 Task: Display the results of the 2022 Victory Lane Racing NASCAR Cup Series for the race "Explore the Poconos 350" on the track "Pocono".
Action: Mouse moved to (205, 439)
Screenshot: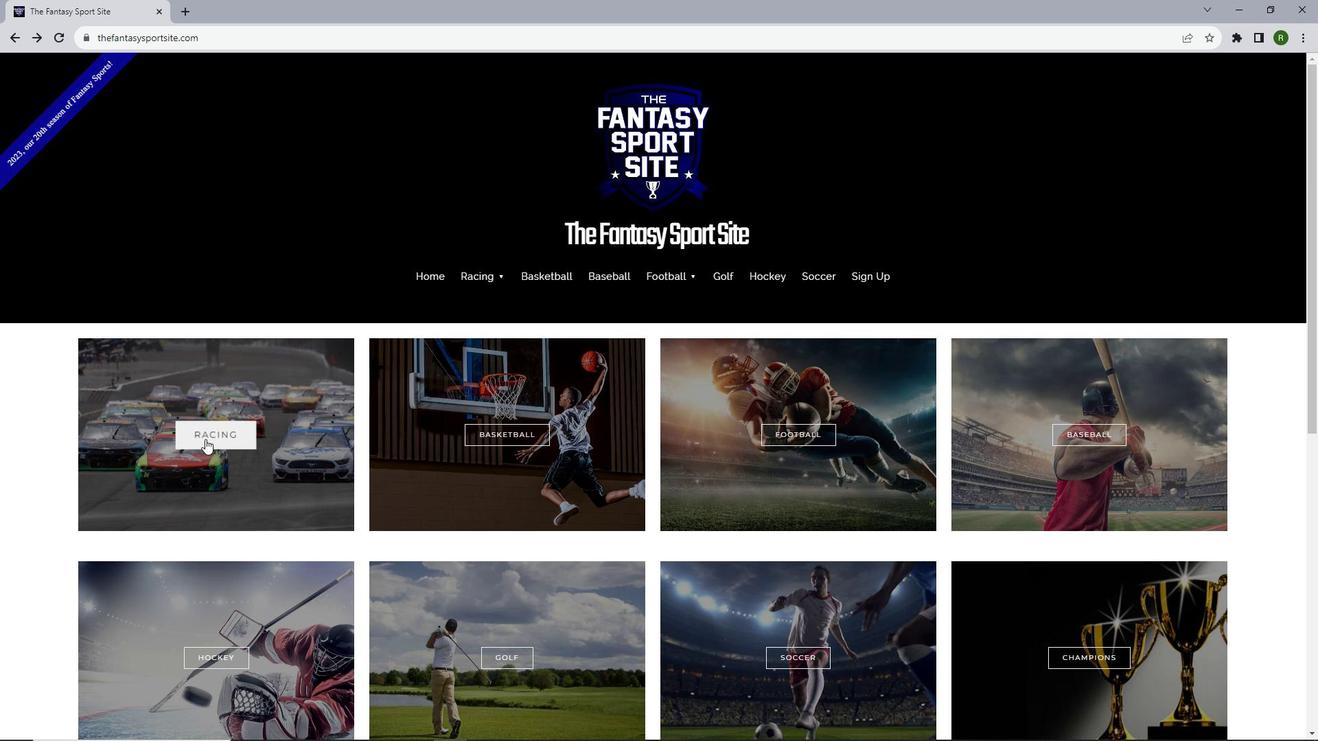 
Action: Mouse pressed left at (205, 439)
Screenshot: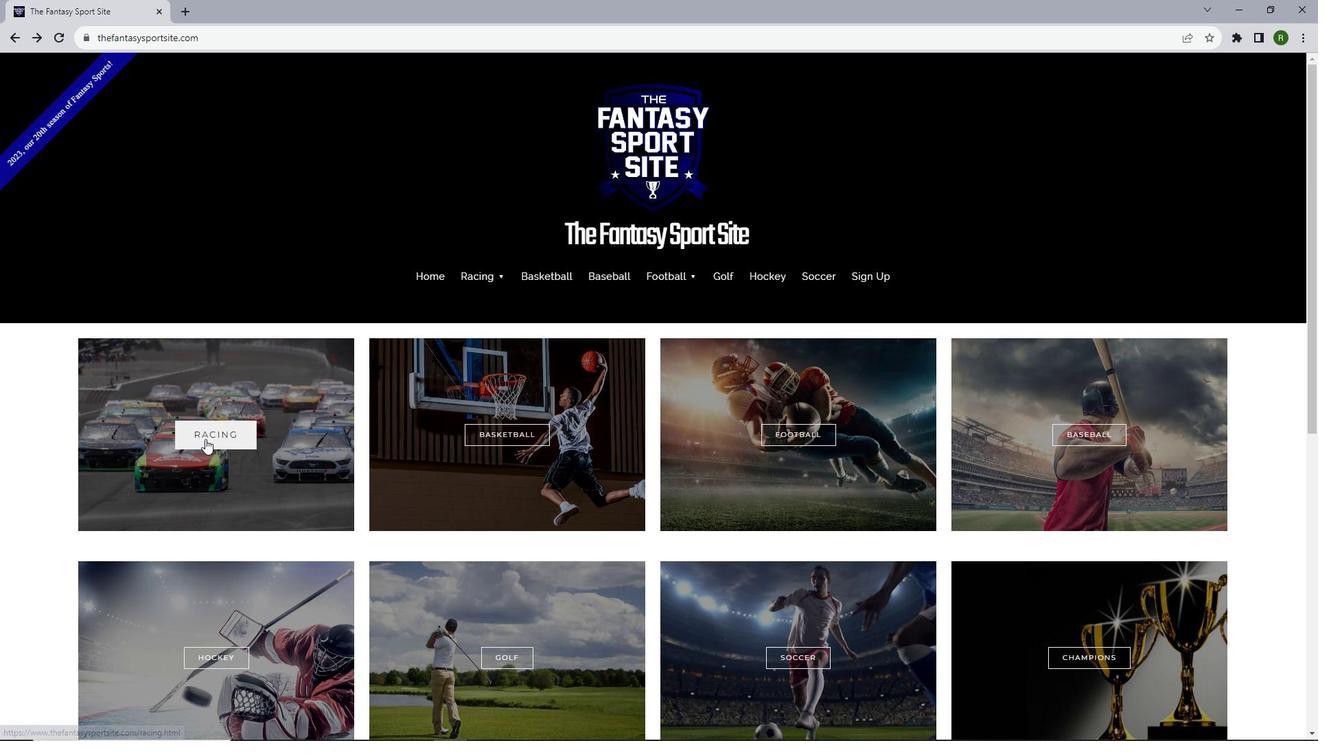 
Action: Mouse moved to (458, 418)
Screenshot: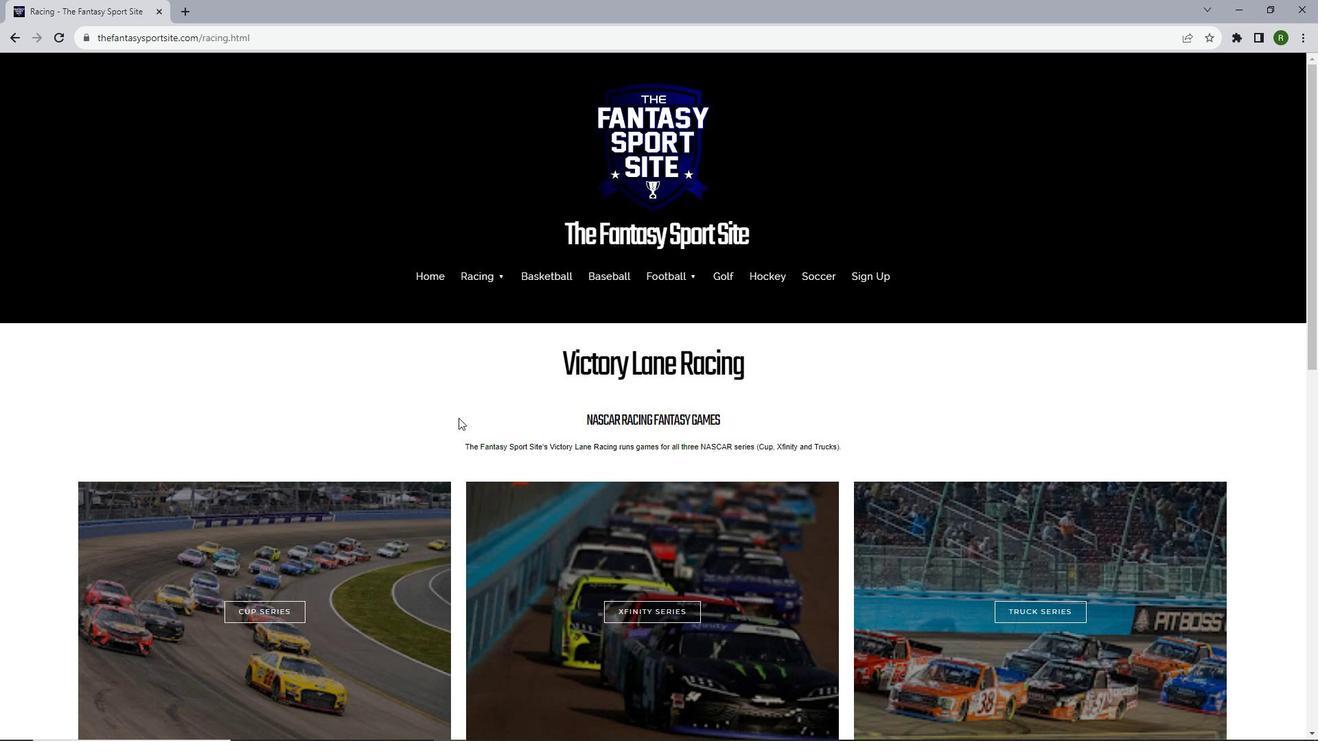 
Action: Mouse scrolled (458, 417) with delta (0, 0)
Screenshot: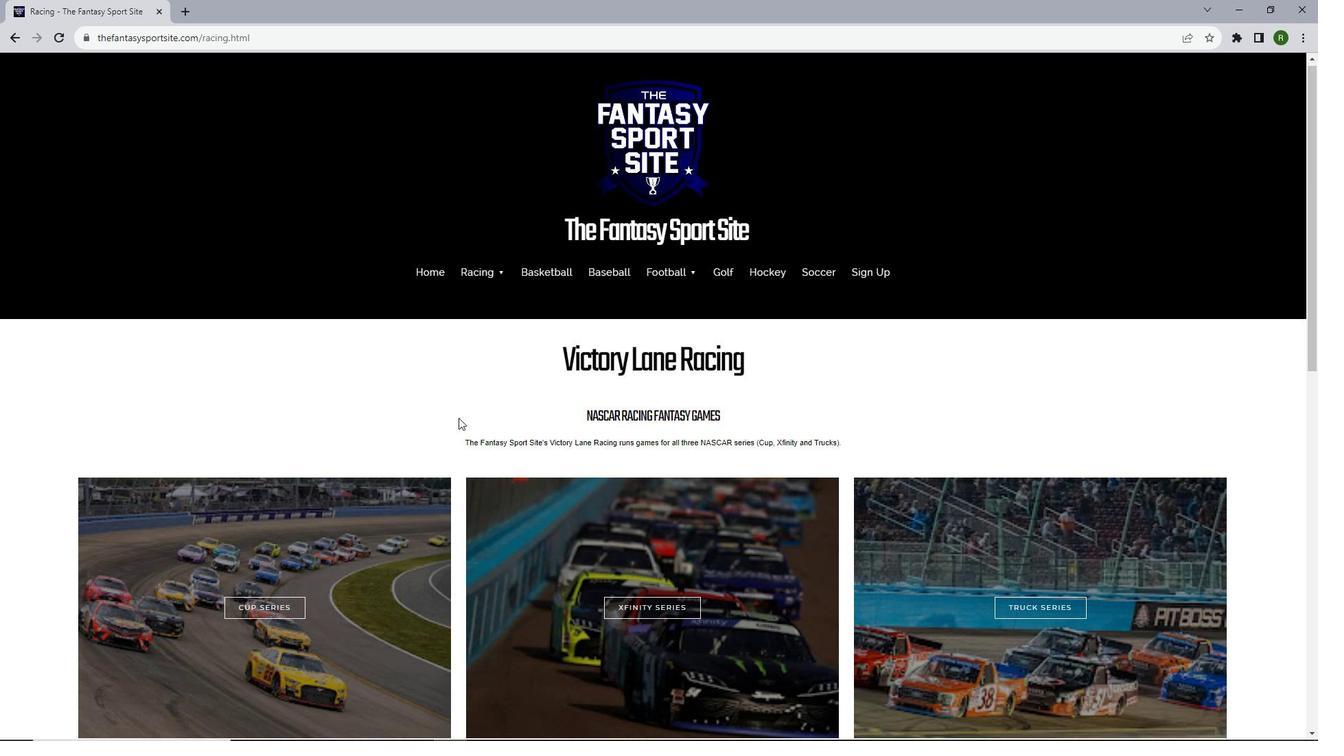 
Action: Mouse scrolled (458, 417) with delta (0, 0)
Screenshot: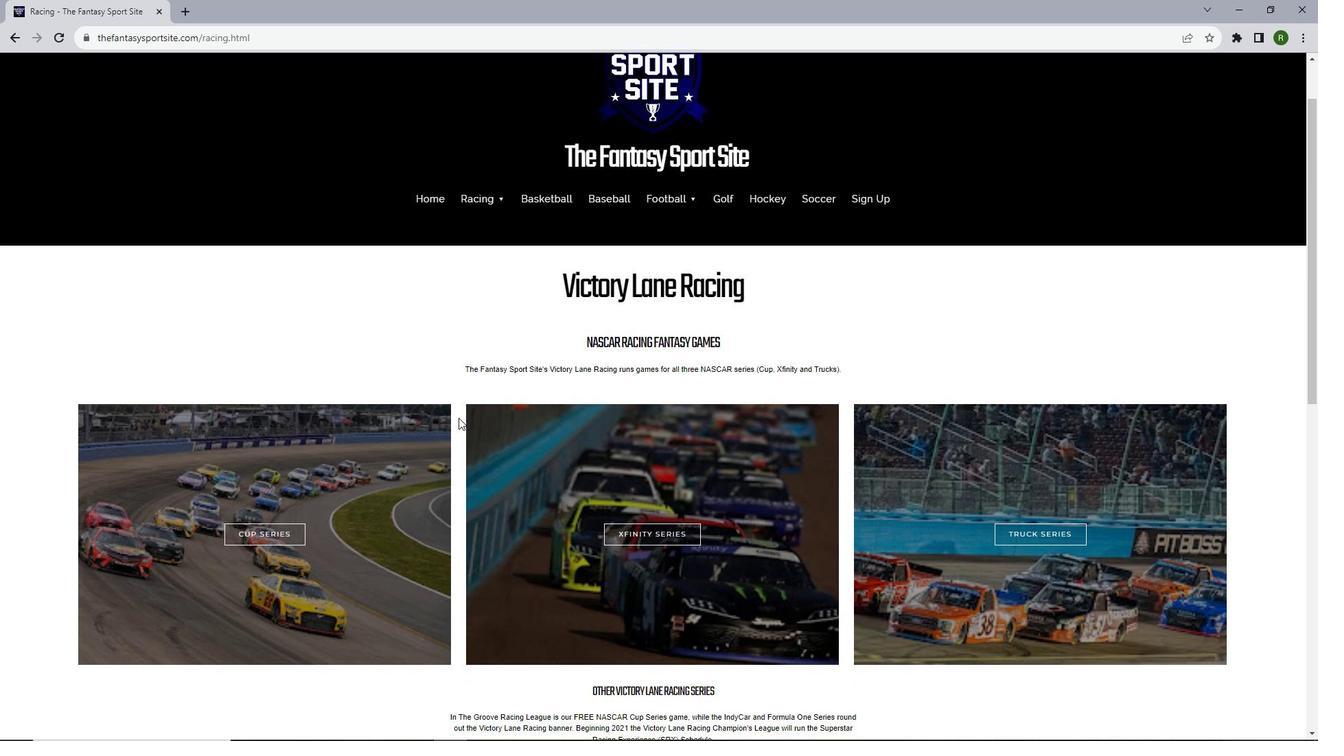 
Action: Mouse scrolled (458, 417) with delta (0, 0)
Screenshot: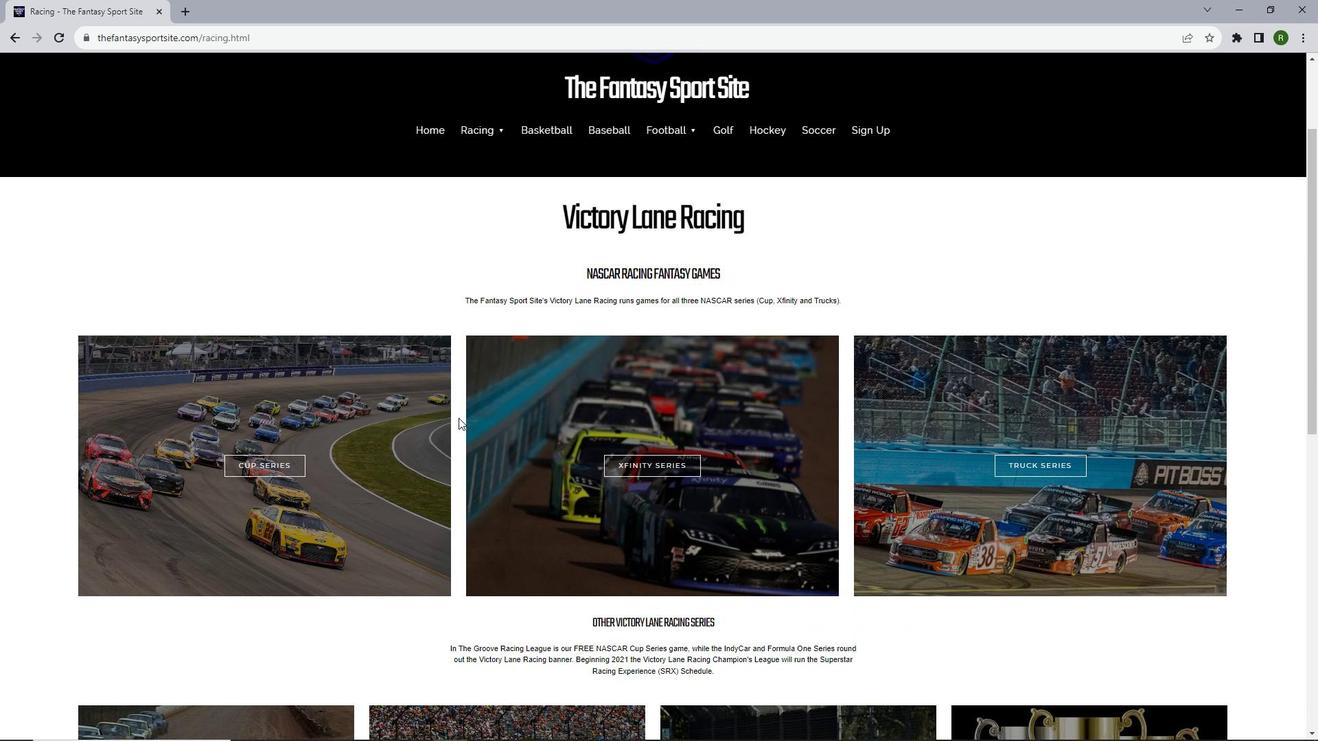 
Action: Mouse moved to (246, 399)
Screenshot: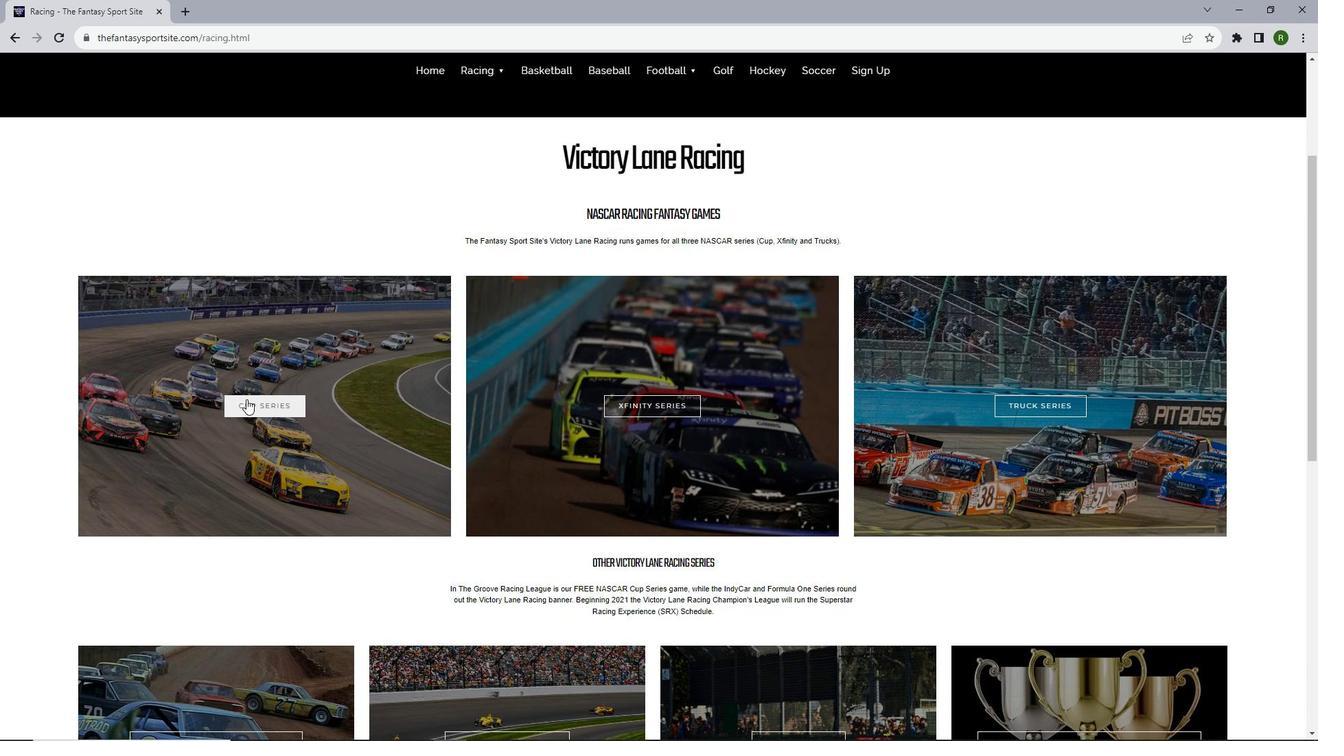 
Action: Mouse pressed left at (246, 399)
Screenshot: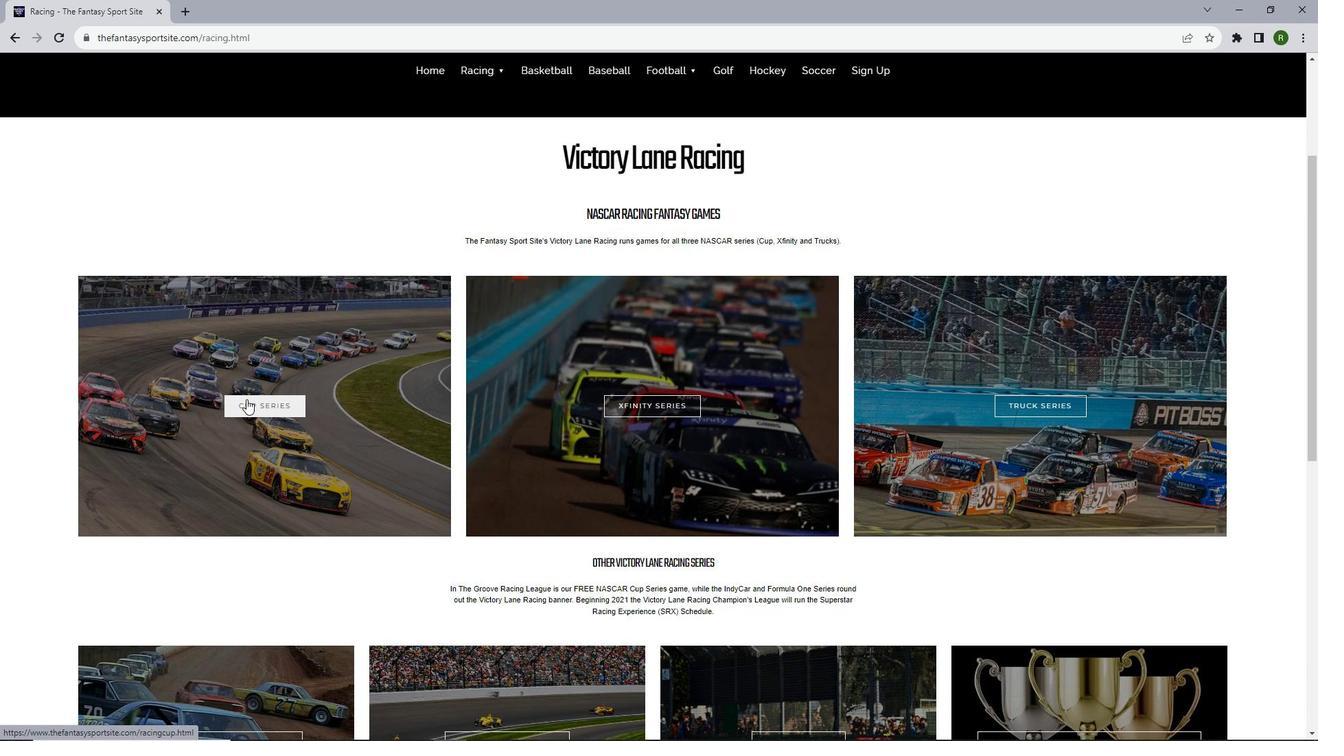 
Action: Mouse moved to (564, 315)
Screenshot: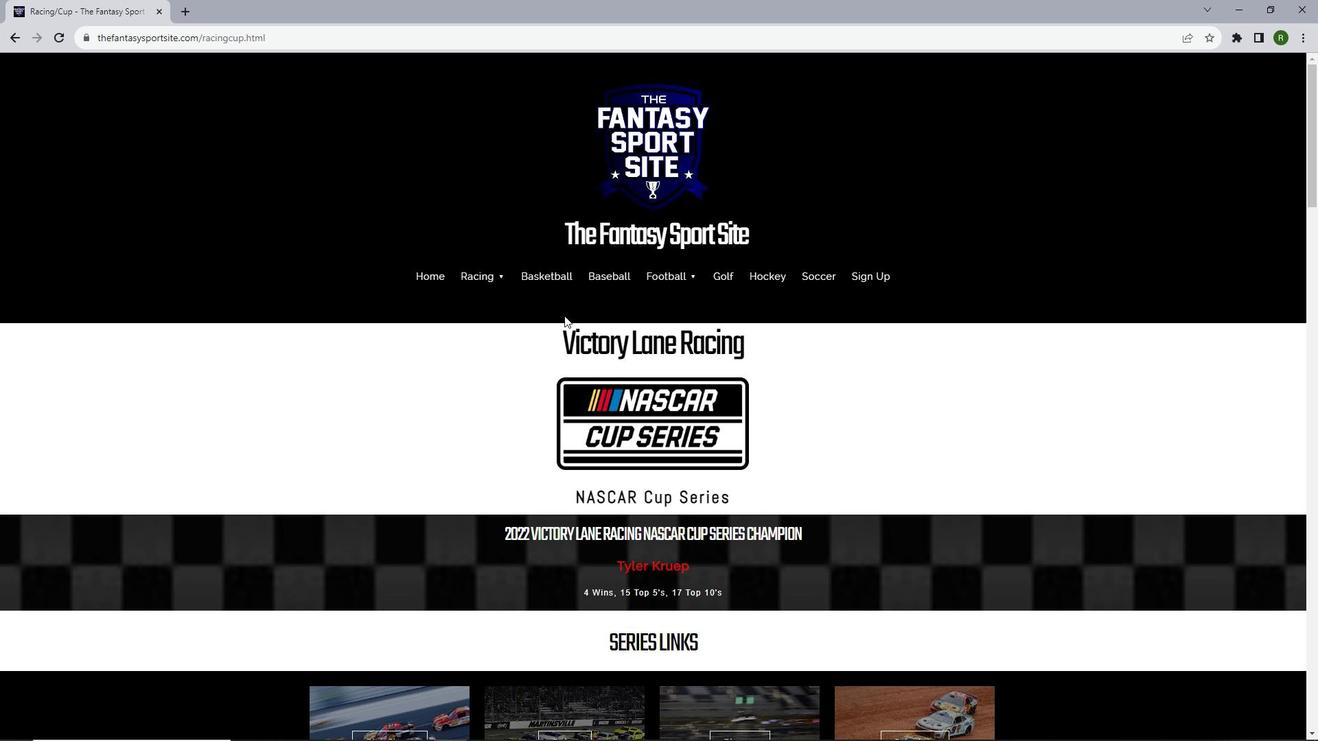 
Action: Mouse scrolled (564, 315) with delta (0, 0)
Screenshot: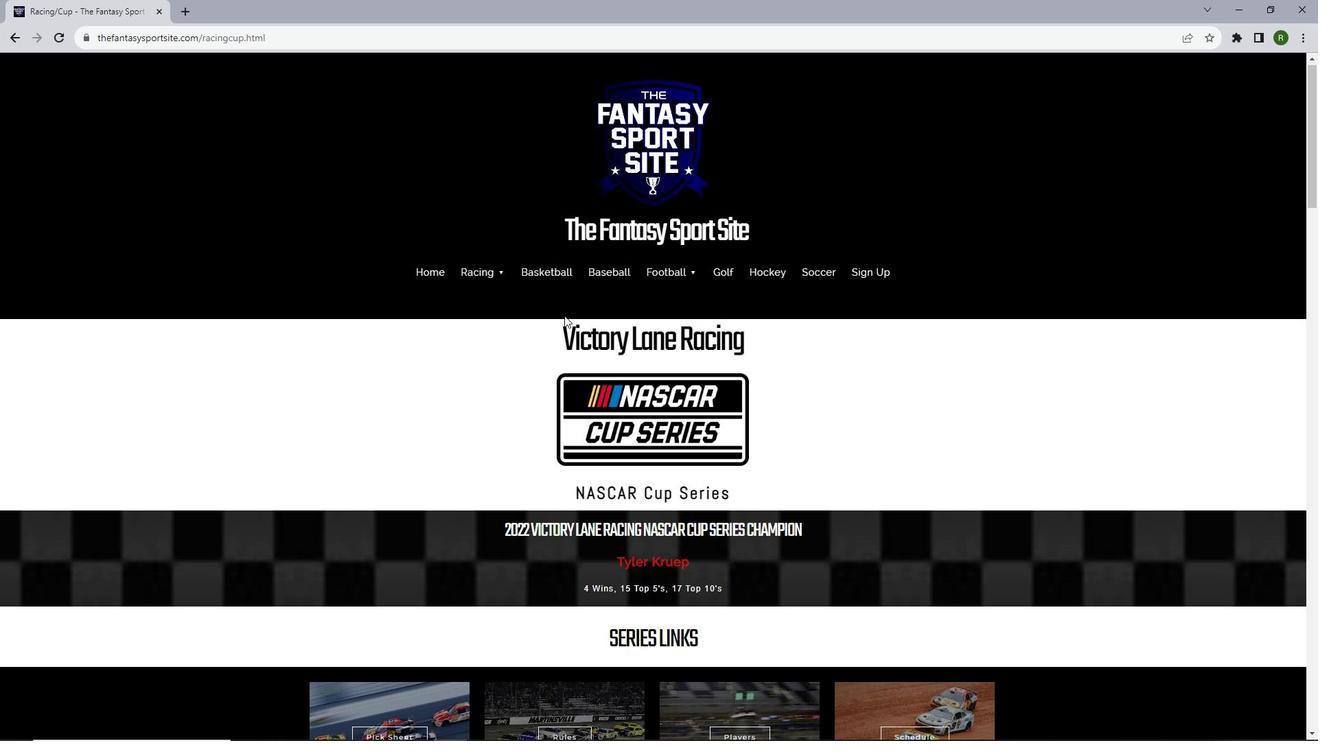 
Action: Mouse scrolled (564, 315) with delta (0, 0)
Screenshot: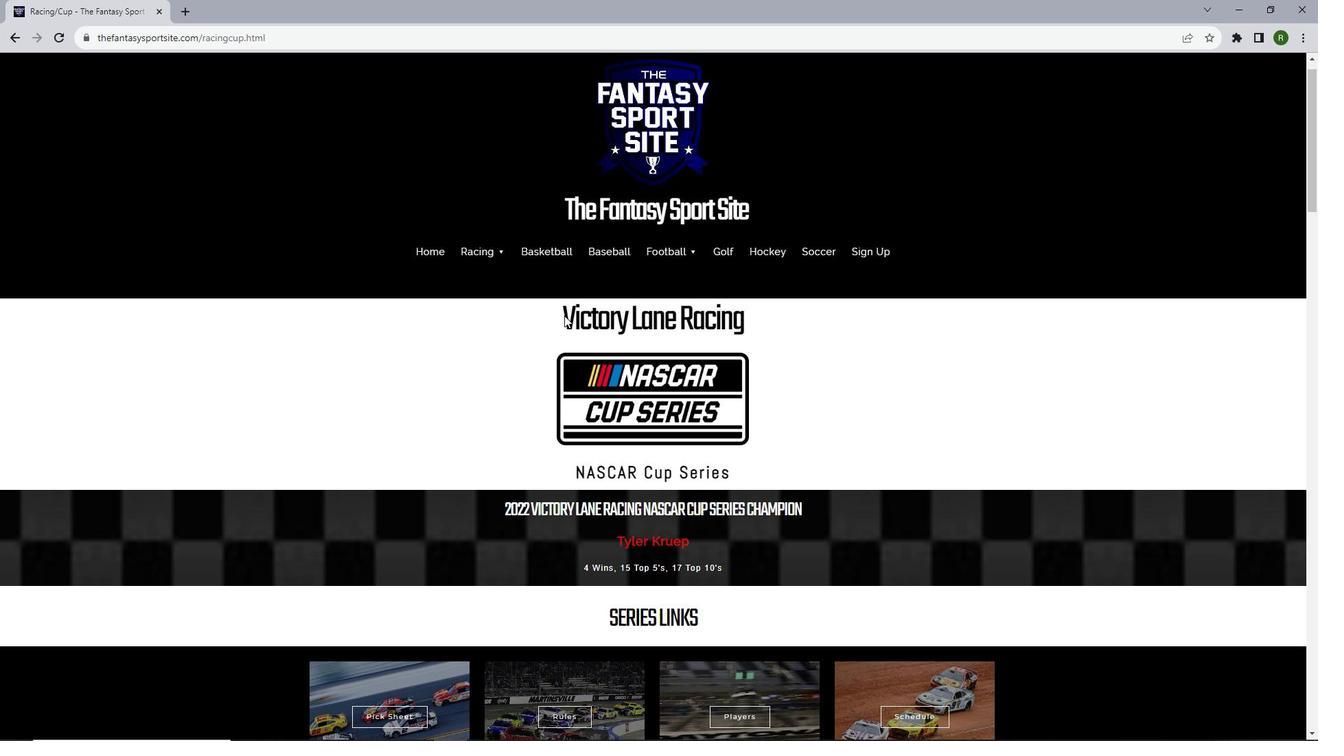 
Action: Mouse scrolled (564, 315) with delta (0, 0)
Screenshot: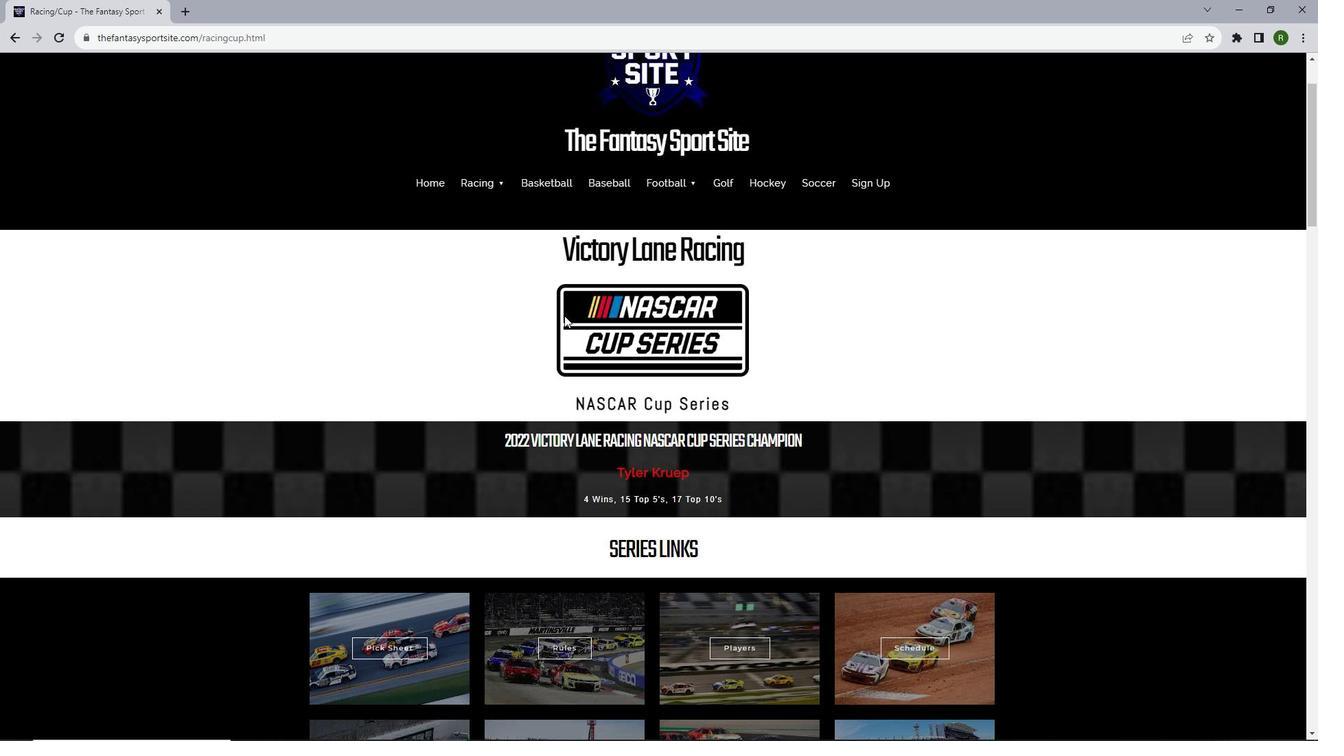
Action: Mouse scrolled (564, 315) with delta (0, 0)
Screenshot: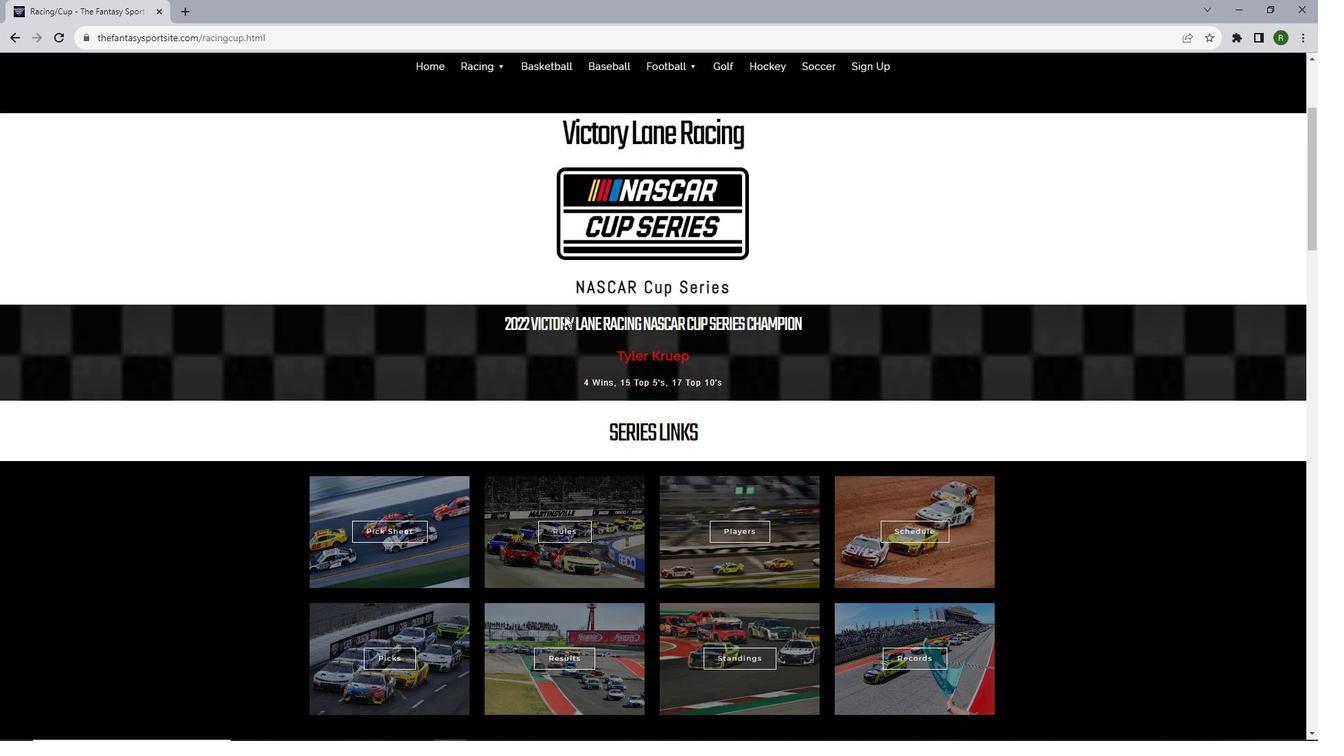 
Action: Mouse scrolled (564, 315) with delta (0, 0)
Screenshot: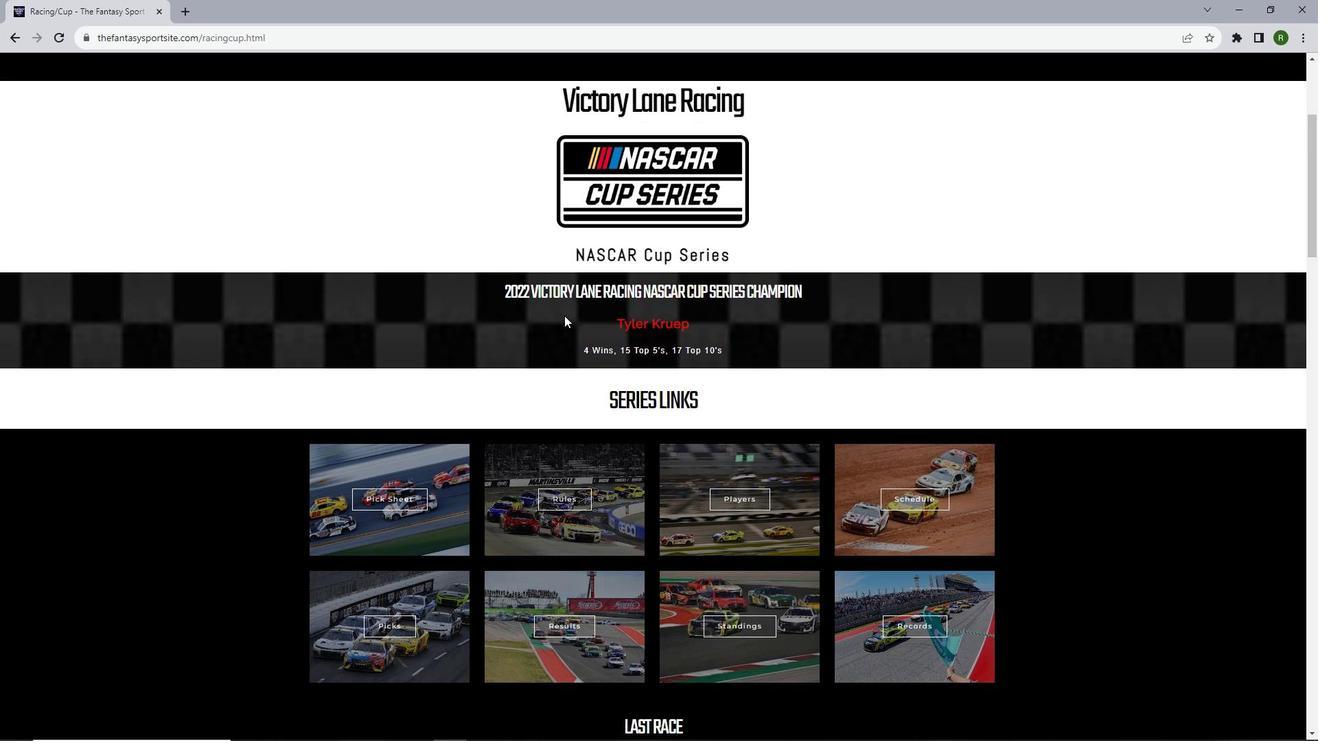
Action: Mouse scrolled (564, 315) with delta (0, 0)
Screenshot: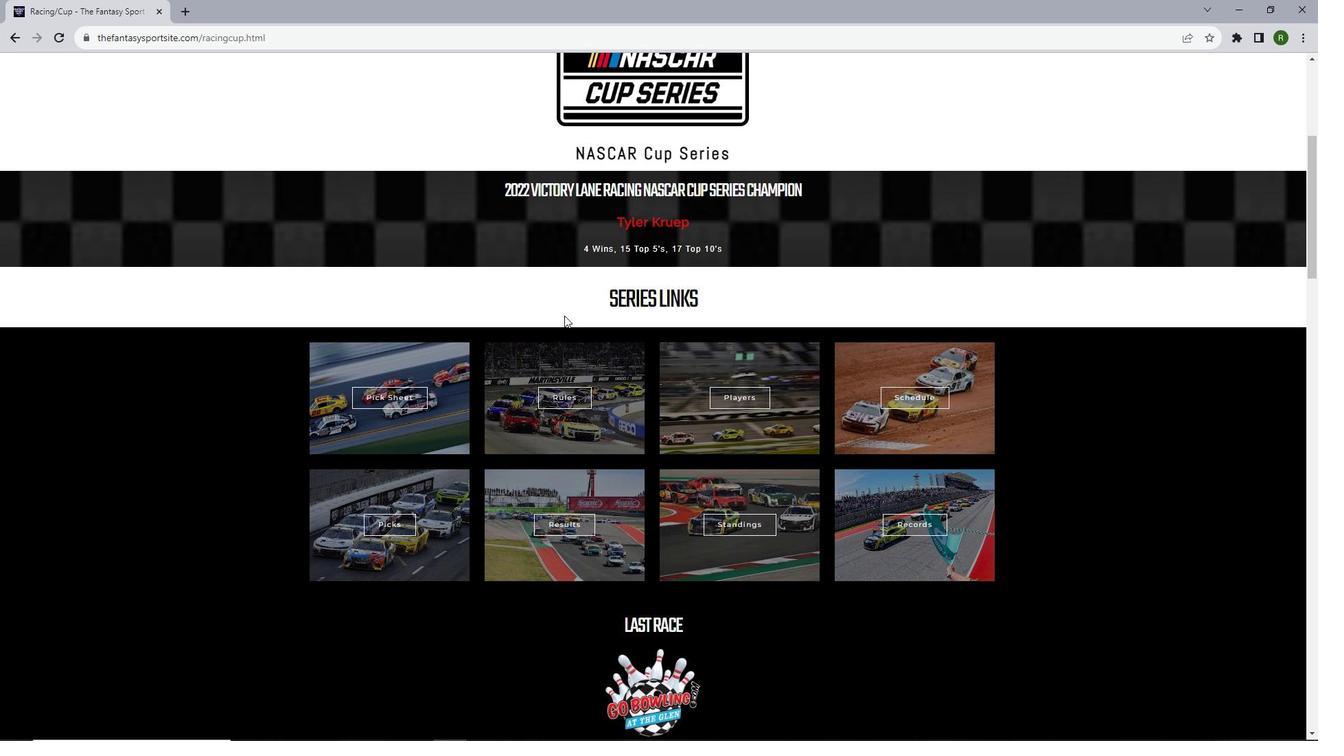 
Action: Mouse scrolled (564, 315) with delta (0, 0)
Screenshot: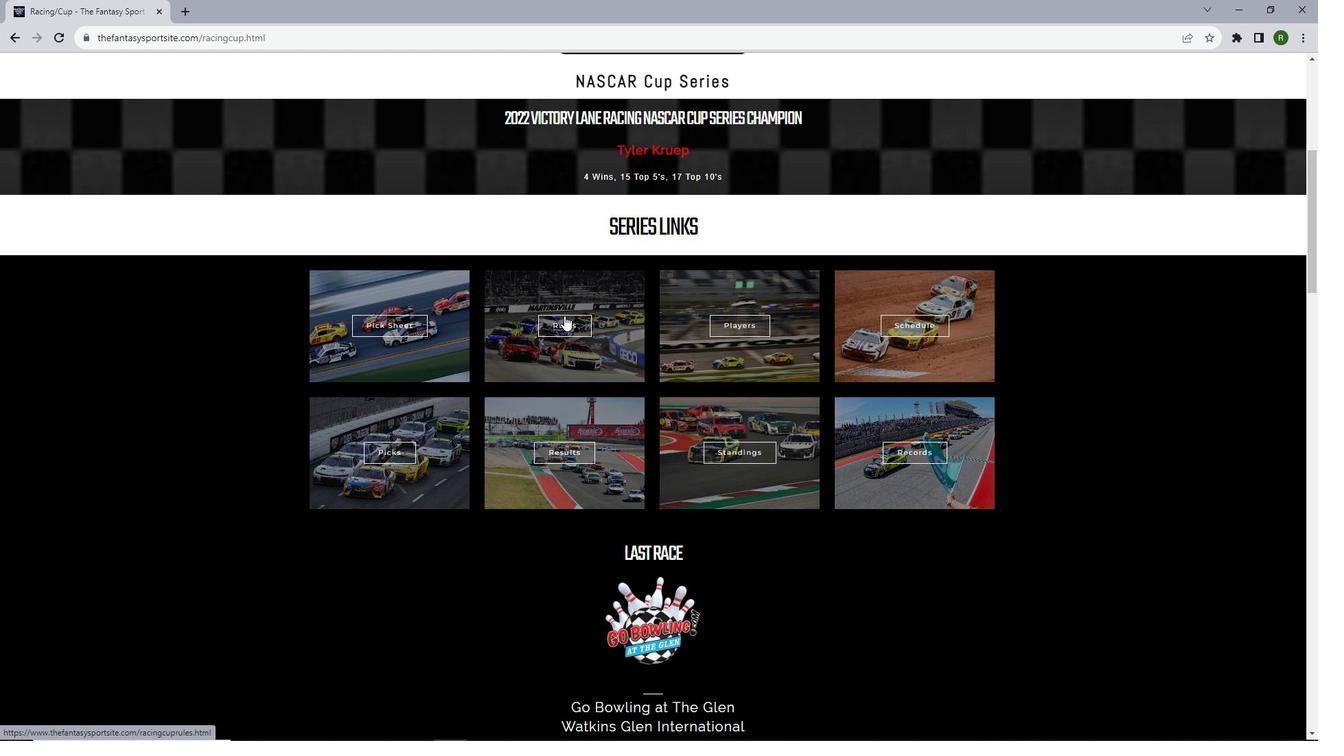 
Action: Mouse moved to (448, 334)
Screenshot: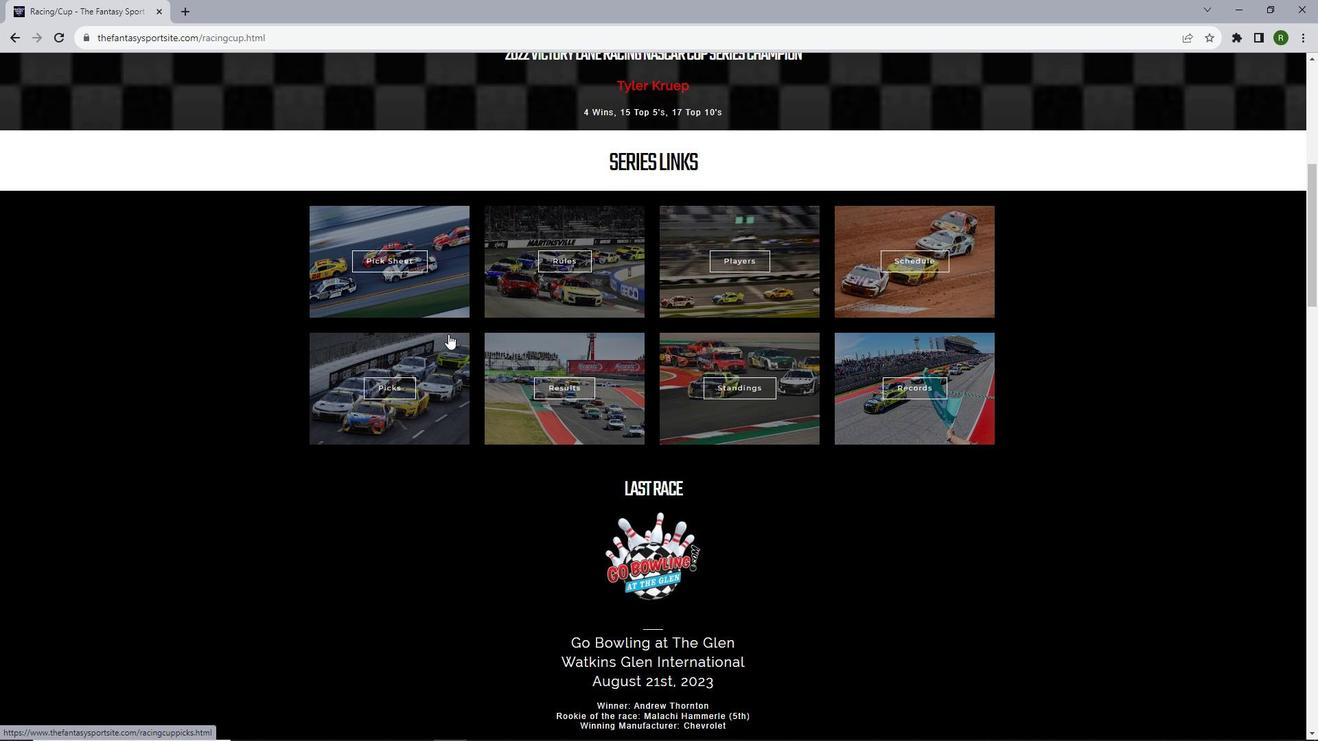 
Action: Mouse scrolled (448, 333) with delta (0, 0)
Screenshot: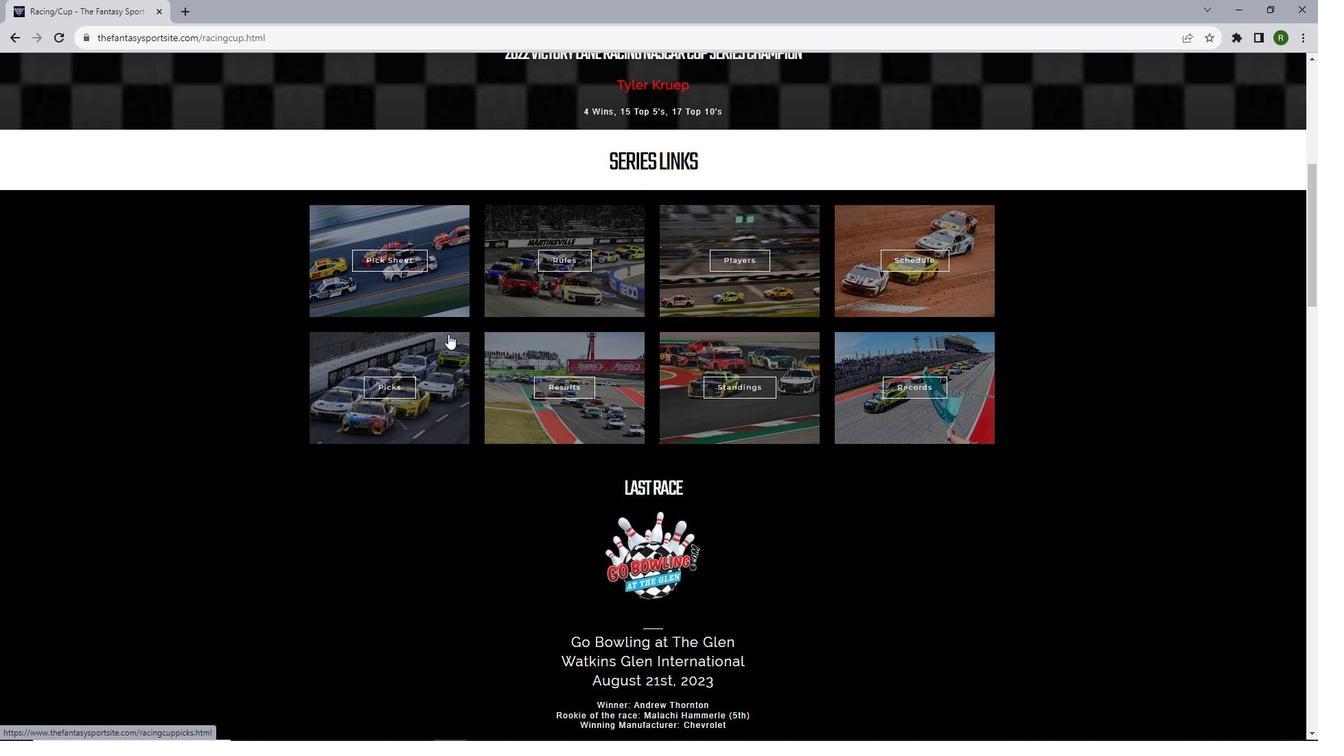 
Action: Mouse scrolled (448, 333) with delta (0, 0)
Screenshot: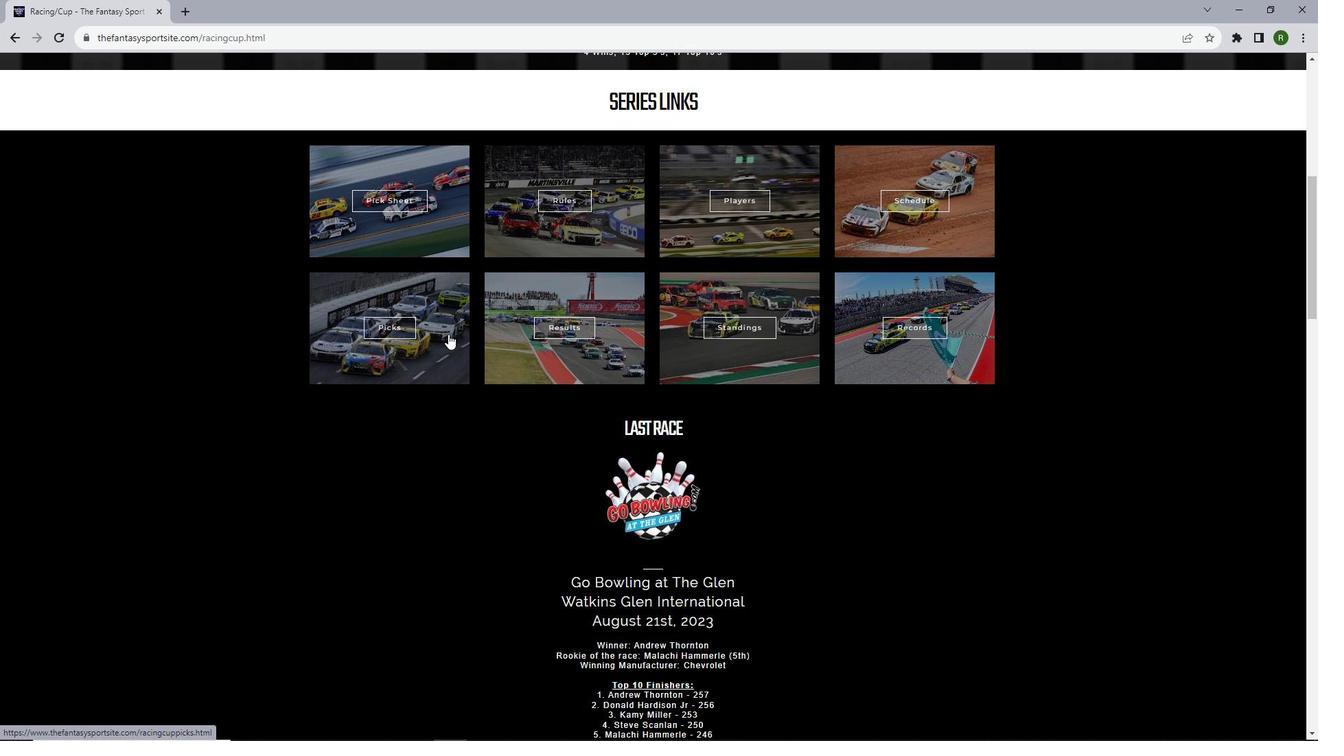 
Action: Mouse moved to (589, 256)
Screenshot: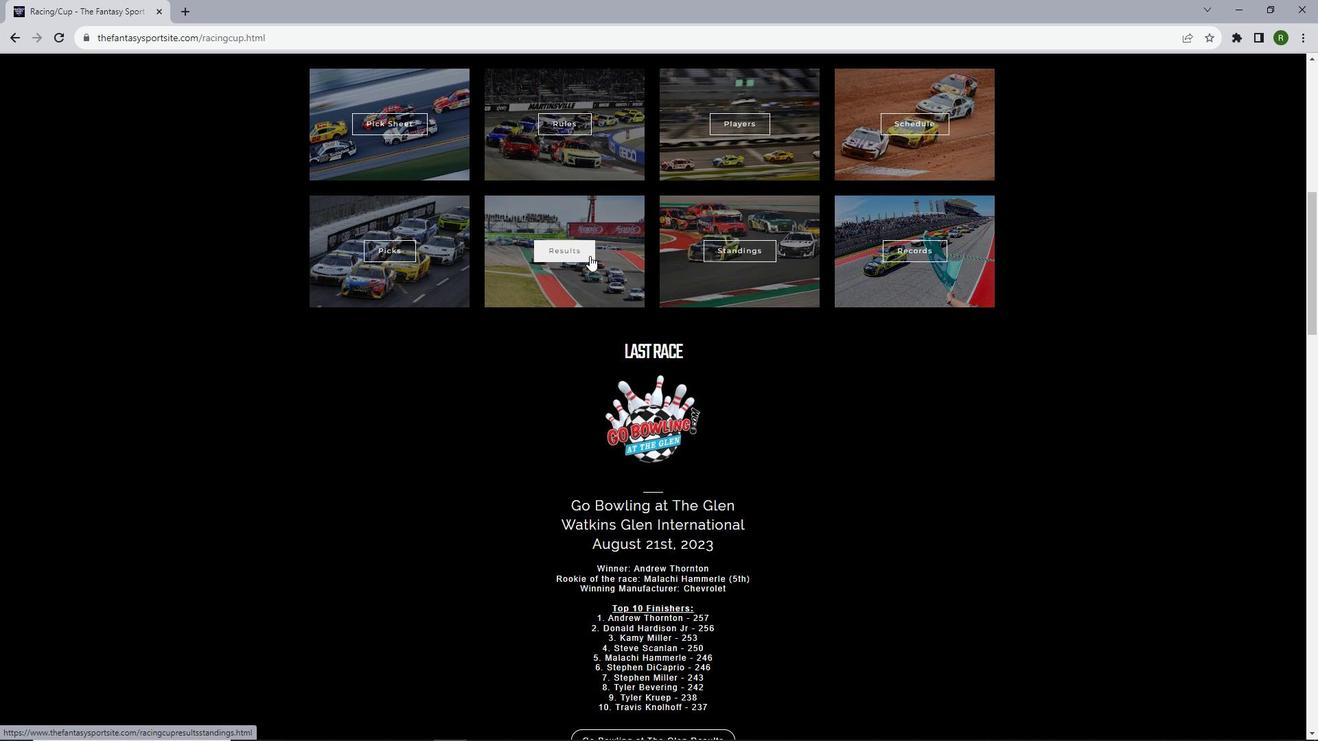 
Action: Mouse pressed left at (589, 256)
Screenshot: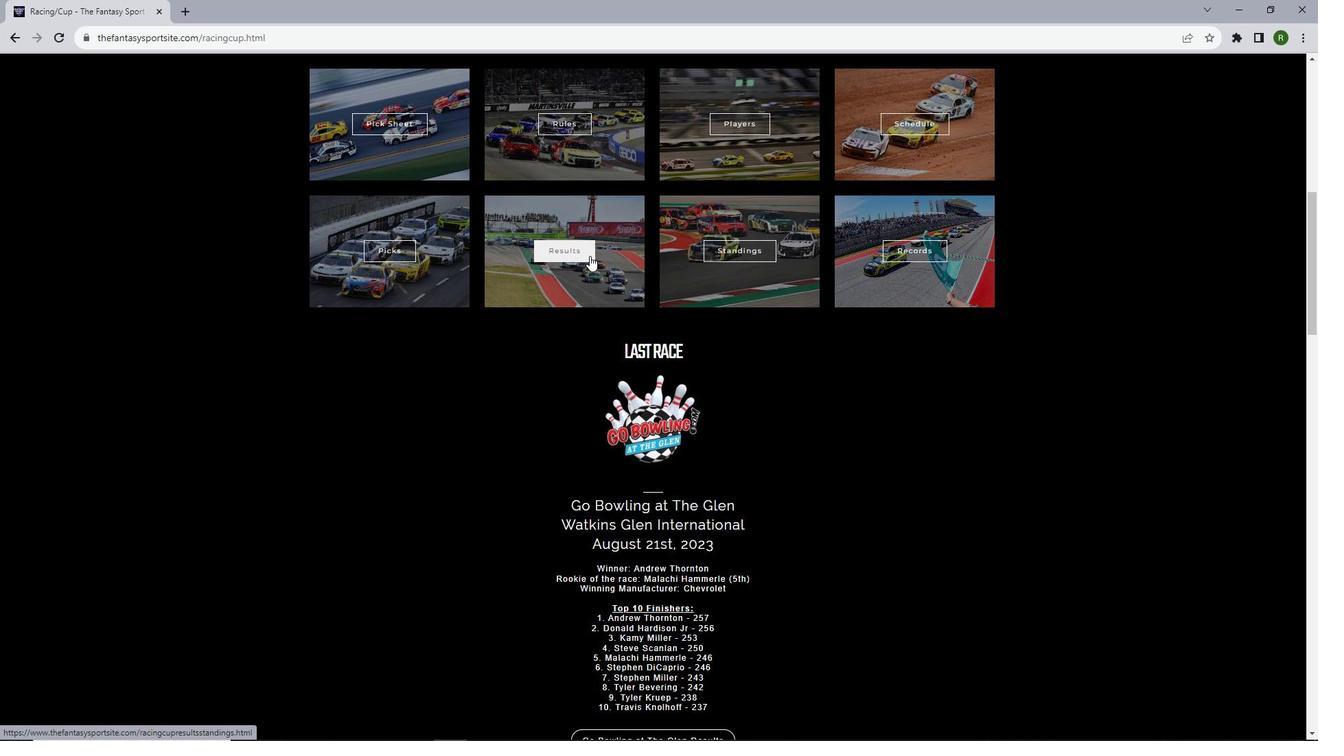 
Action: Mouse scrolled (589, 255) with delta (0, 0)
Screenshot: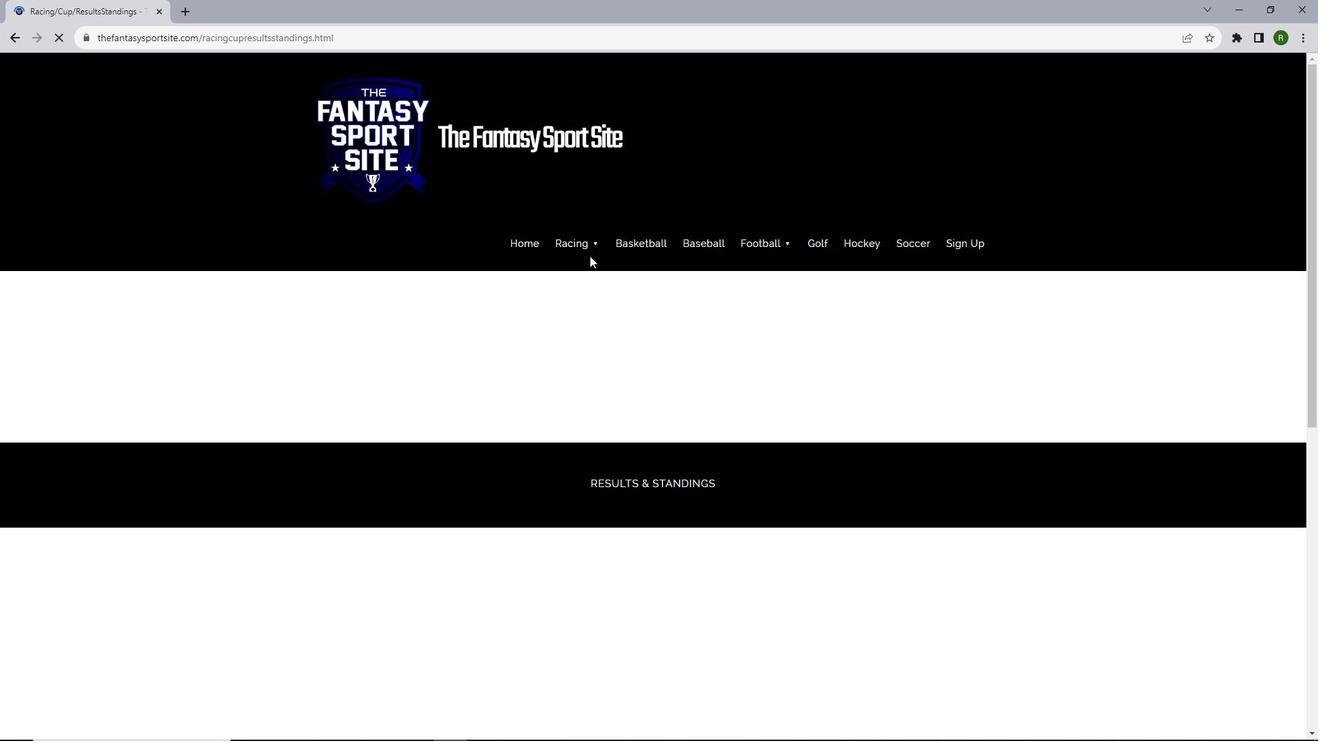 
Action: Mouse scrolled (589, 255) with delta (0, 0)
Screenshot: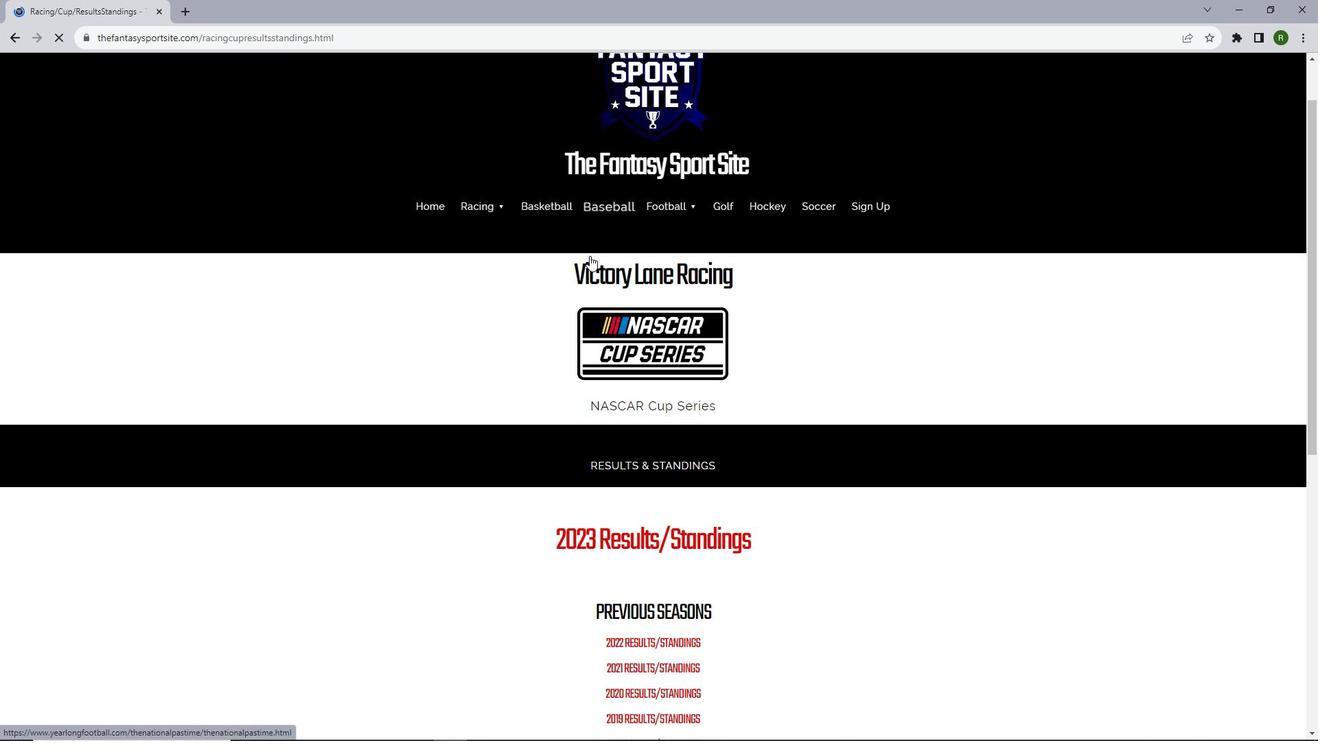 
Action: Mouse scrolled (589, 255) with delta (0, 0)
Screenshot: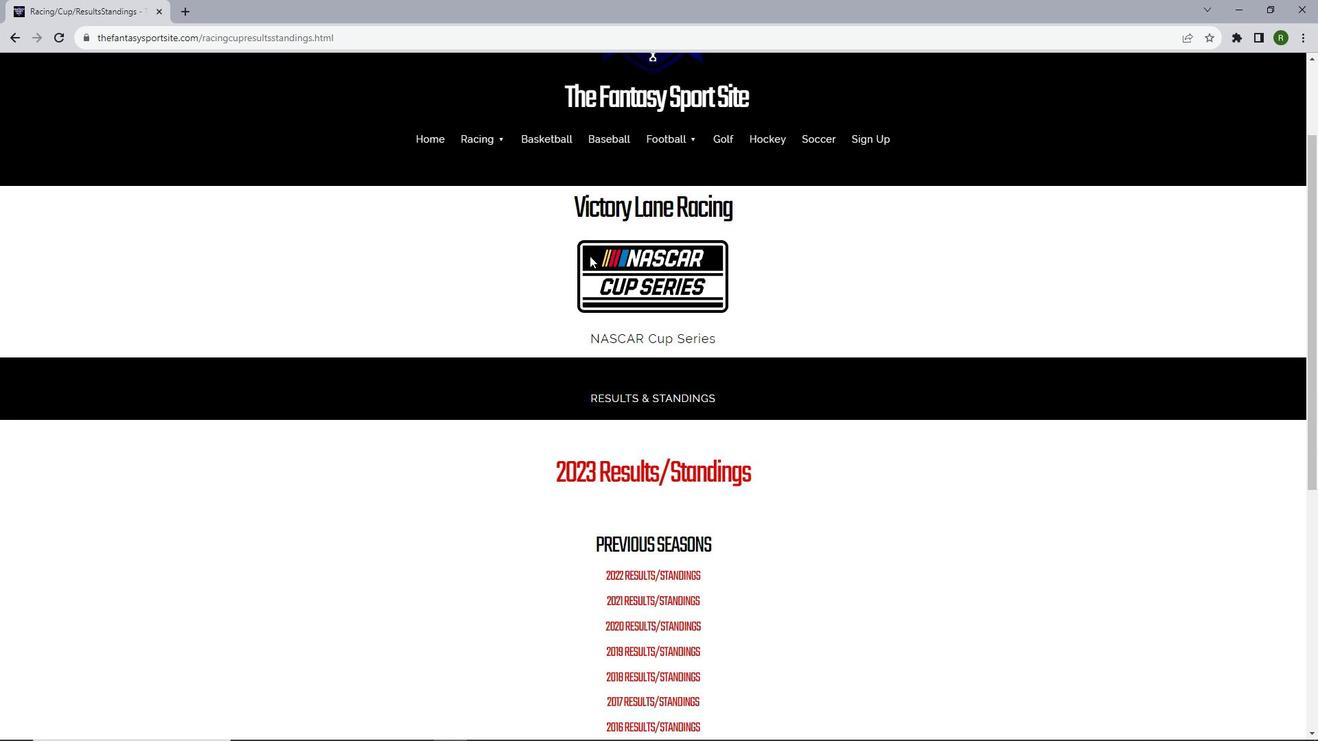 
Action: Mouse scrolled (589, 255) with delta (0, 0)
Screenshot: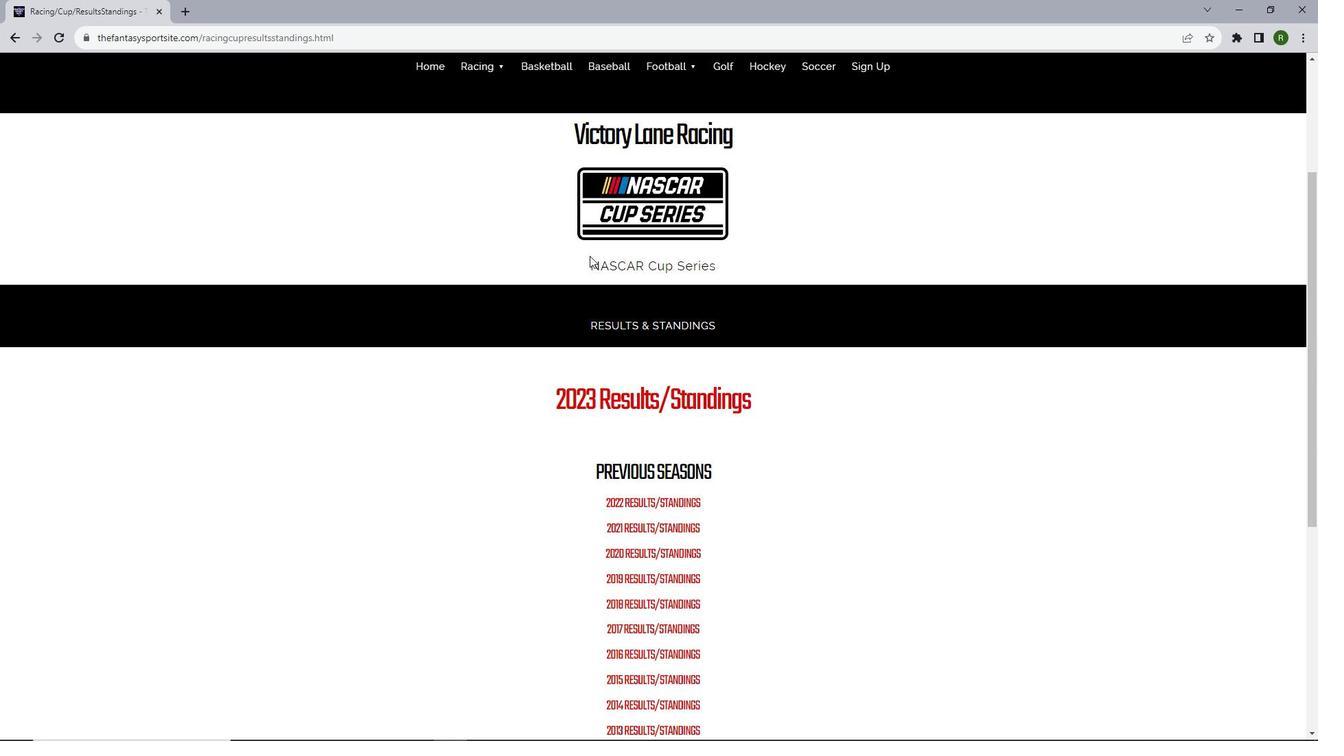 
Action: Mouse scrolled (589, 255) with delta (0, 0)
Screenshot: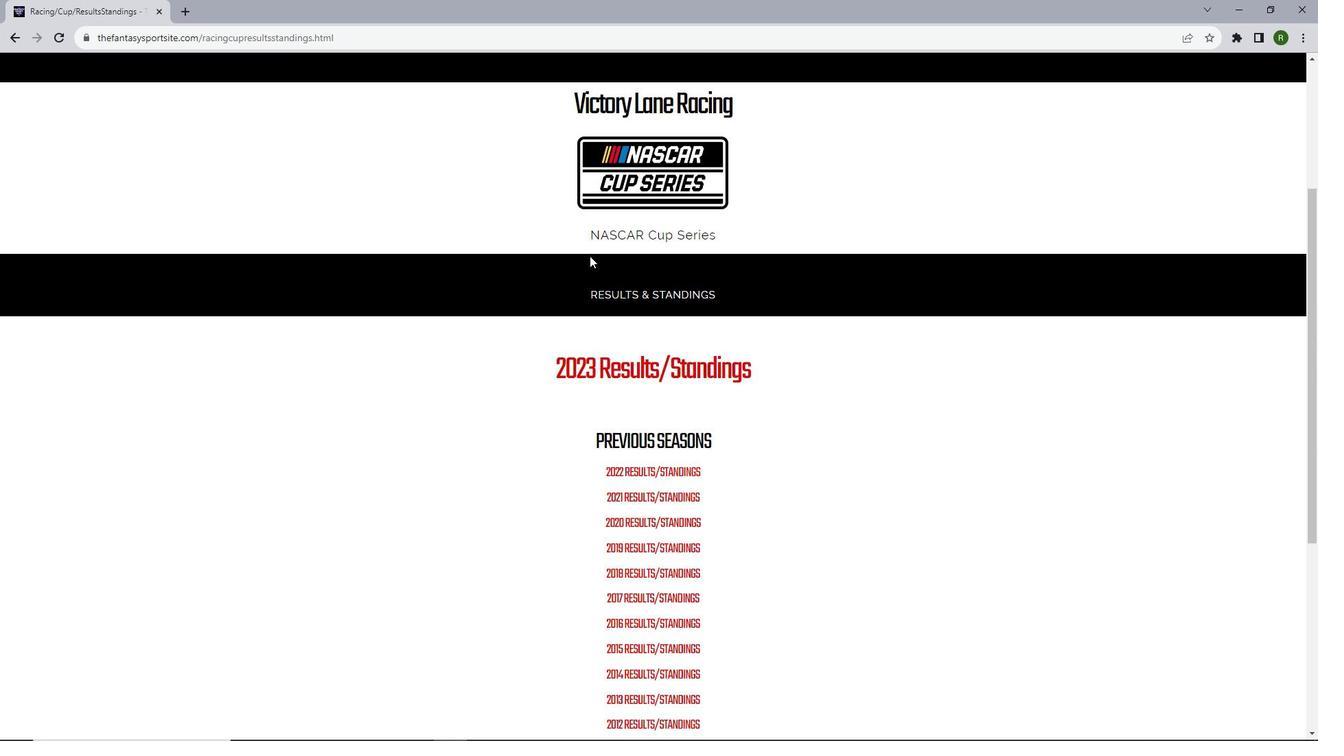 
Action: Mouse moved to (639, 366)
Screenshot: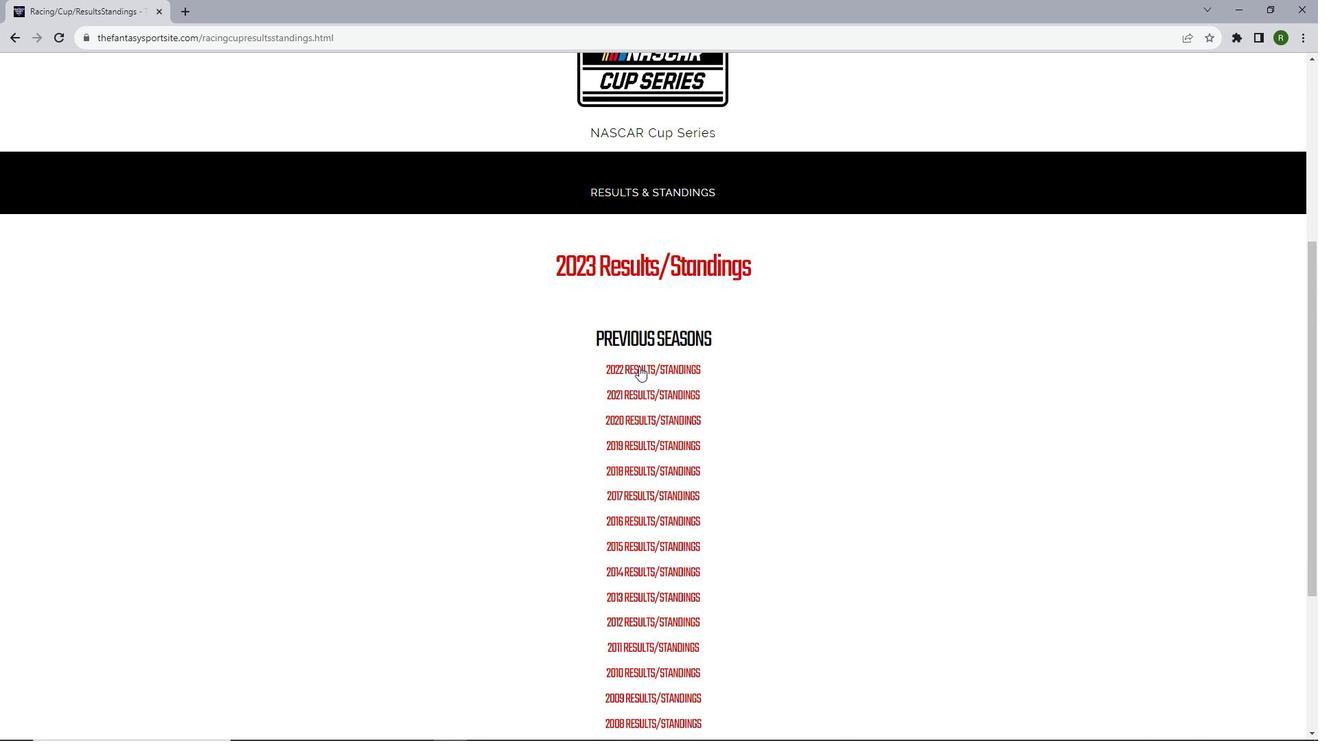 
Action: Mouse pressed left at (639, 366)
Screenshot: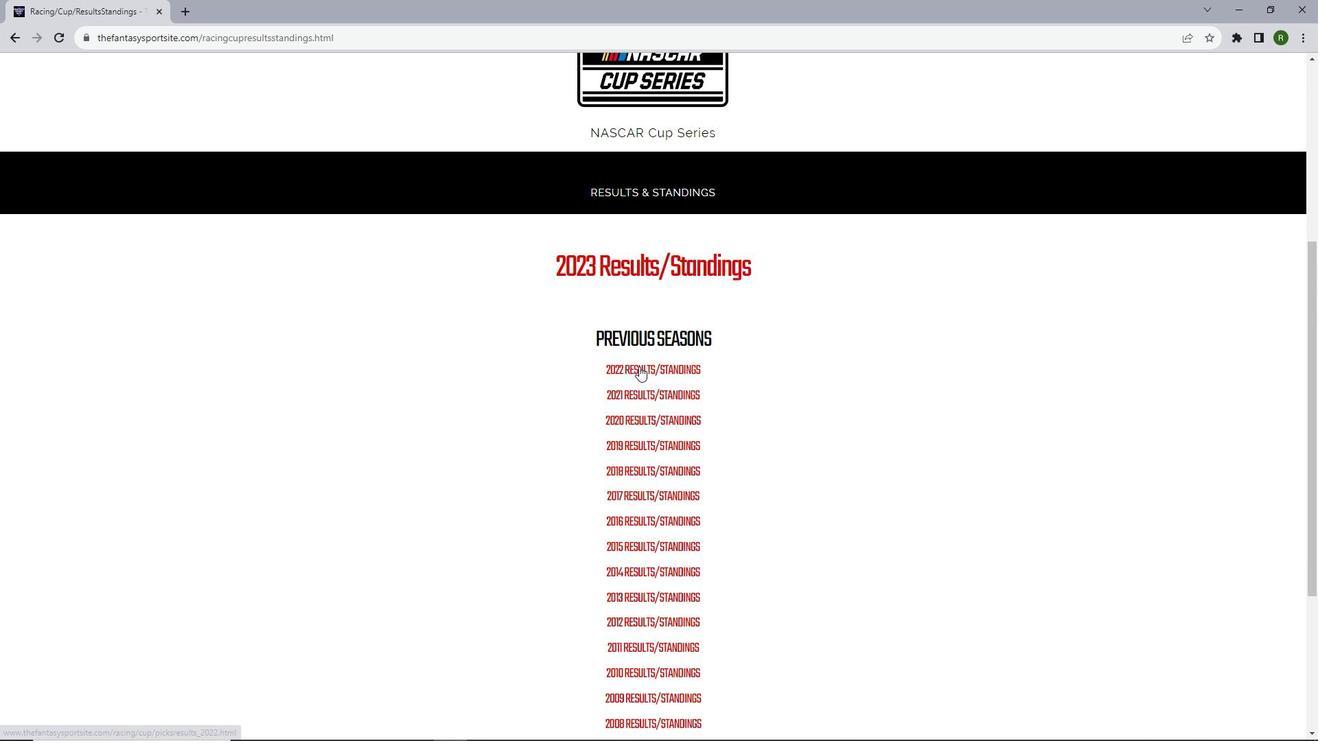 
Action: Mouse moved to (591, 225)
Screenshot: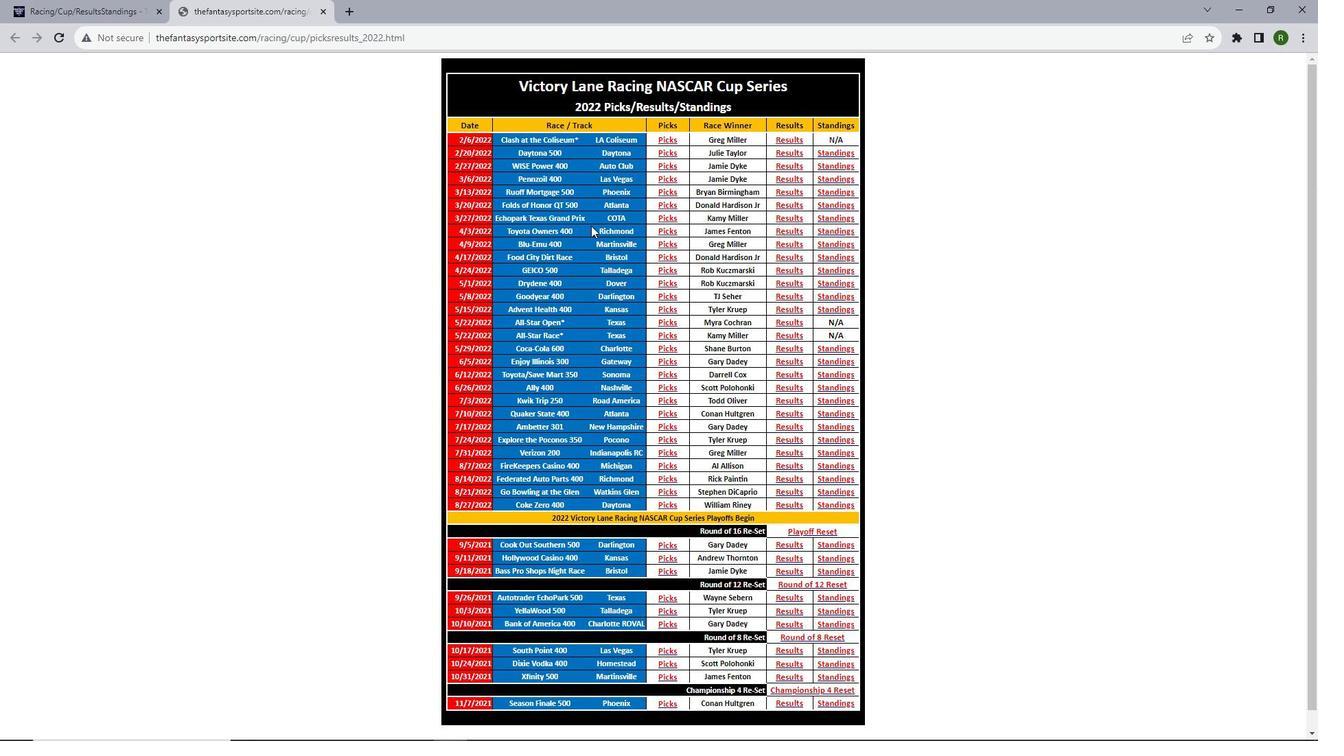 
Action: Mouse scrolled (591, 225) with delta (0, 0)
Screenshot: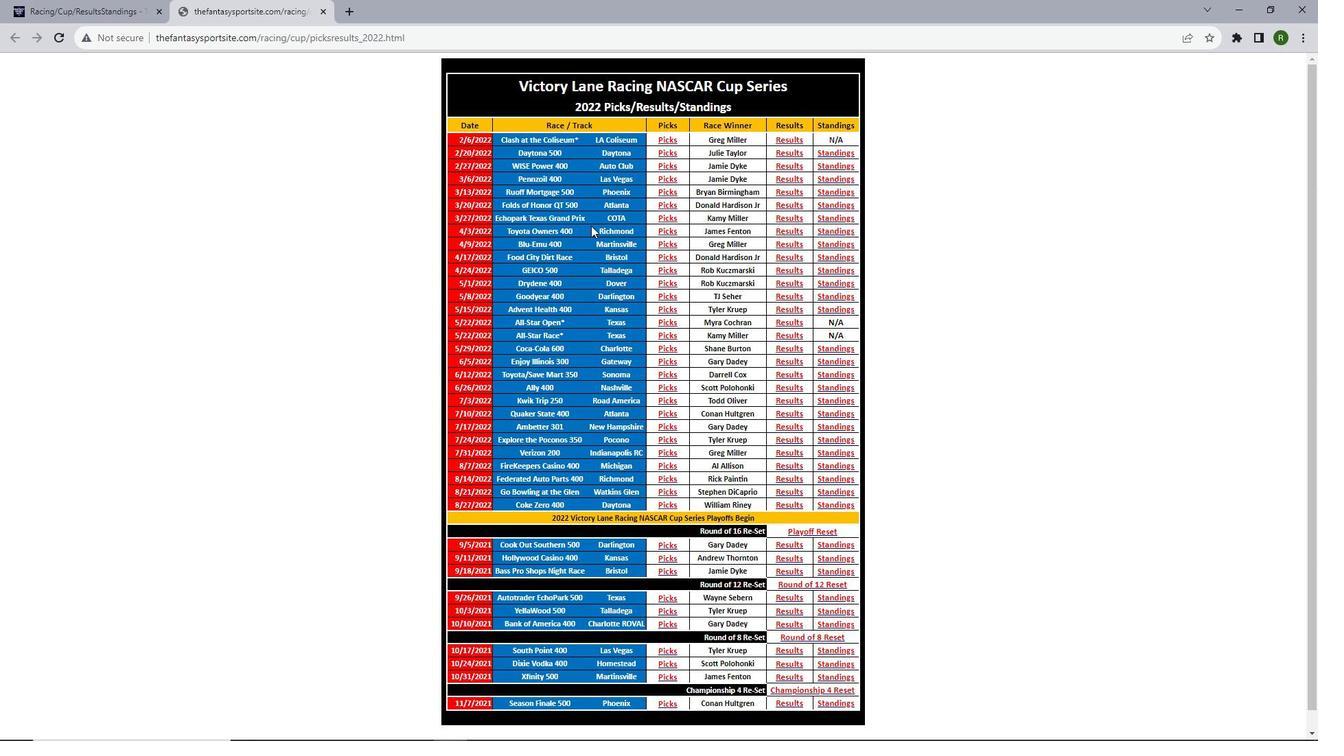 
Action: Mouse moved to (790, 416)
Screenshot: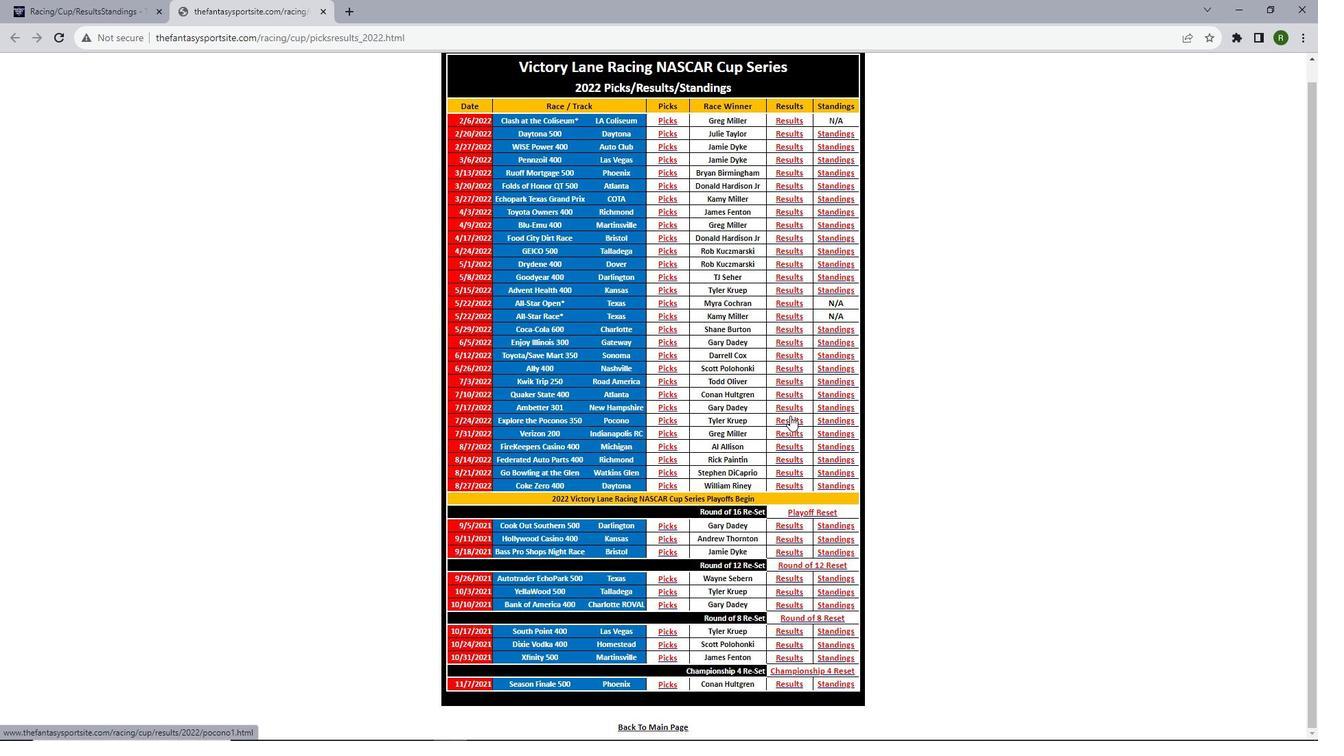 
Action: Mouse pressed left at (790, 416)
Screenshot: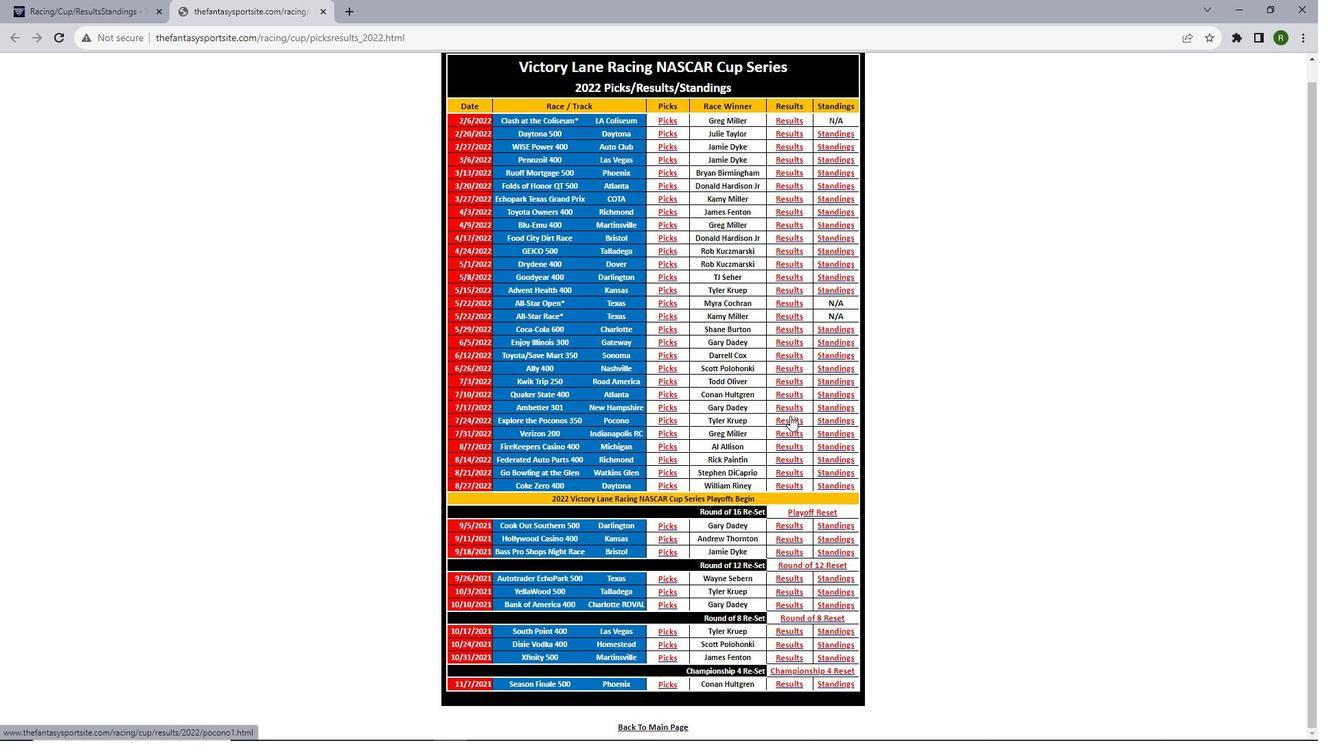
Action: Mouse moved to (683, 337)
Screenshot: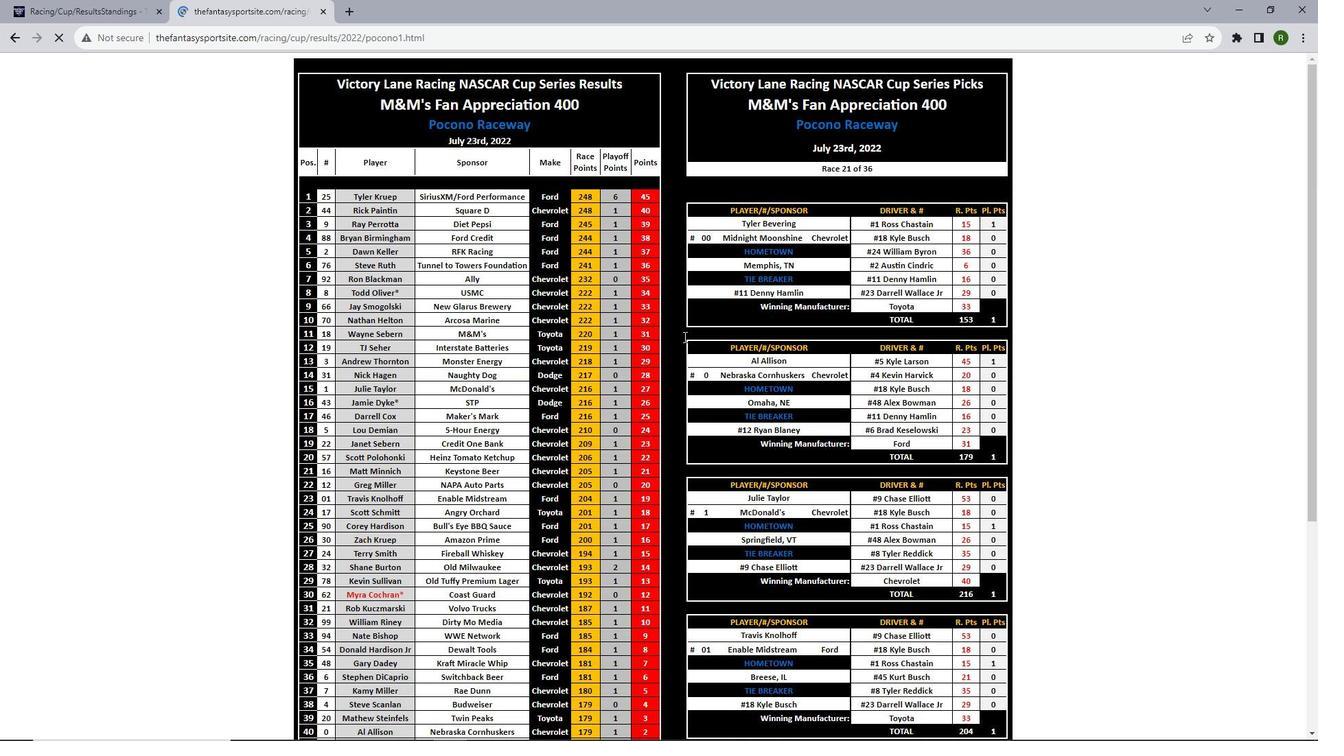 
Action: Mouse scrolled (683, 336) with delta (0, 0)
Screenshot: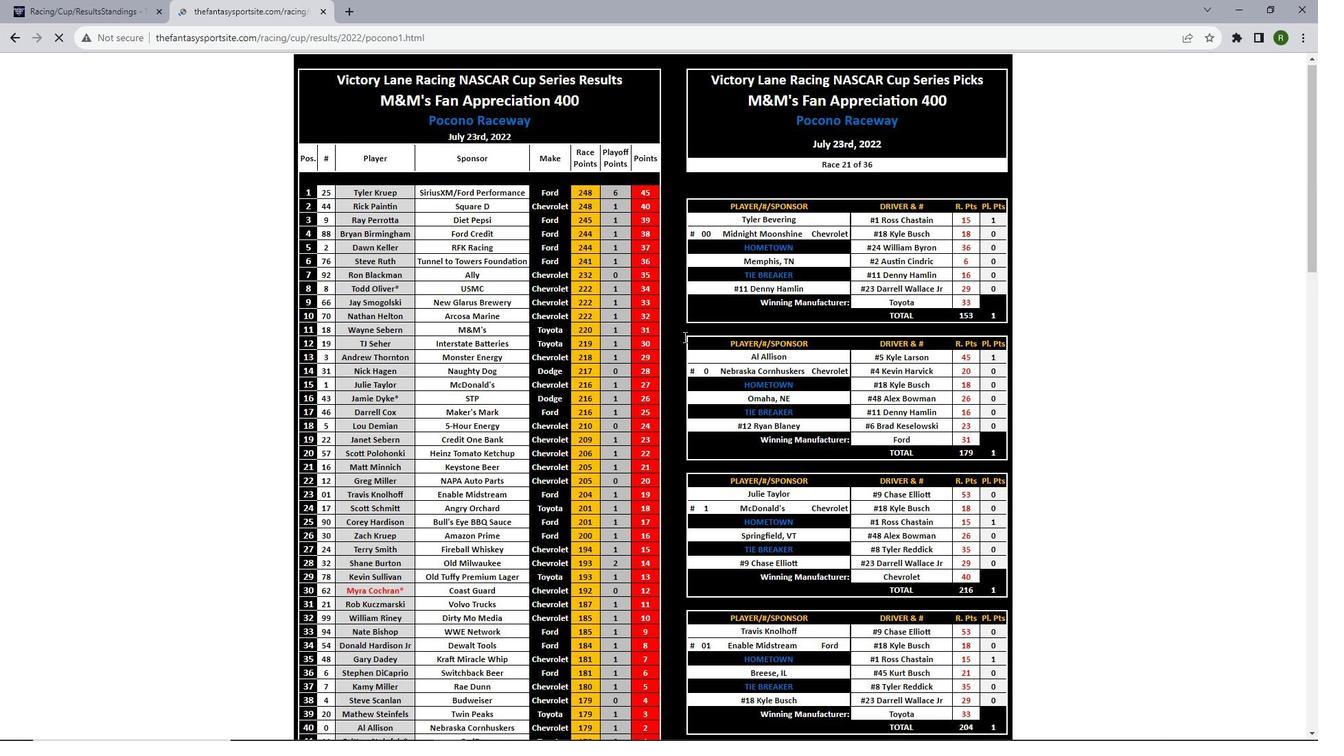 
Action: Mouse scrolled (683, 336) with delta (0, 0)
Screenshot: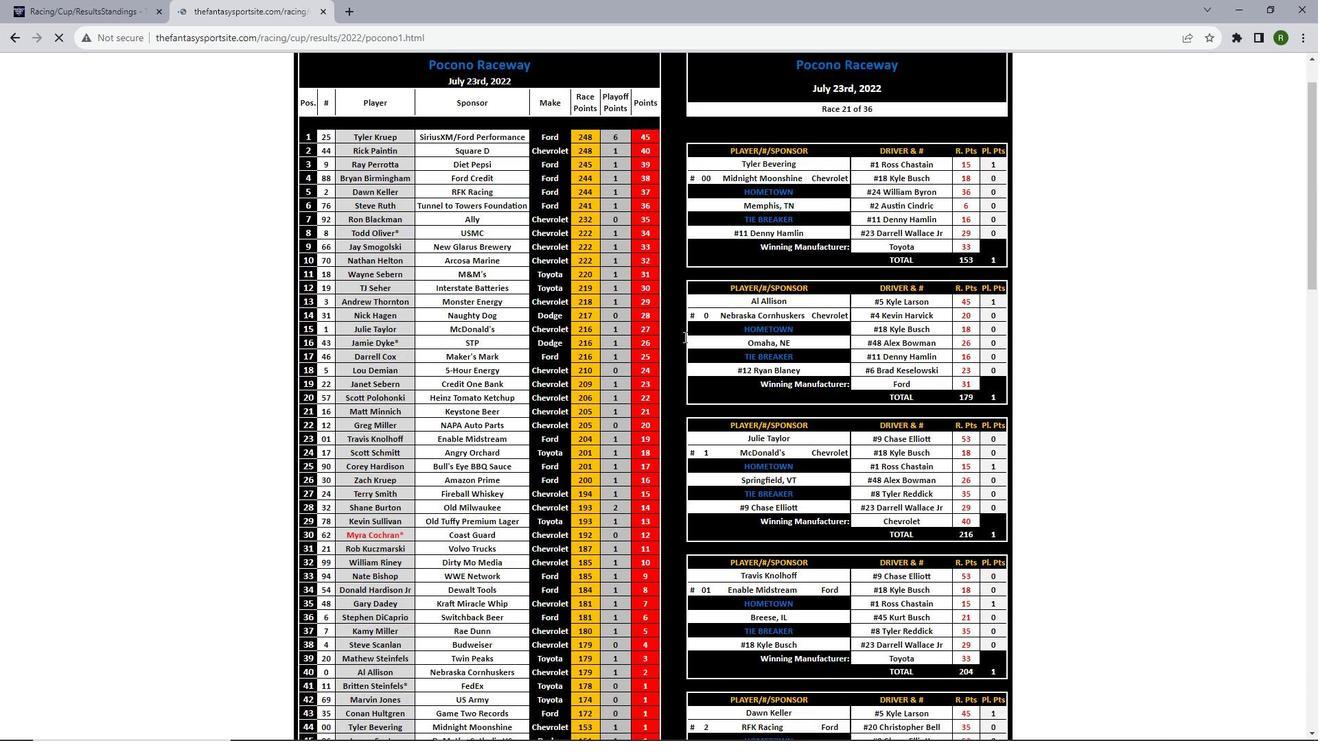 
Action: Mouse scrolled (683, 336) with delta (0, 0)
Screenshot: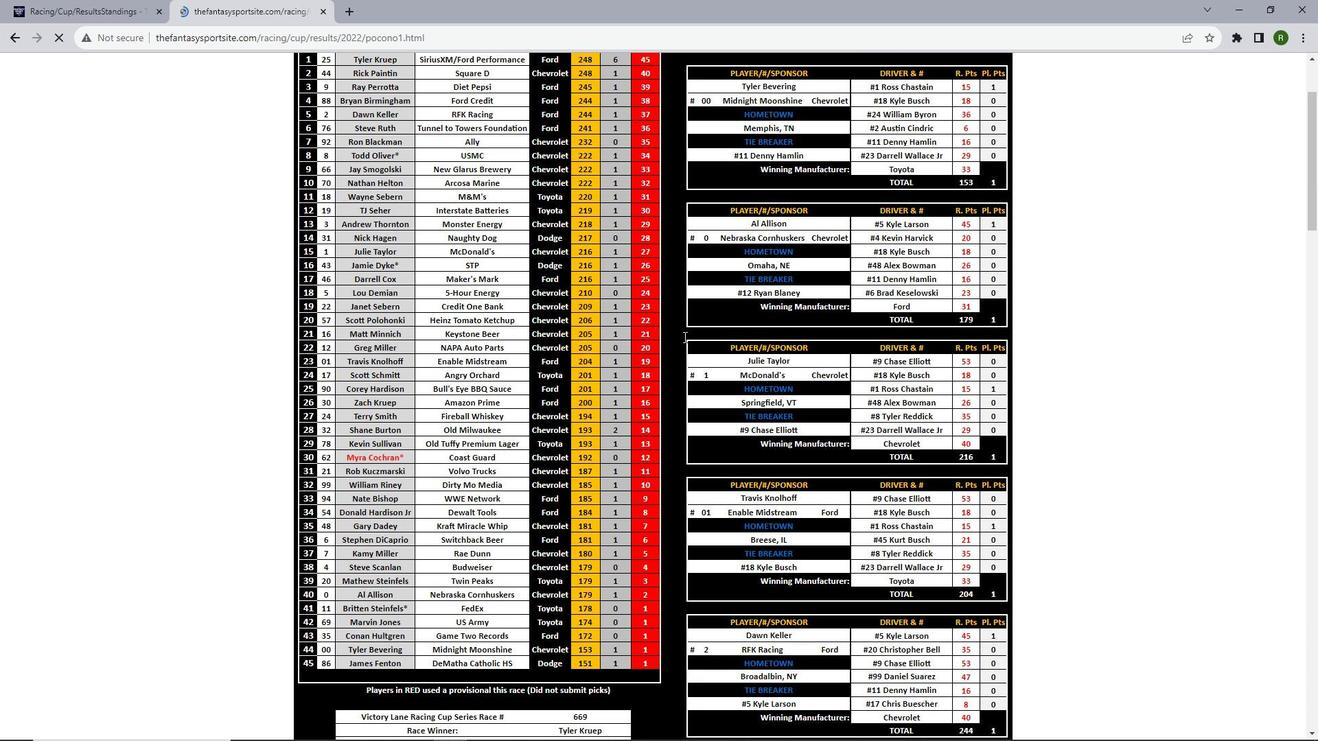 
Action: Mouse scrolled (683, 336) with delta (0, 0)
Screenshot: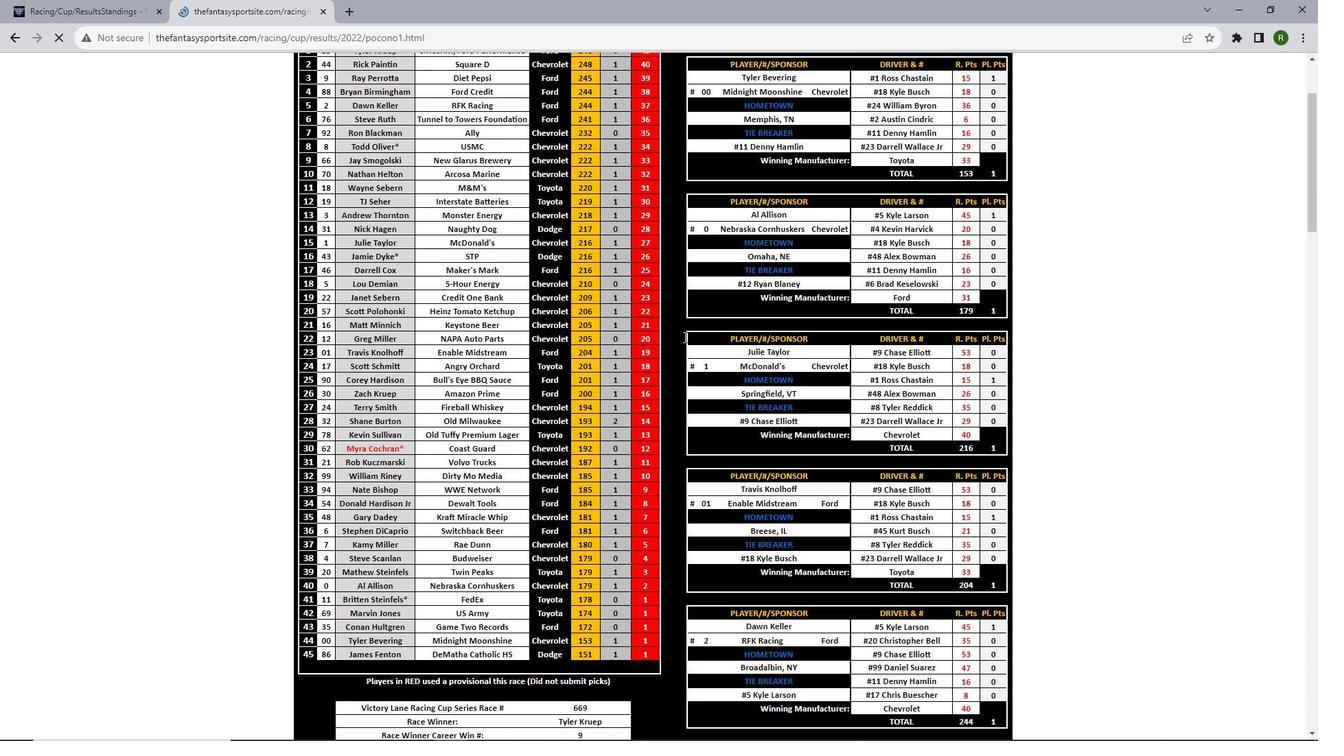 
Action: Mouse scrolled (683, 336) with delta (0, 0)
Screenshot: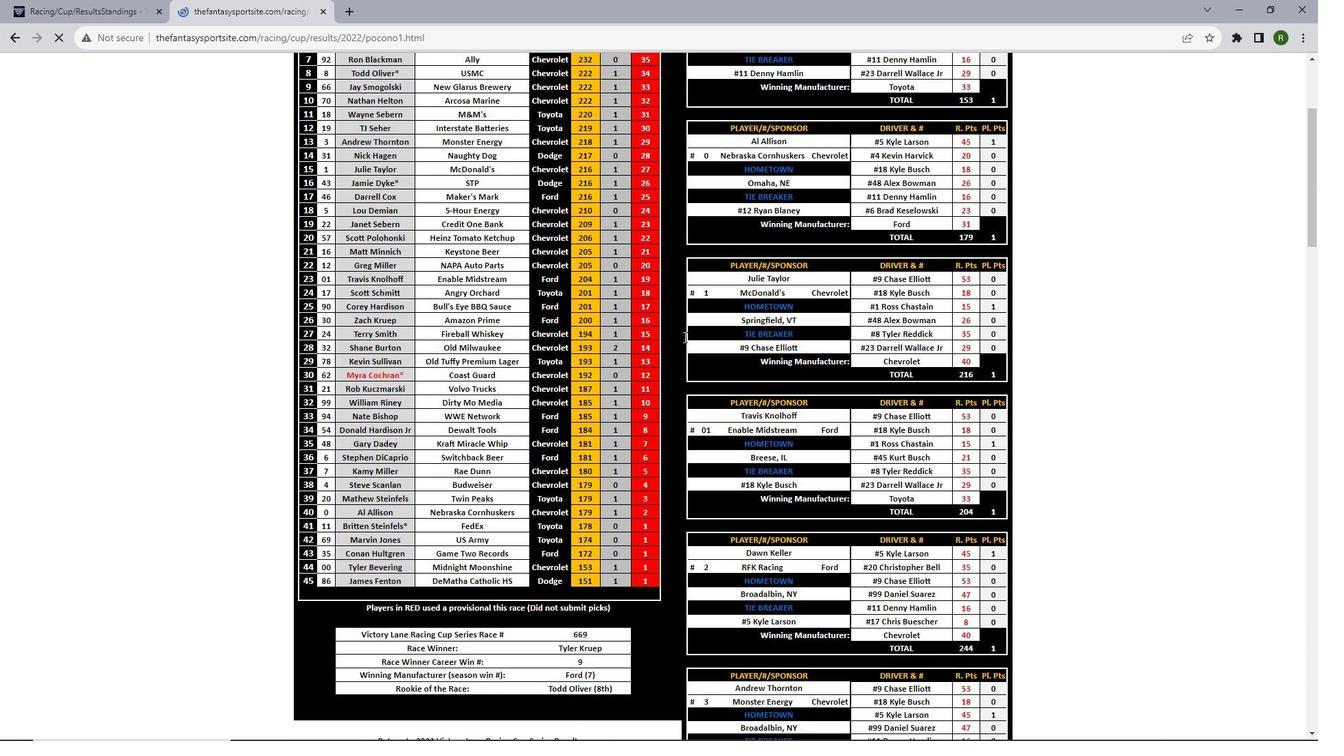 
Action: Mouse scrolled (683, 336) with delta (0, 0)
Screenshot: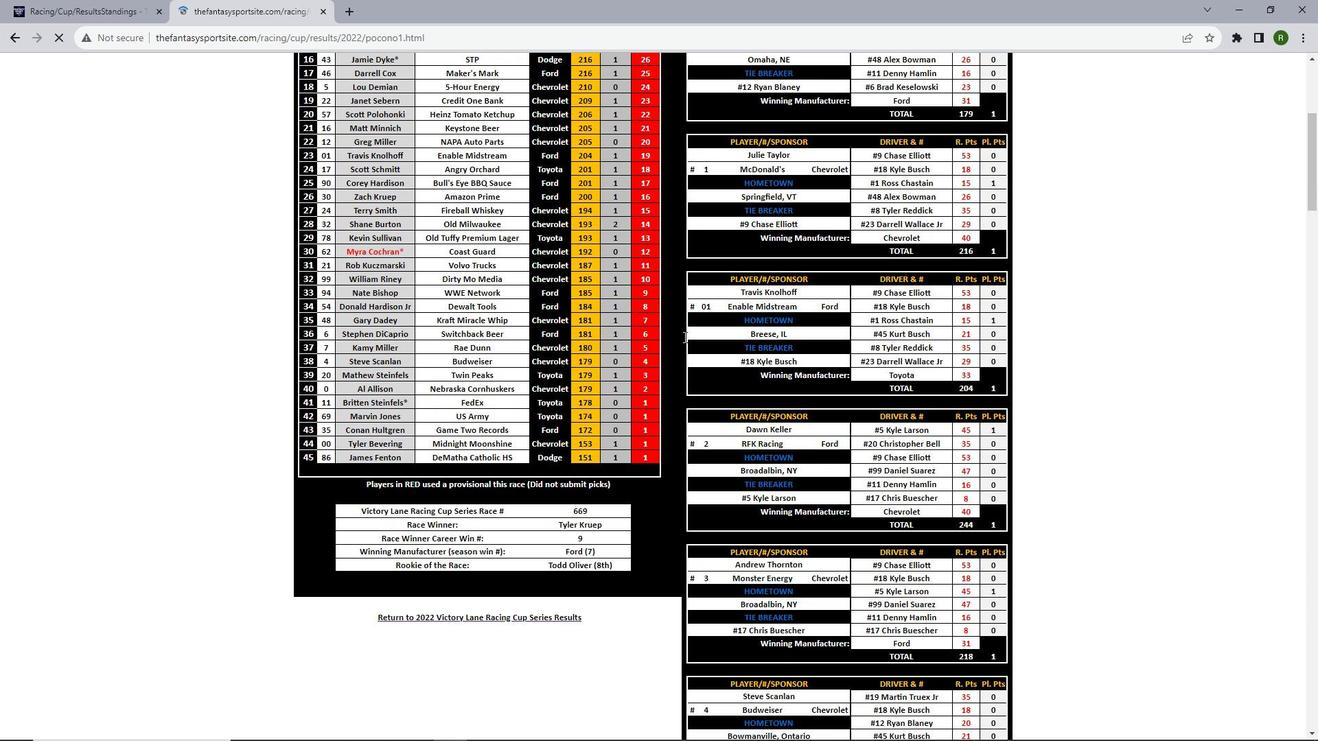 
Action: Mouse scrolled (683, 336) with delta (0, 0)
Screenshot: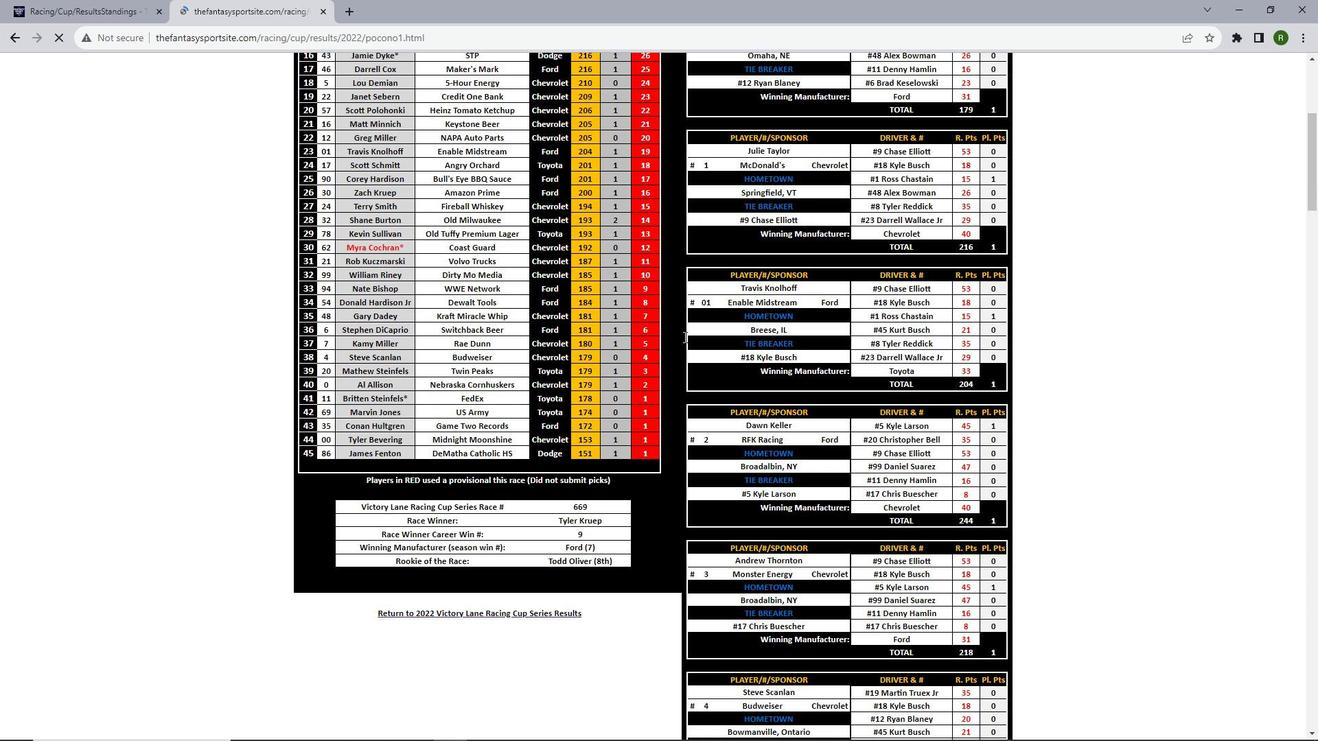 
Action: Mouse scrolled (683, 336) with delta (0, 0)
Screenshot: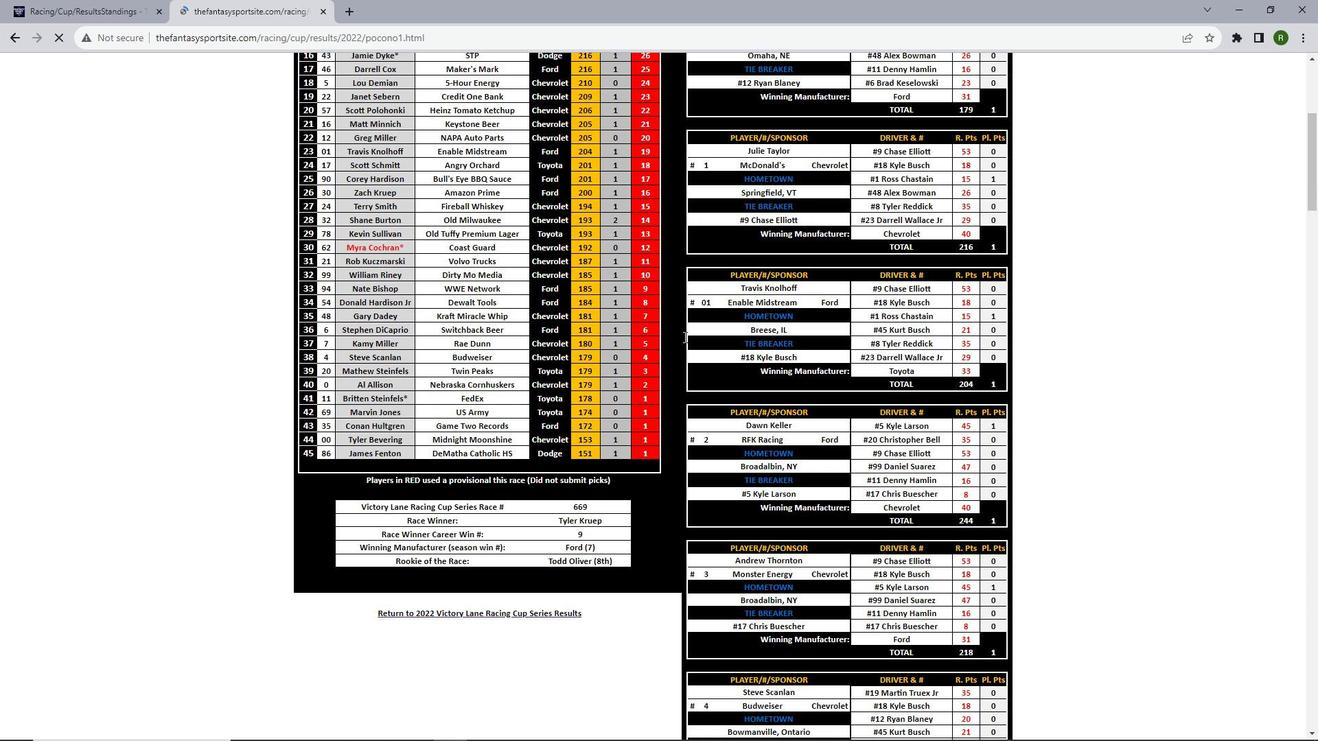
Action: Mouse scrolled (683, 336) with delta (0, 0)
Screenshot: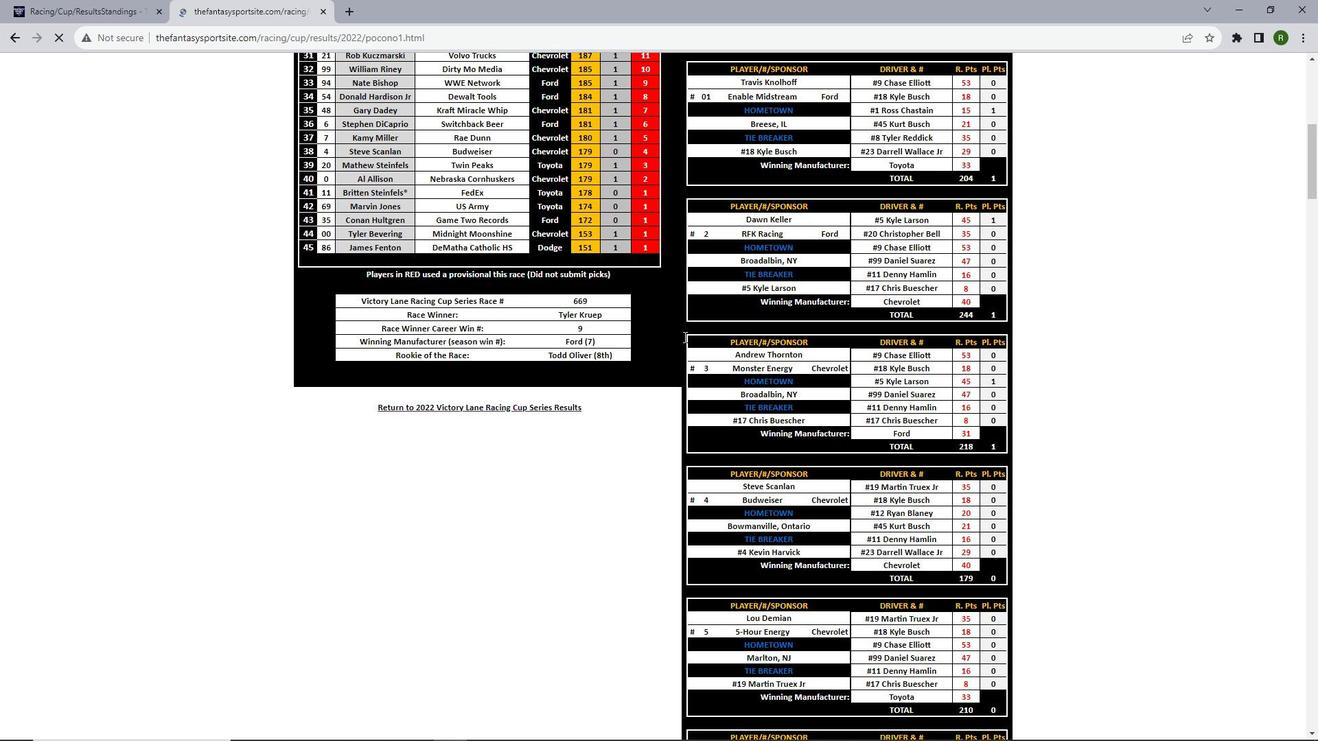 
Action: Mouse scrolled (683, 336) with delta (0, 0)
Screenshot: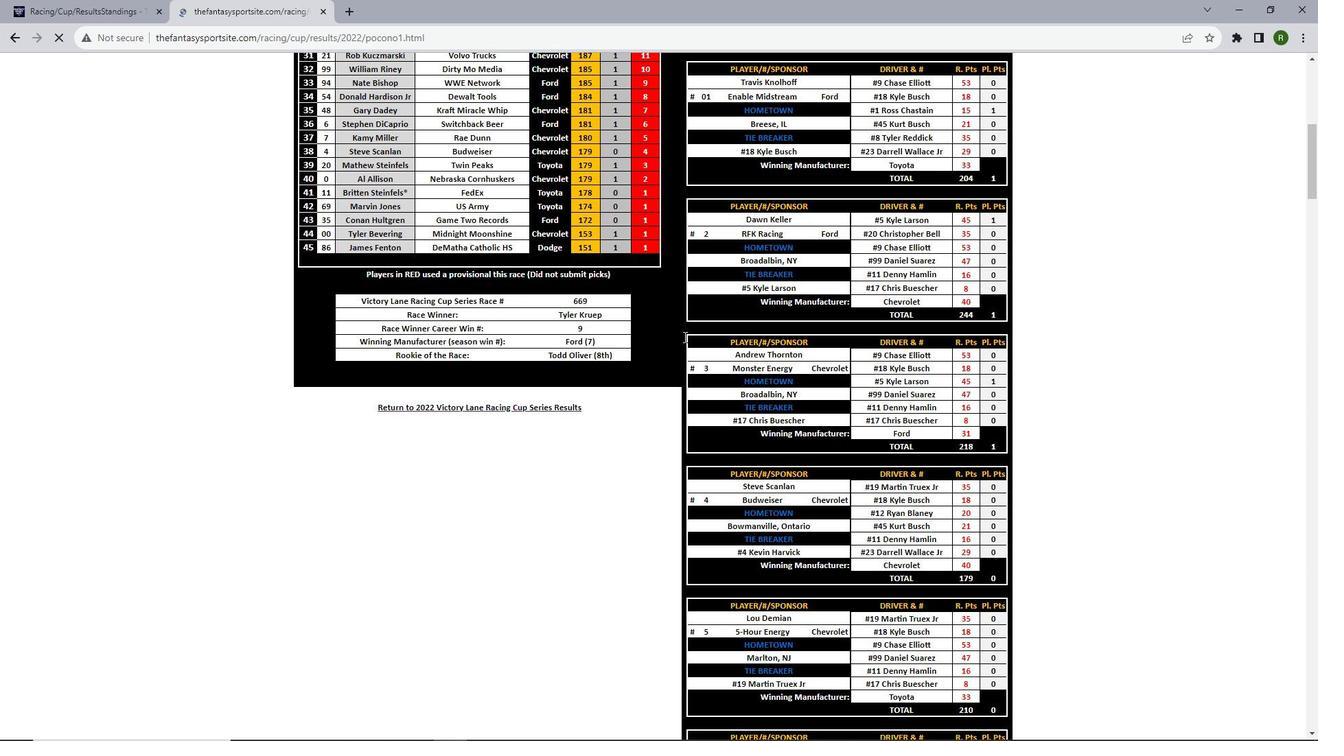 
Action: Mouse scrolled (683, 336) with delta (0, 0)
Screenshot: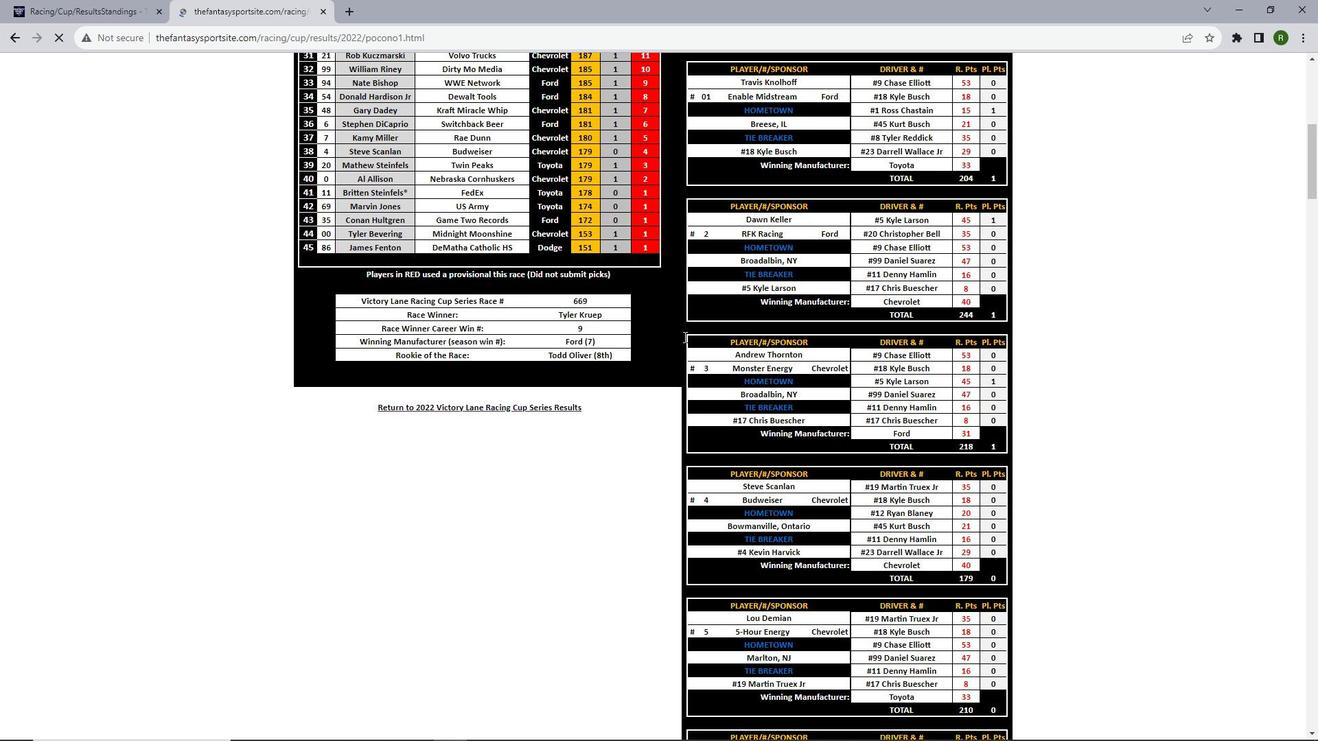 
Action: Mouse scrolled (683, 336) with delta (0, 0)
Screenshot: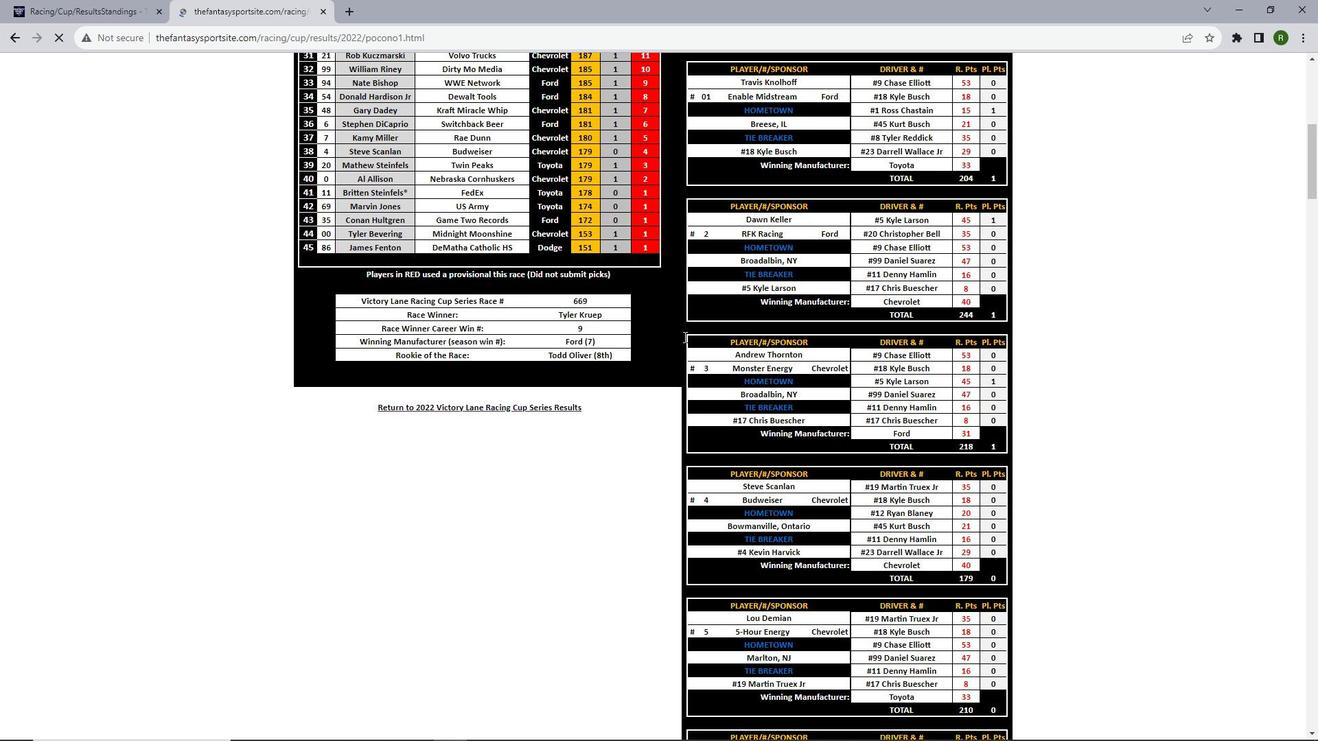 
Action: Mouse scrolled (683, 336) with delta (0, 0)
Screenshot: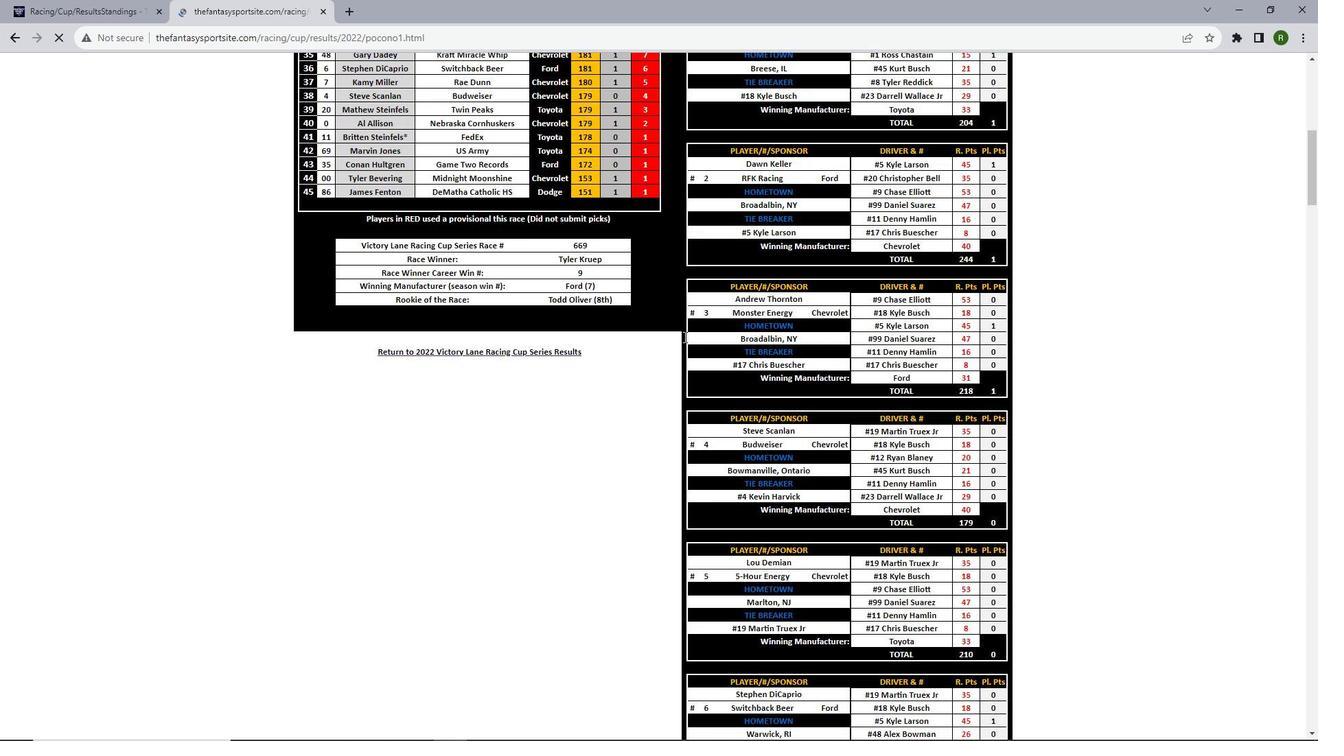 
Action: Mouse scrolled (683, 336) with delta (0, 0)
Screenshot: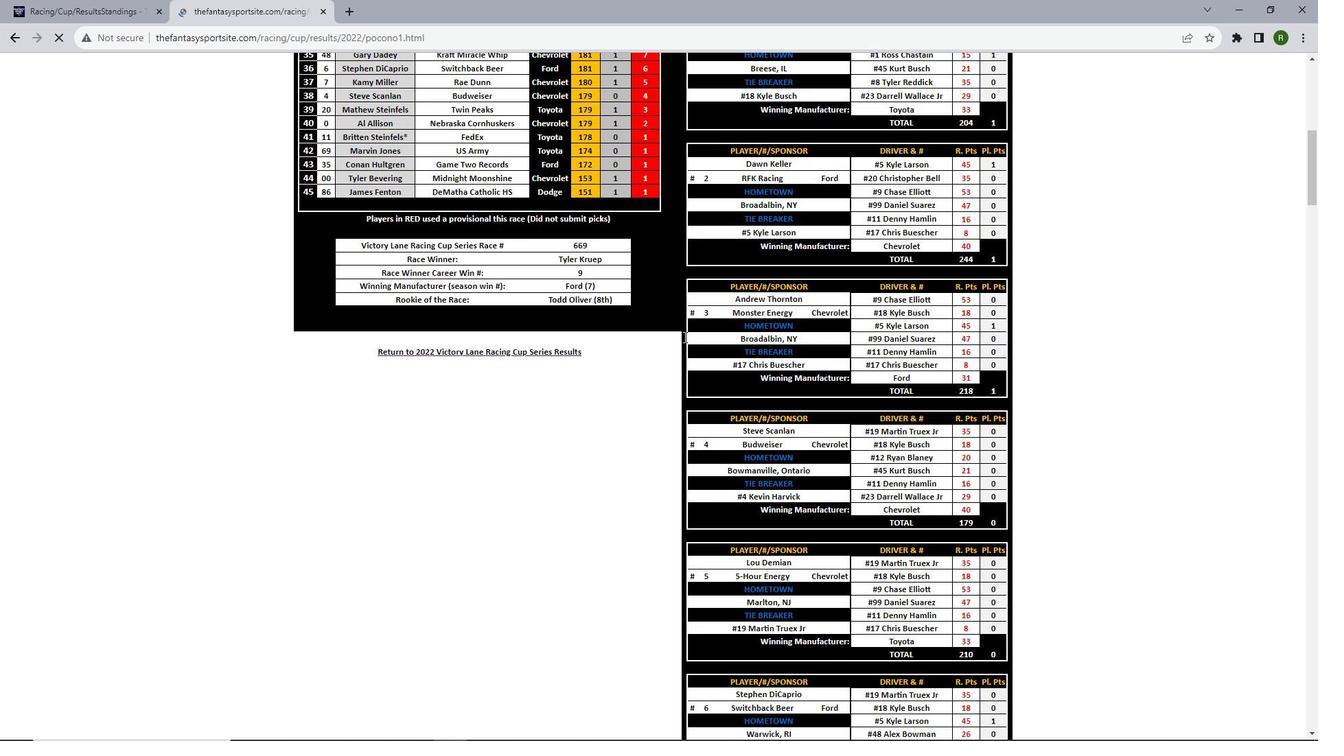 
Action: Mouse scrolled (683, 336) with delta (0, 0)
Screenshot: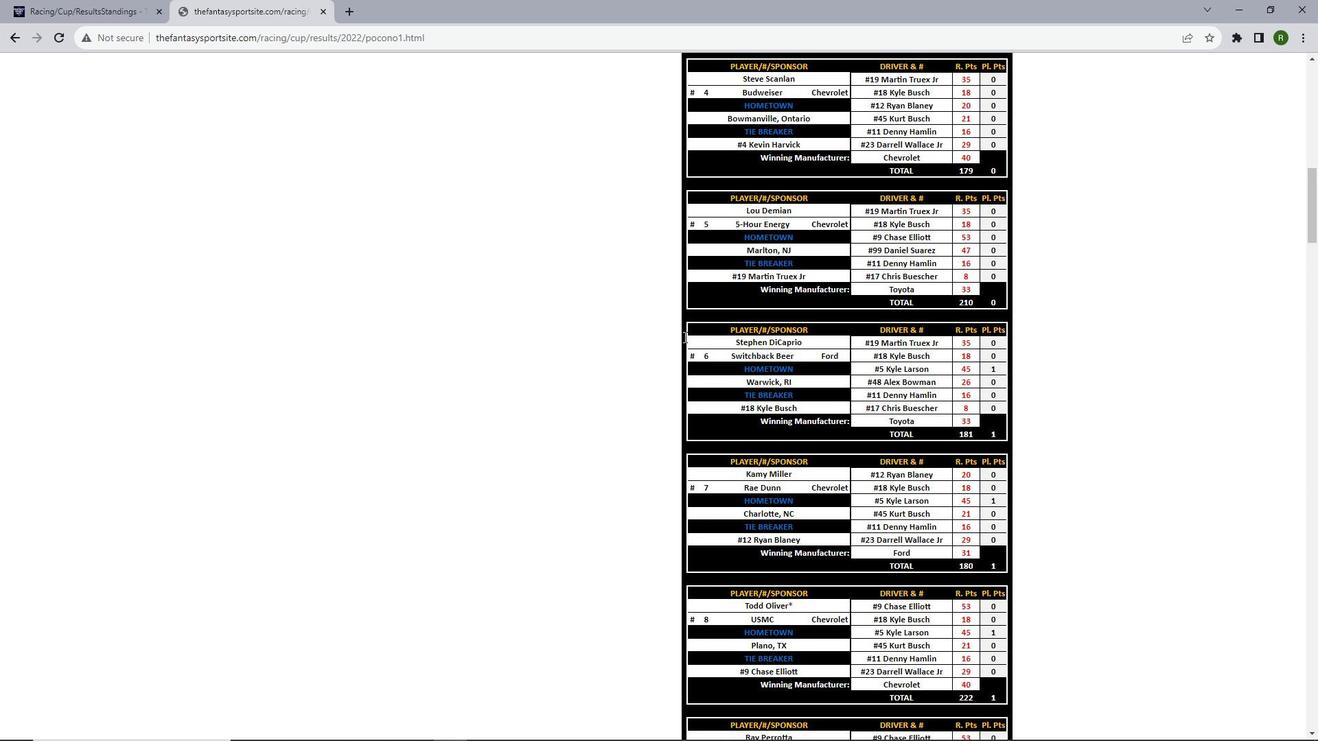 
Action: Mouse scrolled (683, 336) with delta (0, 0)
Screenshot: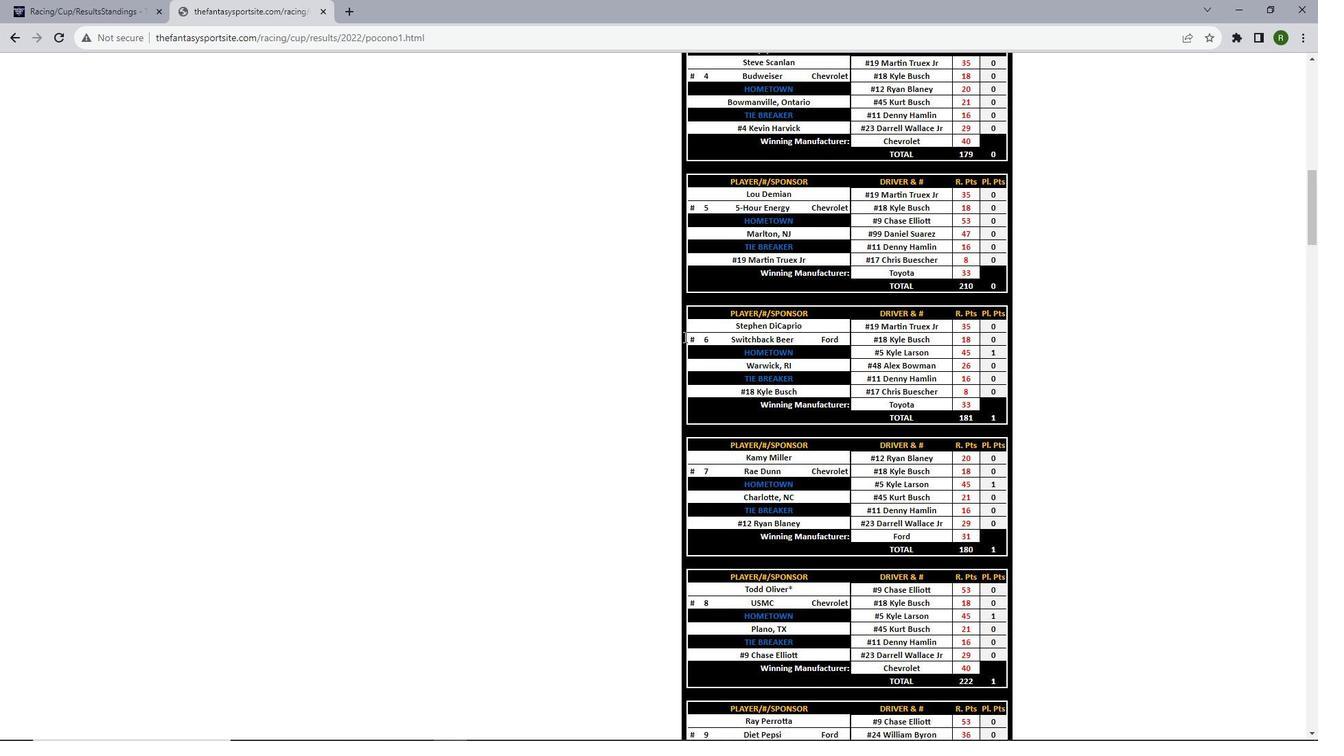 
Action: Mouse scrolled (683, 336) with delta (0, 0)
Screenshot: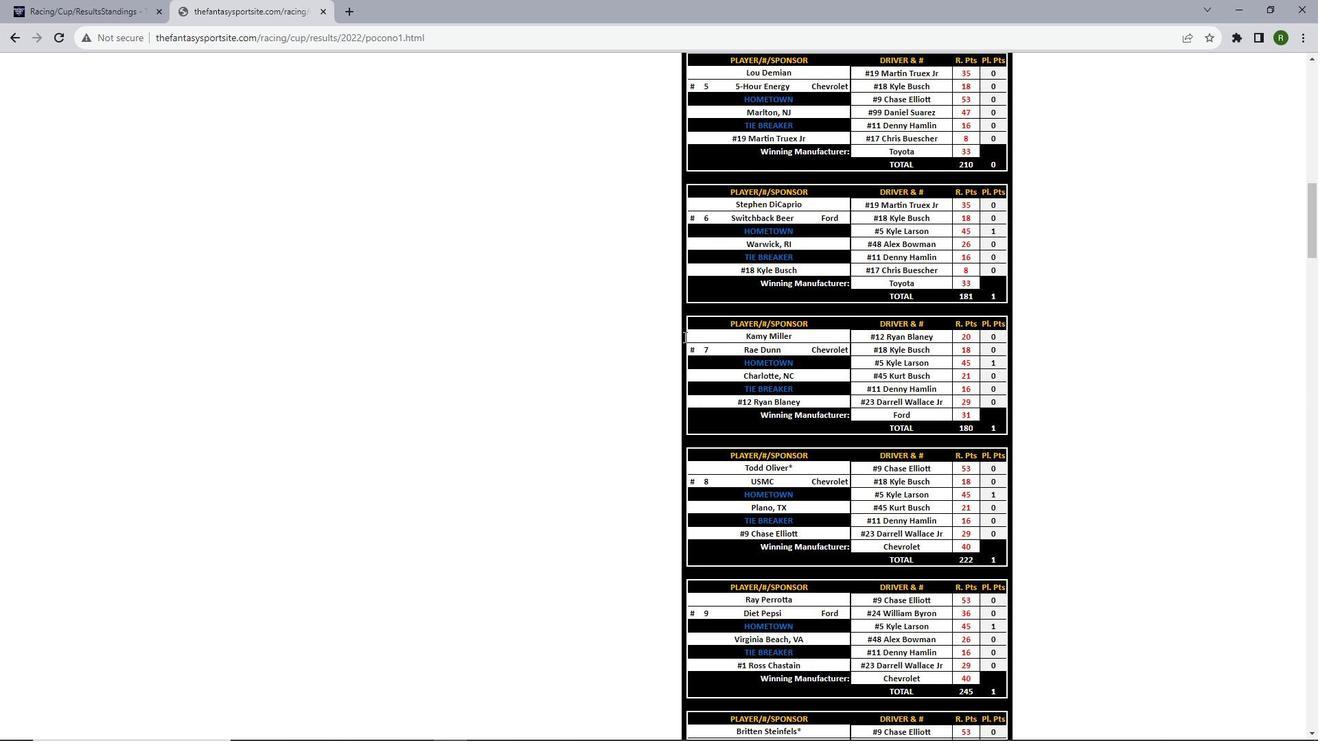 
Action: Mouse scrolled (683, 336) with delta (0, 0)
Screenshot: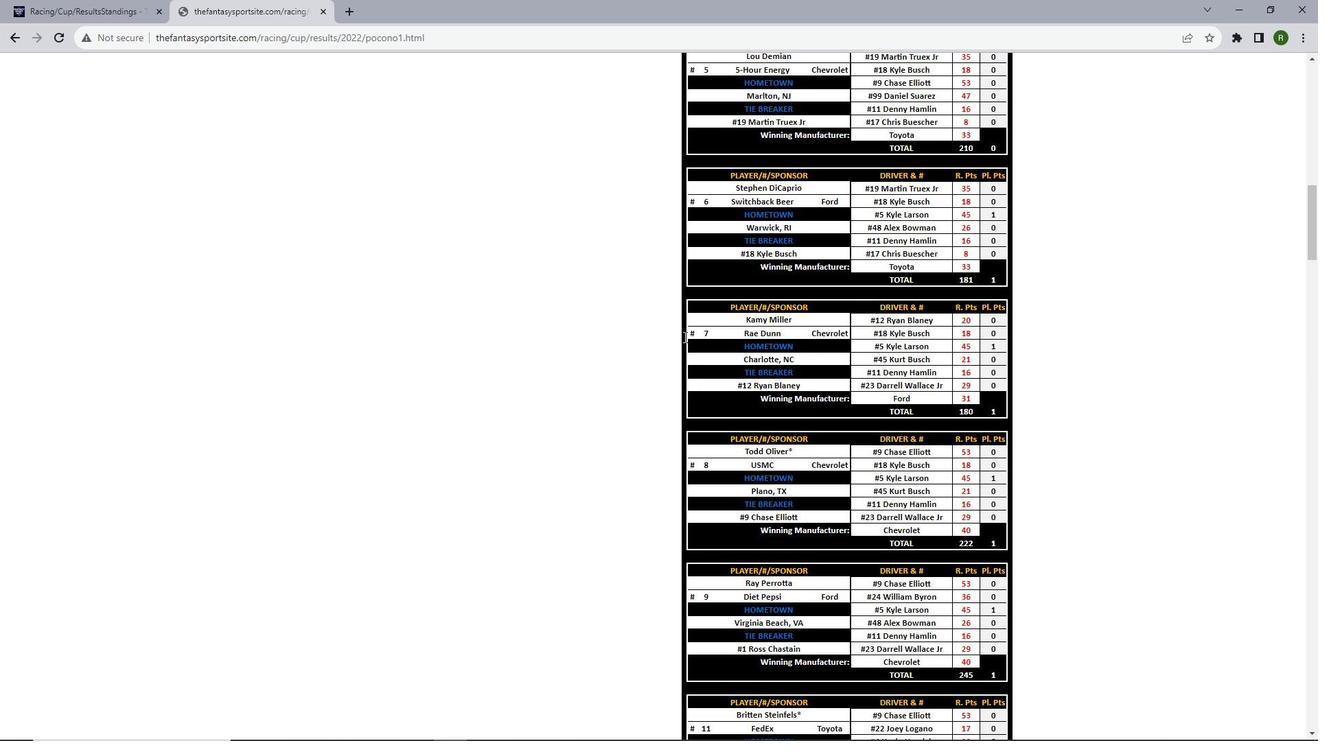 
Action: Mouse scrolled (683, 336) with delta (0, 0)
Screenshot: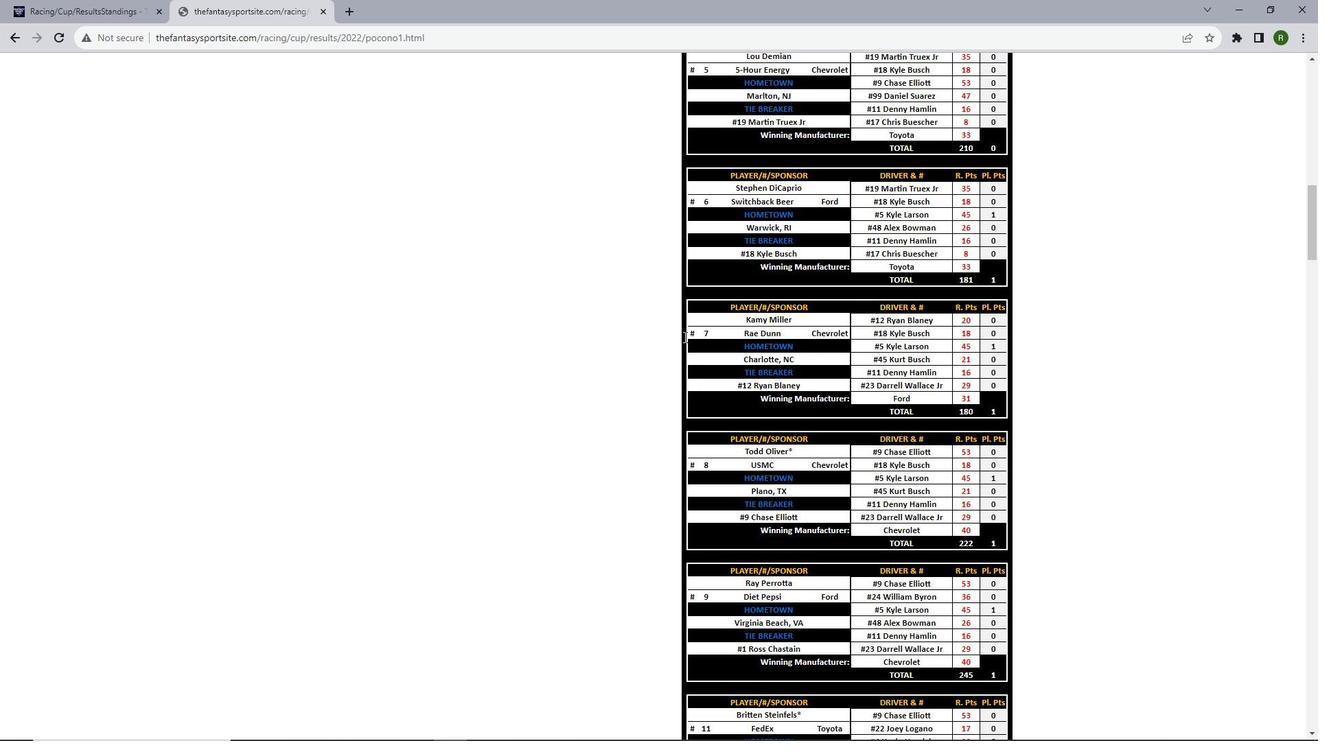 
Action: Mouse scrolled (683, 336) with delta (0, 0)
Screenshot: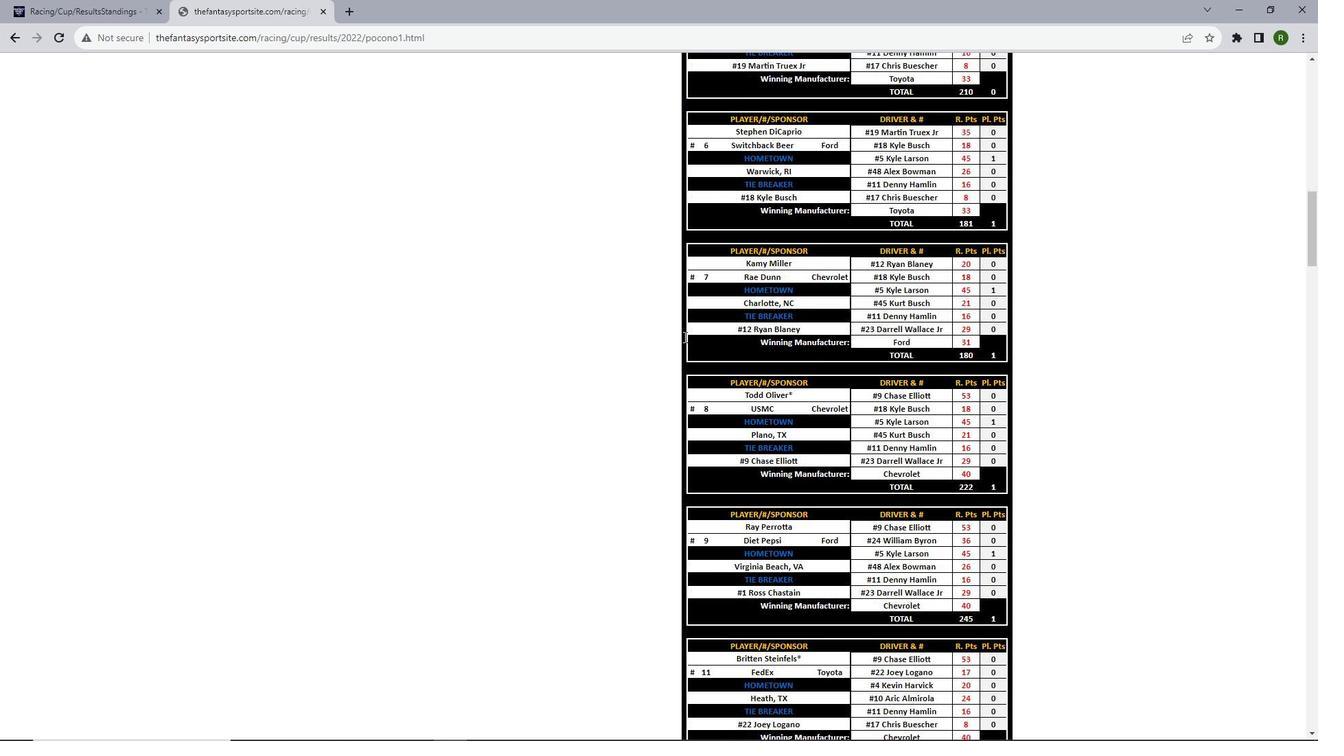 
Action: Mouse scrolled (683, 336) with delta (0, 0)
Screenshot: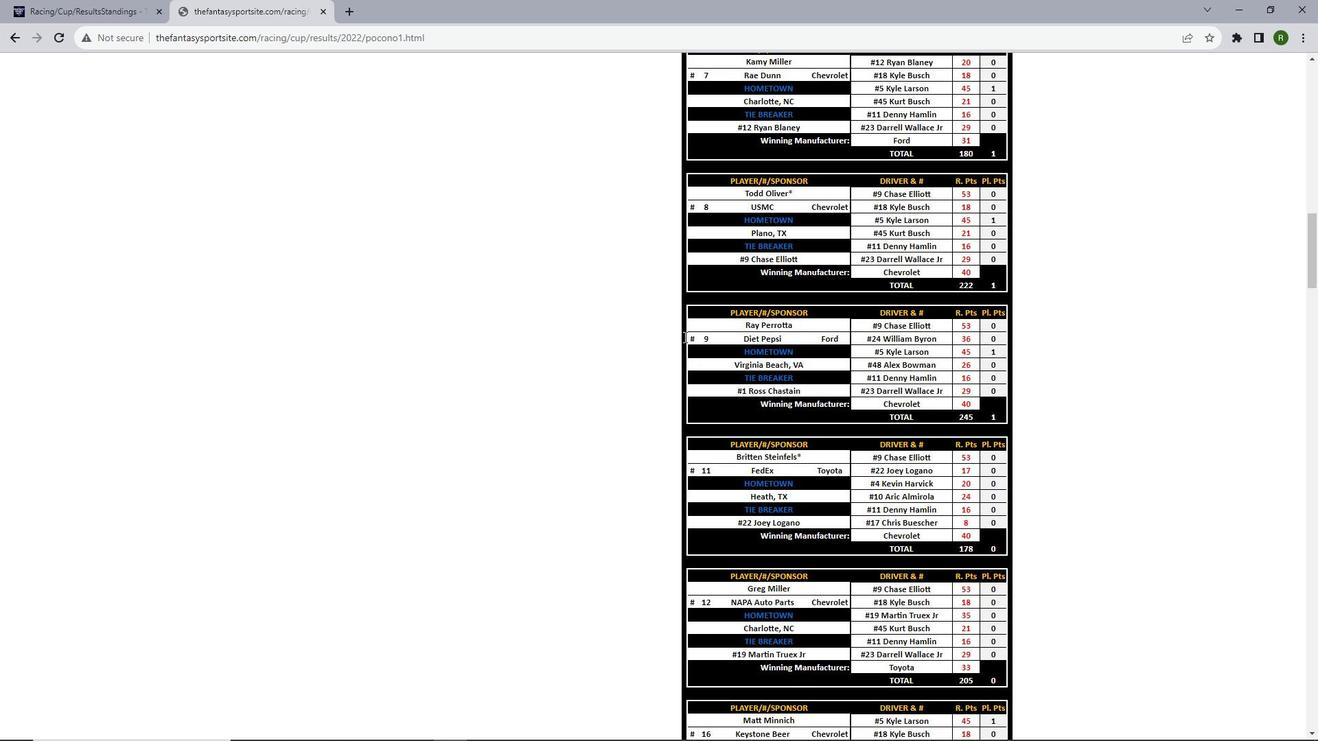 
Action: Mouse scrolled (683, 336) with delta (0, 0)
Screenshot: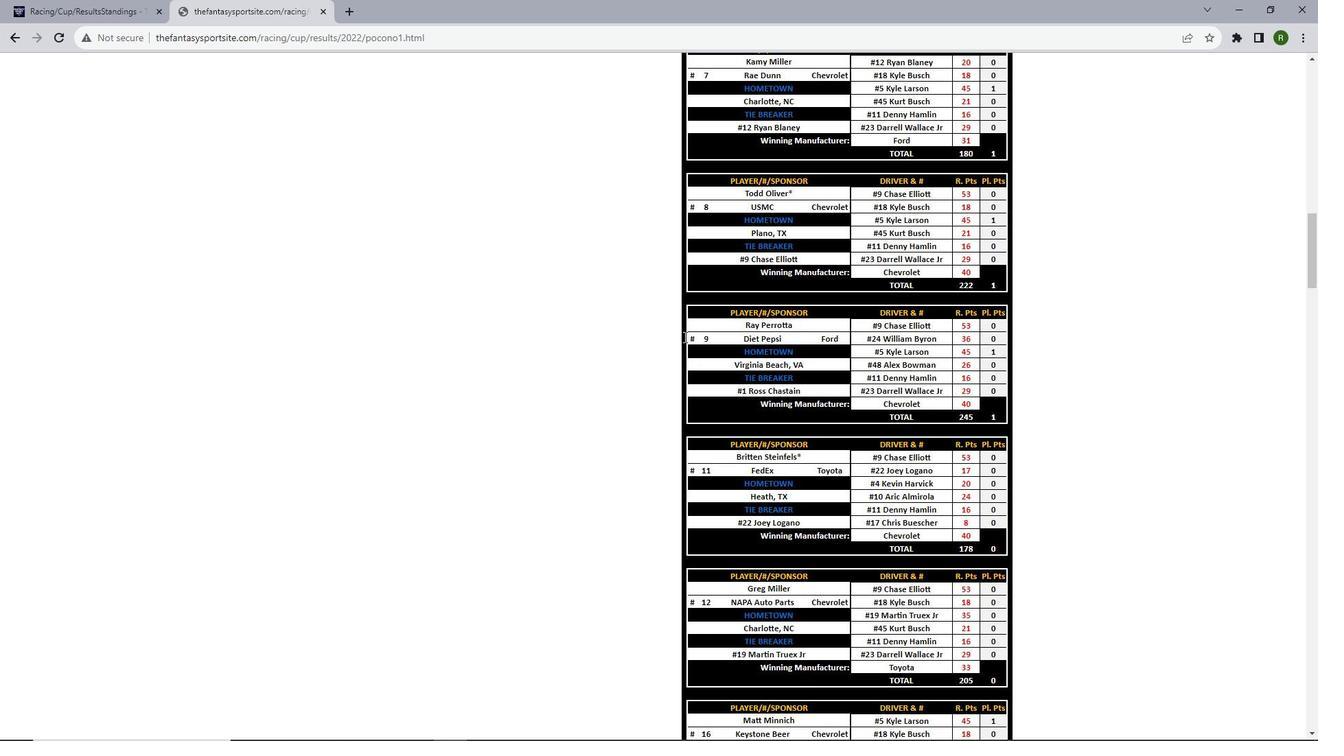 
Action: Mouse scrolled (683, 336) with delta (0, 0)
Screenshot: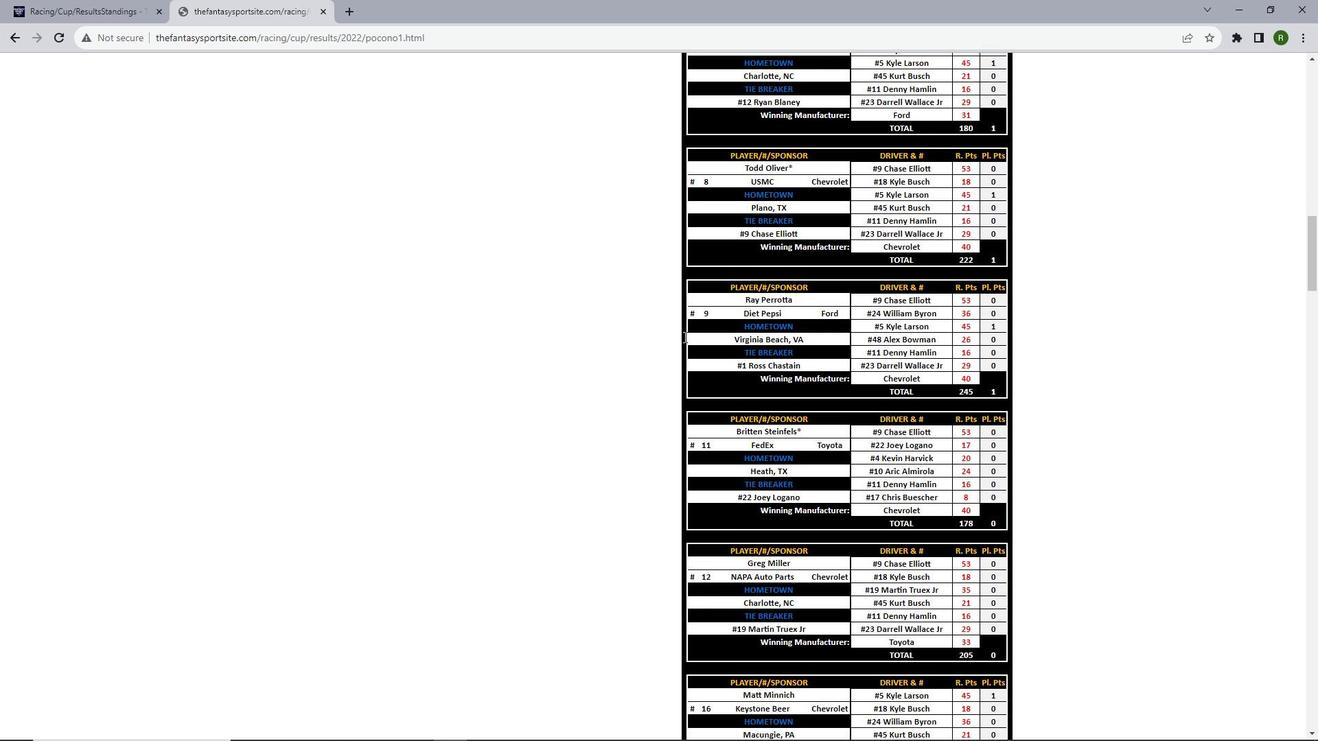 
Action: Mouse scrolled (683, 336) with delta (0, 0)
Screenshot: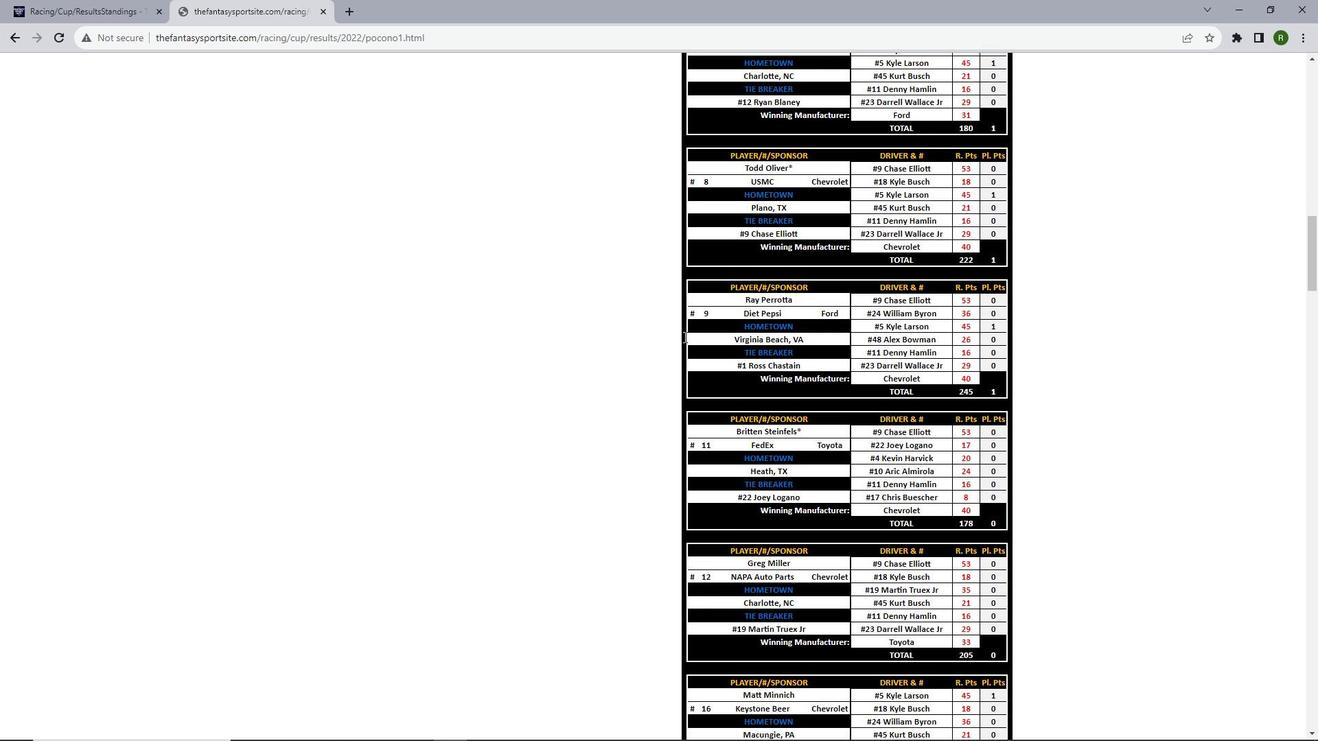 
Action: Mouse scrolled (683, 336) with delta (0, 0)
Screenshot: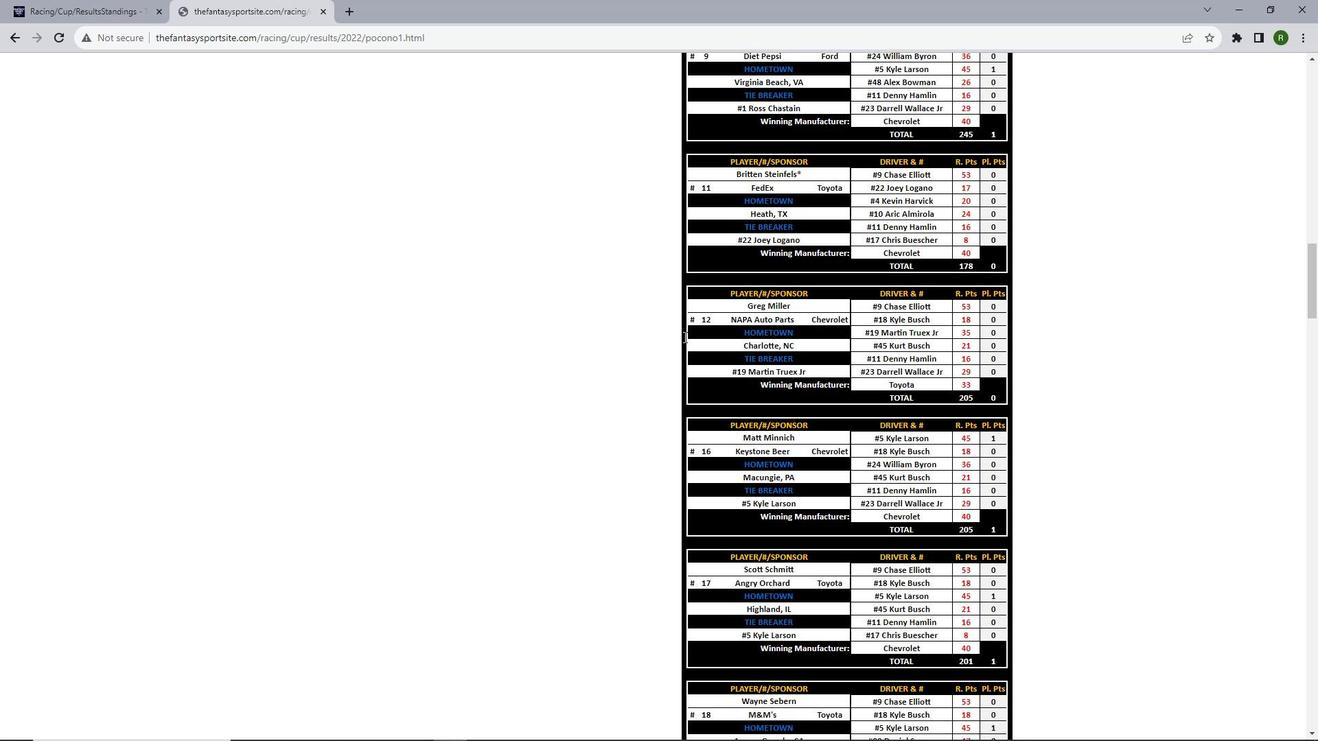 
Action: Mouse scrolled (683, 336) with delta (0, 0)
Screenshot: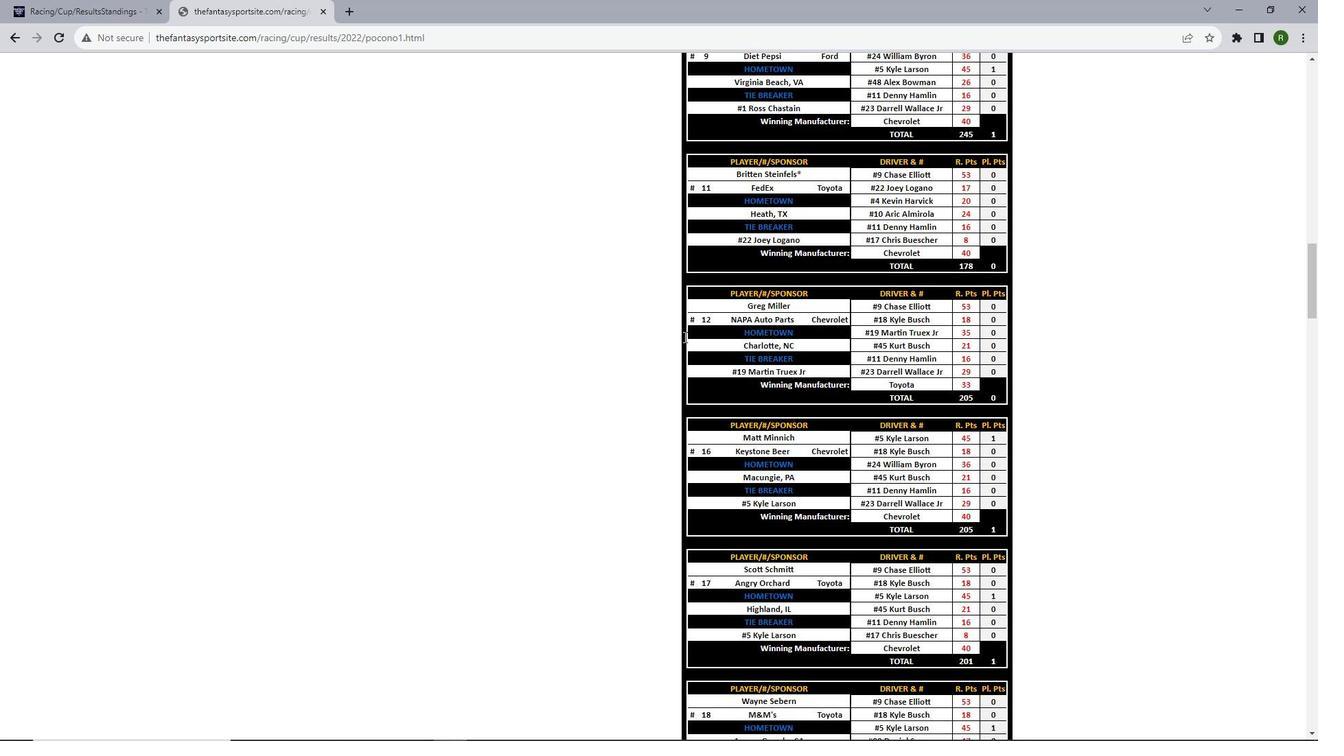 
Action: Mouse scrolled (683, 336) with delta (0, 0)
Screenshot: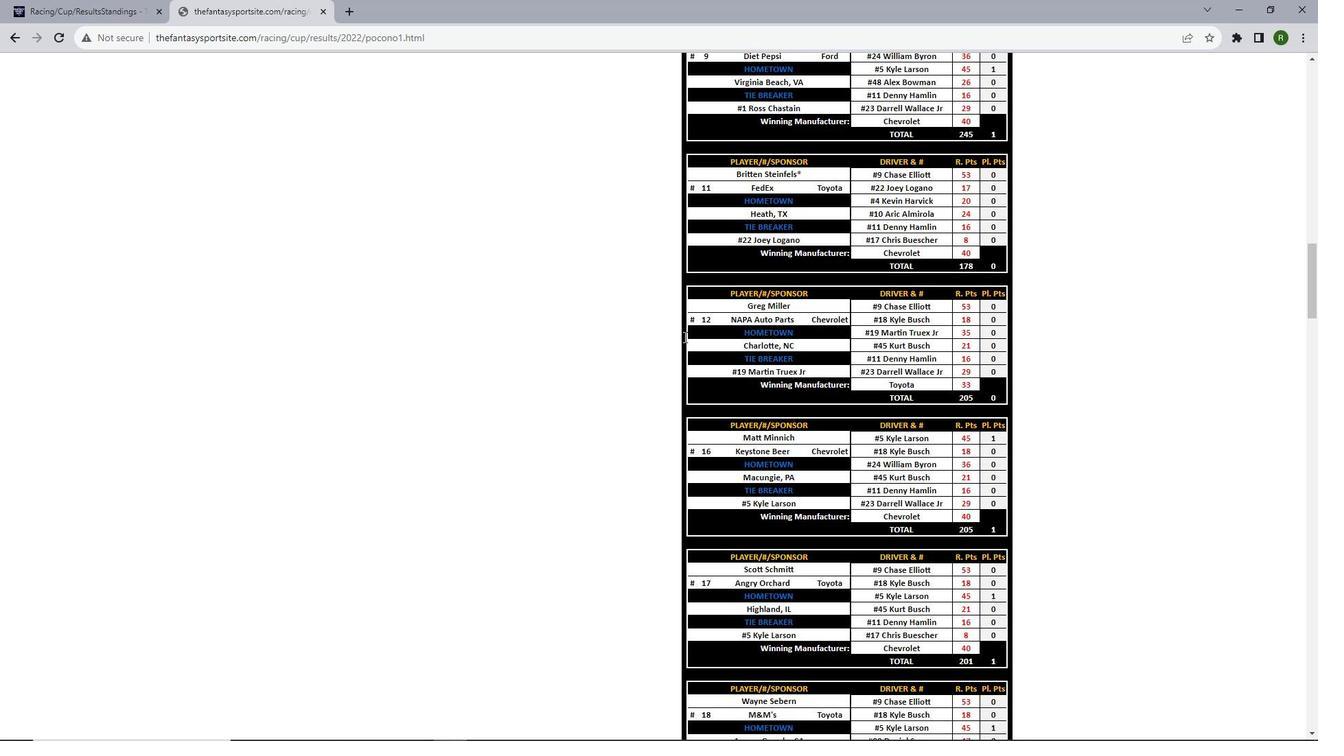 
Action: Mouse scrolled (683, 336) with delta (0, 0)
Screenshot: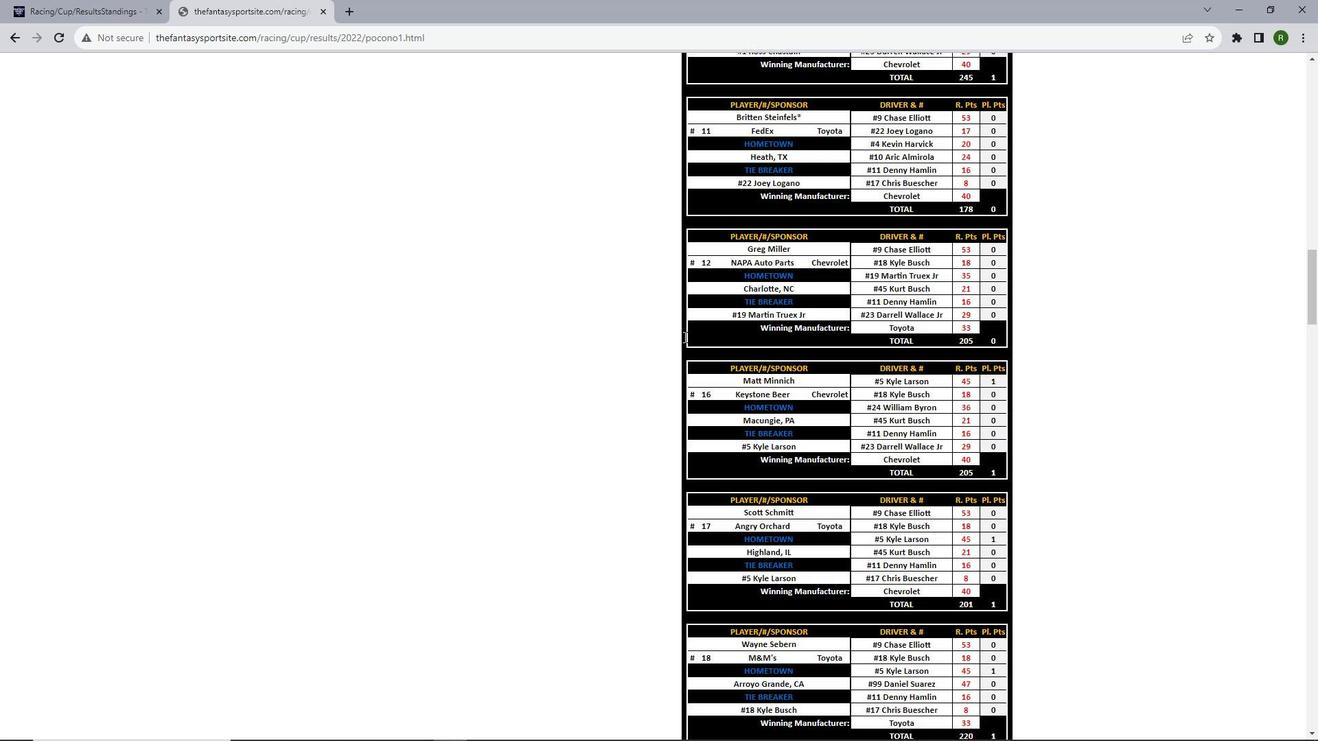 
Action: Mouse scrolled (683, 336) with delta (0, 0)
Screenshot: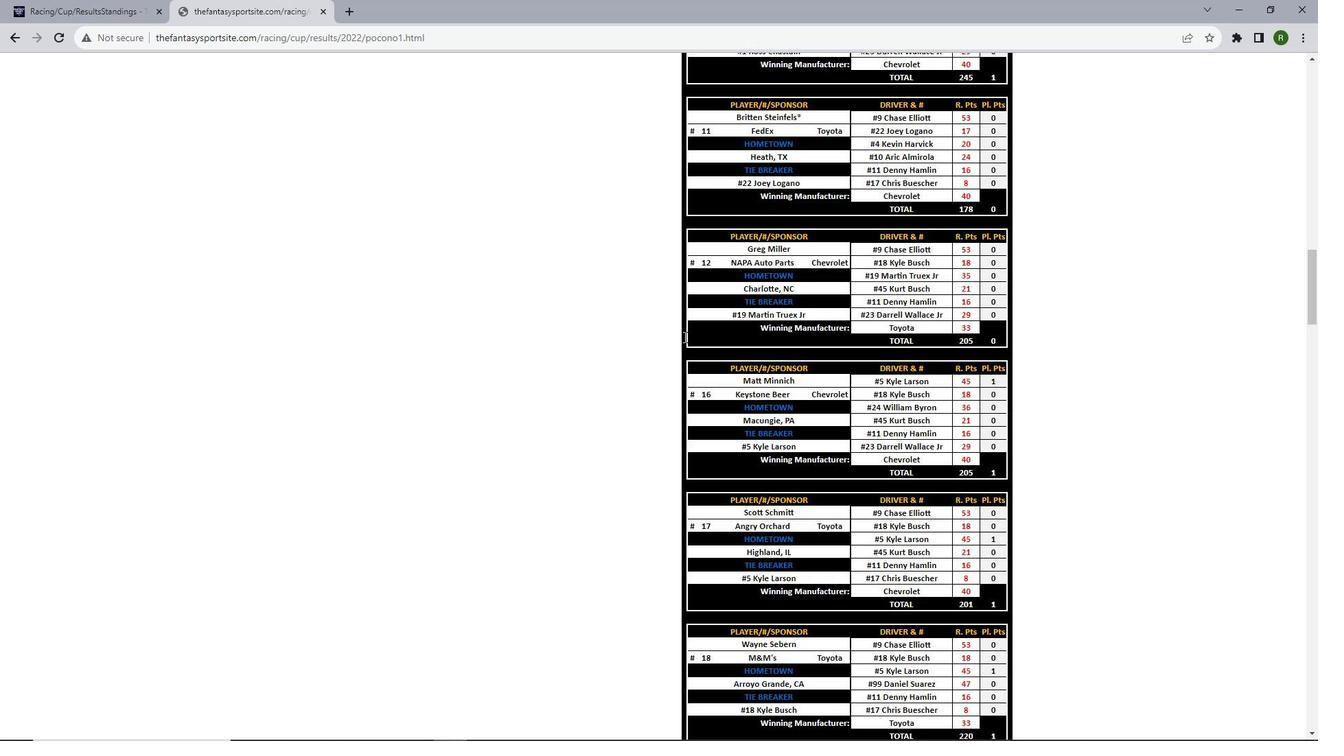 
Action: Mouse scrolled (683, 336) with delta (0, 0)
Screenshot: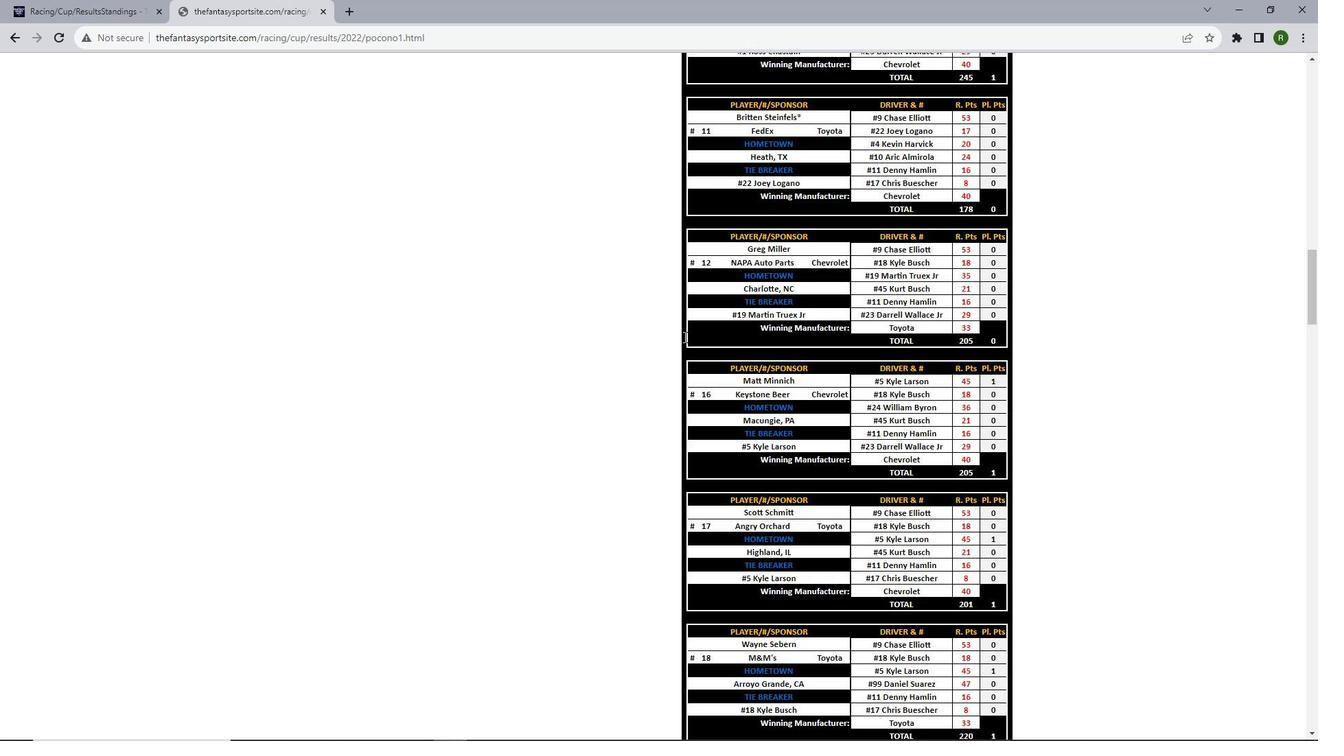 
Action: Mouse scrolled (683, 336) with delta (0, 0)
Screenshot: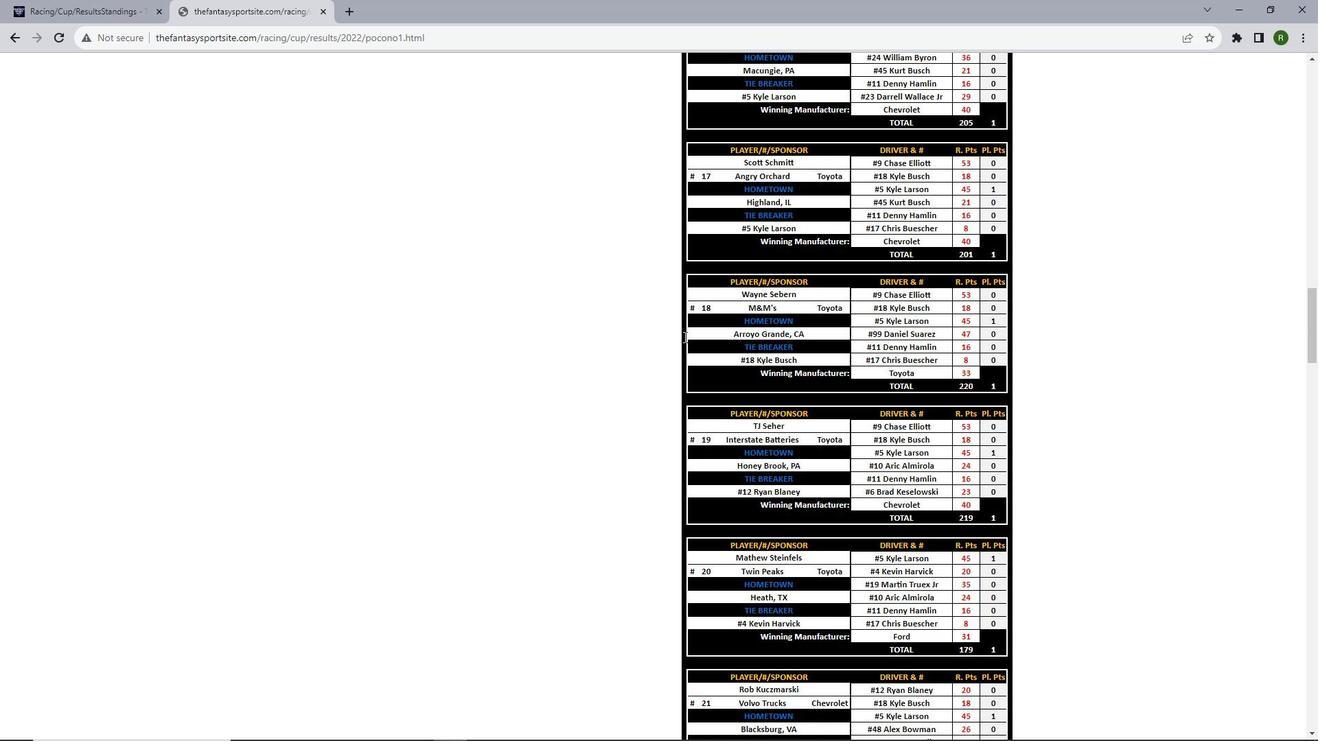 
Action: Mouse scrolled (683, 336) with delta (0, 0)
Screenshot: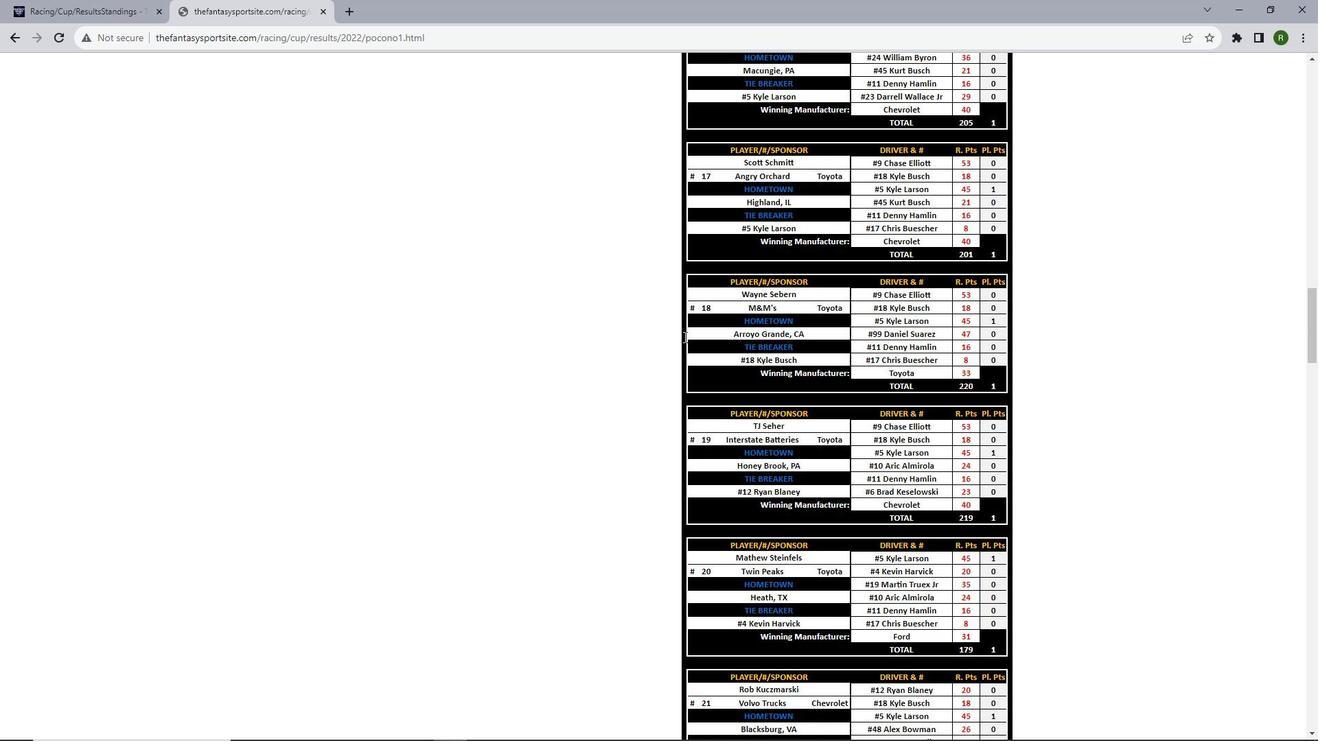 
Action: Mouse scrolled (683, 336) with delta (0, 0)
Screenshot: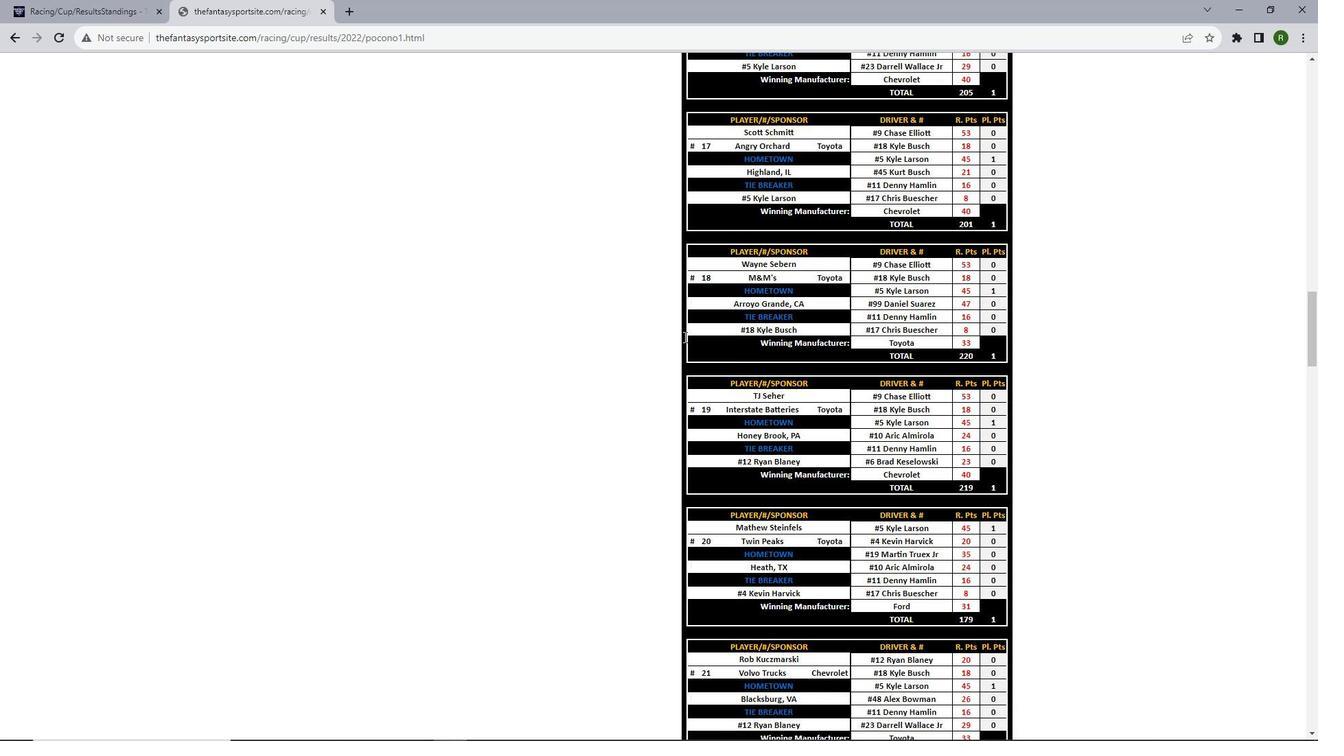 
Action: Mouse scrolled (683, 336) with delta (0, 0)
Screenshot: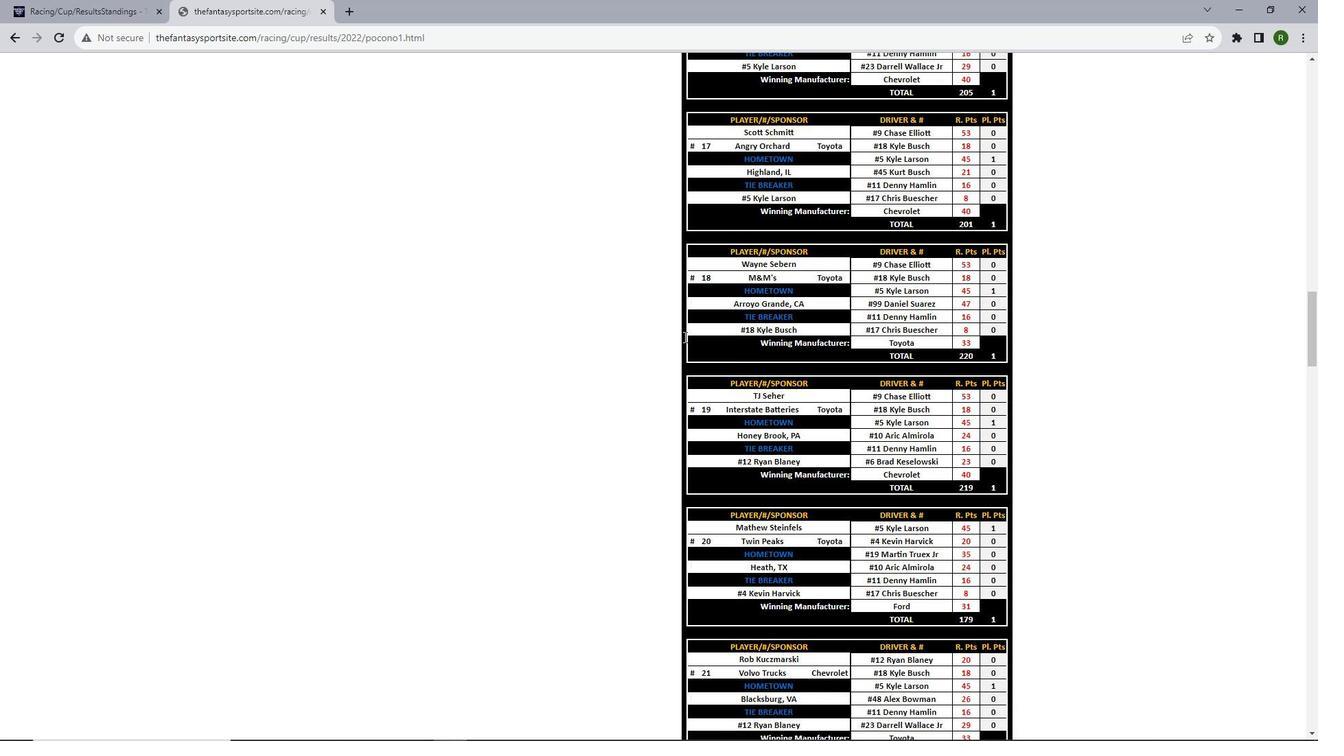 
Action: Mouse scrolled (683, 336) with delta (0, 0)
Screenshot: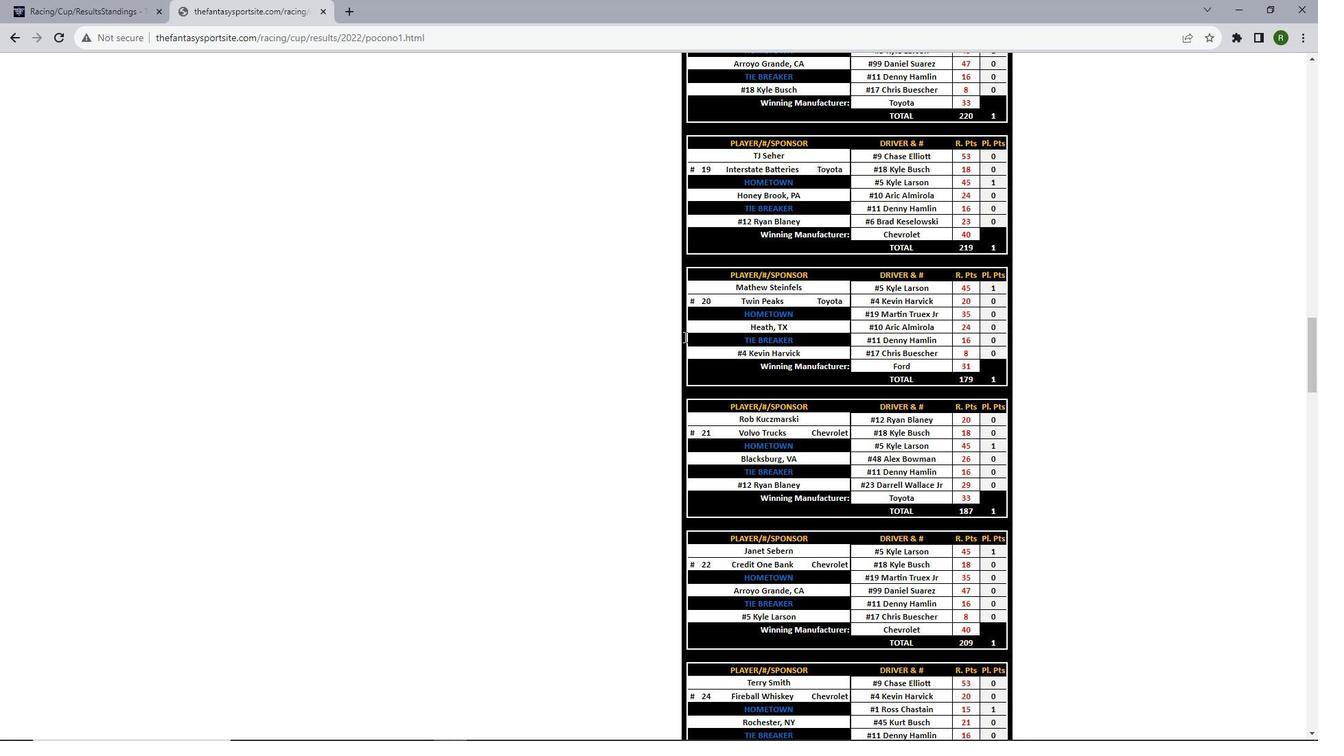 
Action: Mouse scrolled (683, 336) with delta (0, 0)
Screenshot: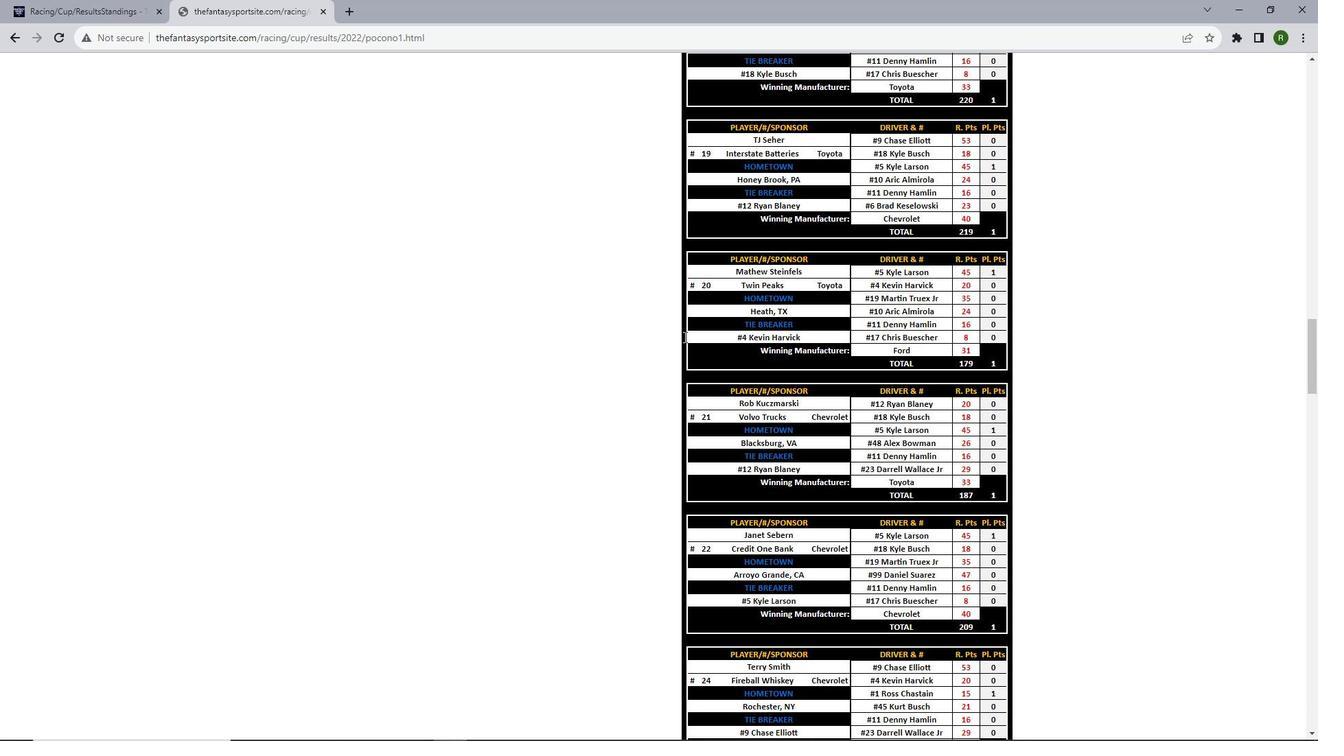 
Action: Mouse scrolled (683, 336) with delta (0, 0)
Screenshot: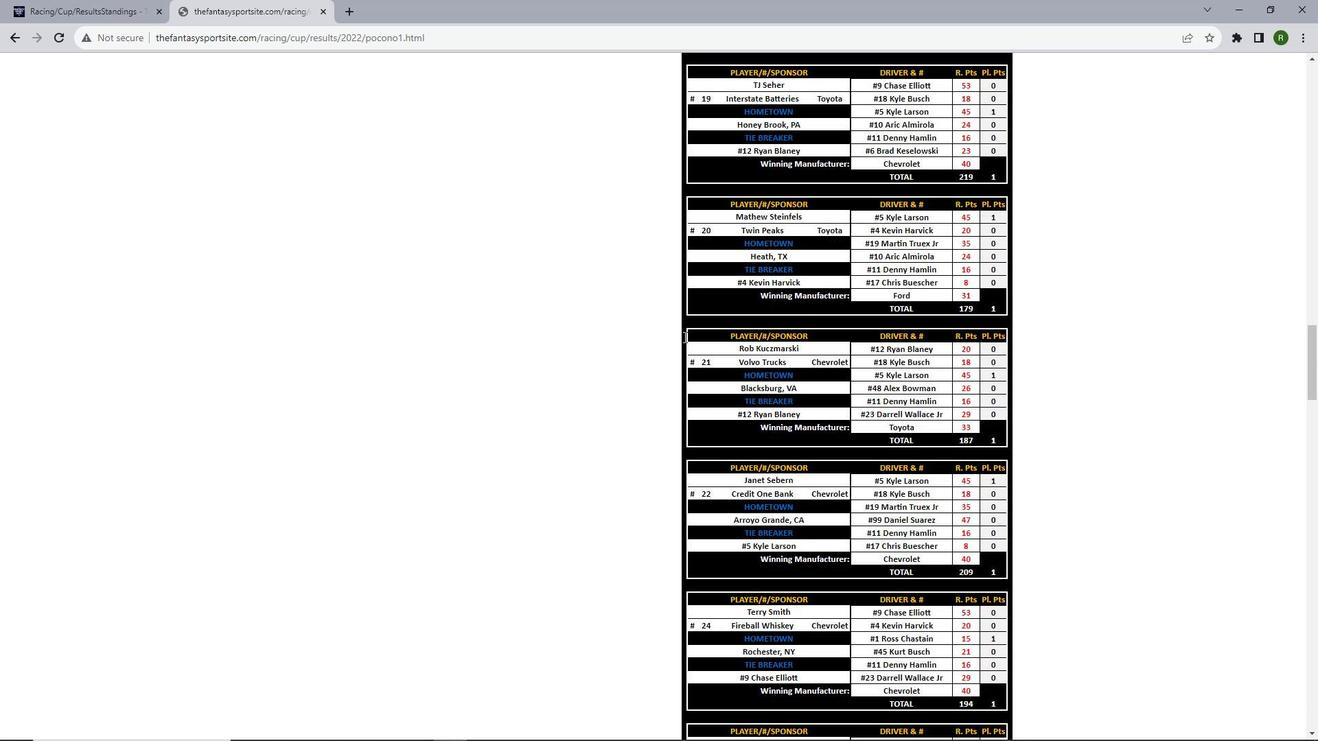 
Action: Mouse scrolled (683, 336) with delta (0, 0)
Screenshot: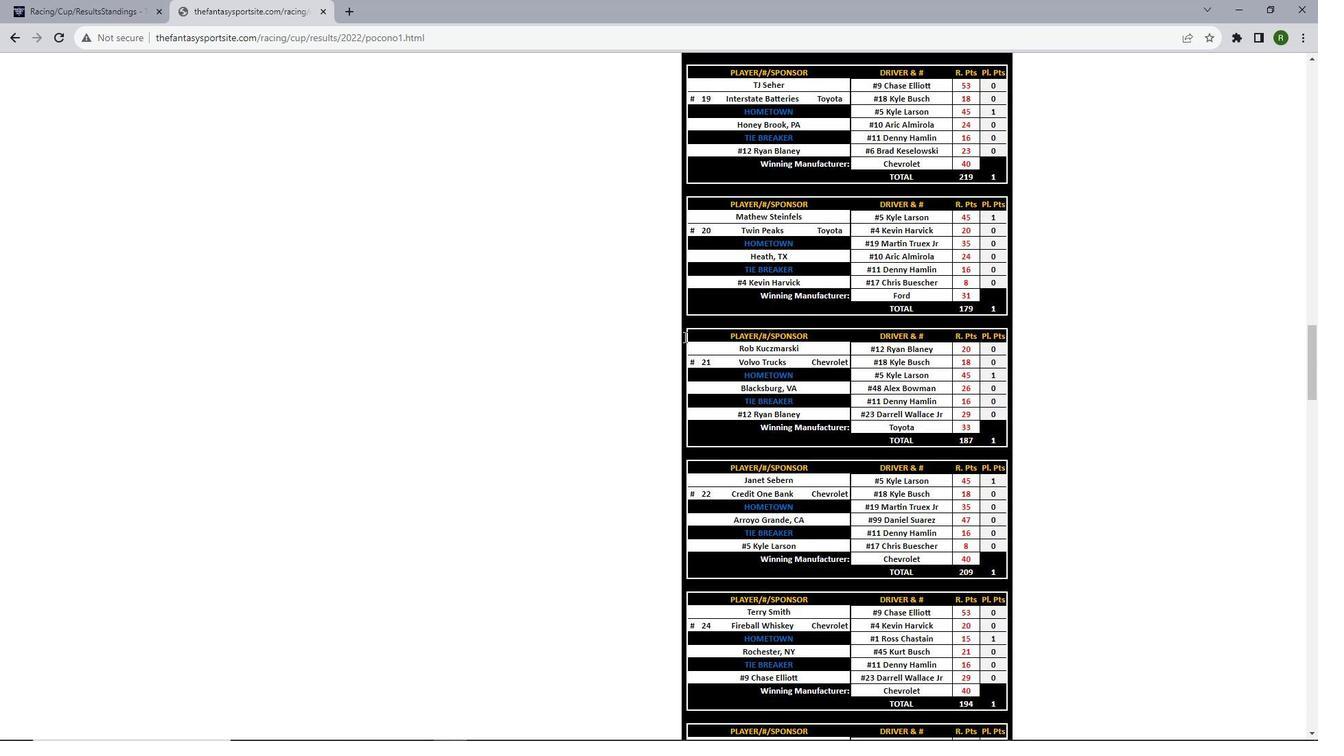 
Action: Mouse scrolled (683, 336) with delta (0, 0)
Screenshot: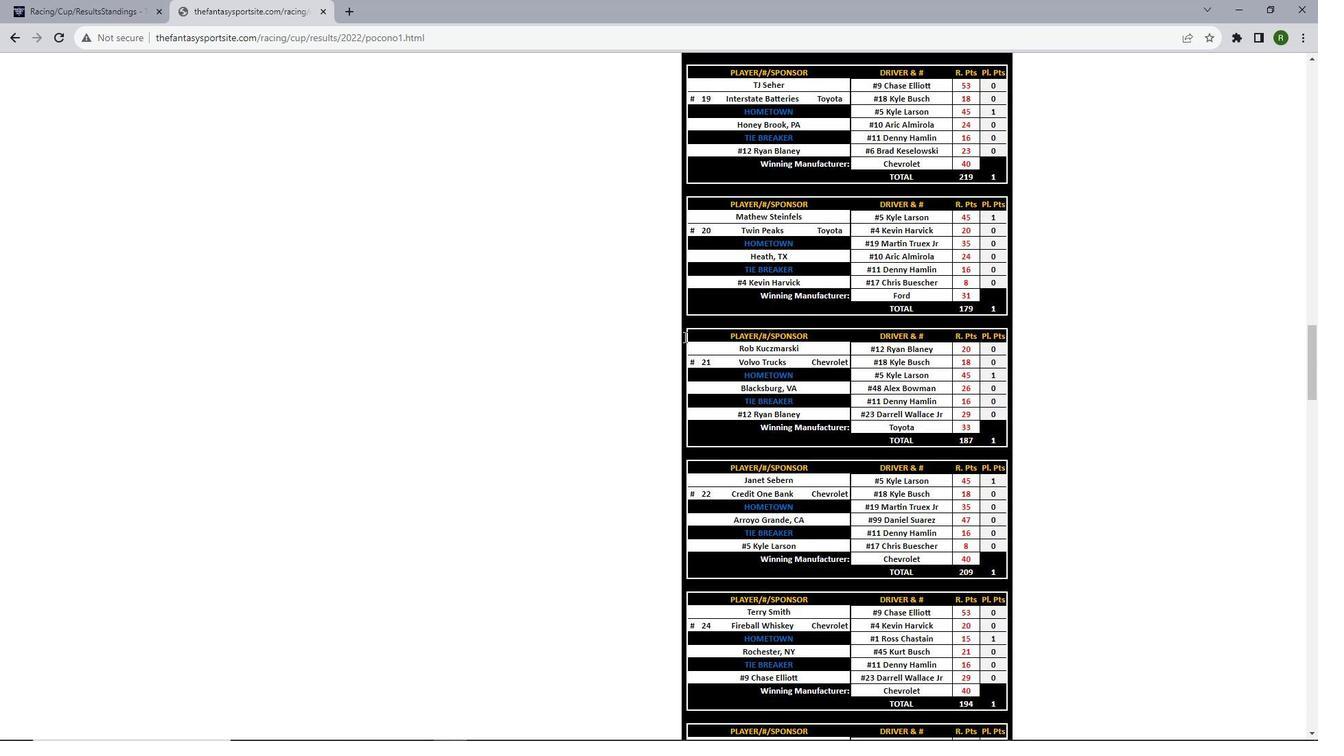 
Action: Mouse scrolled (683, 336) with delta (0, 0)
Screenshot: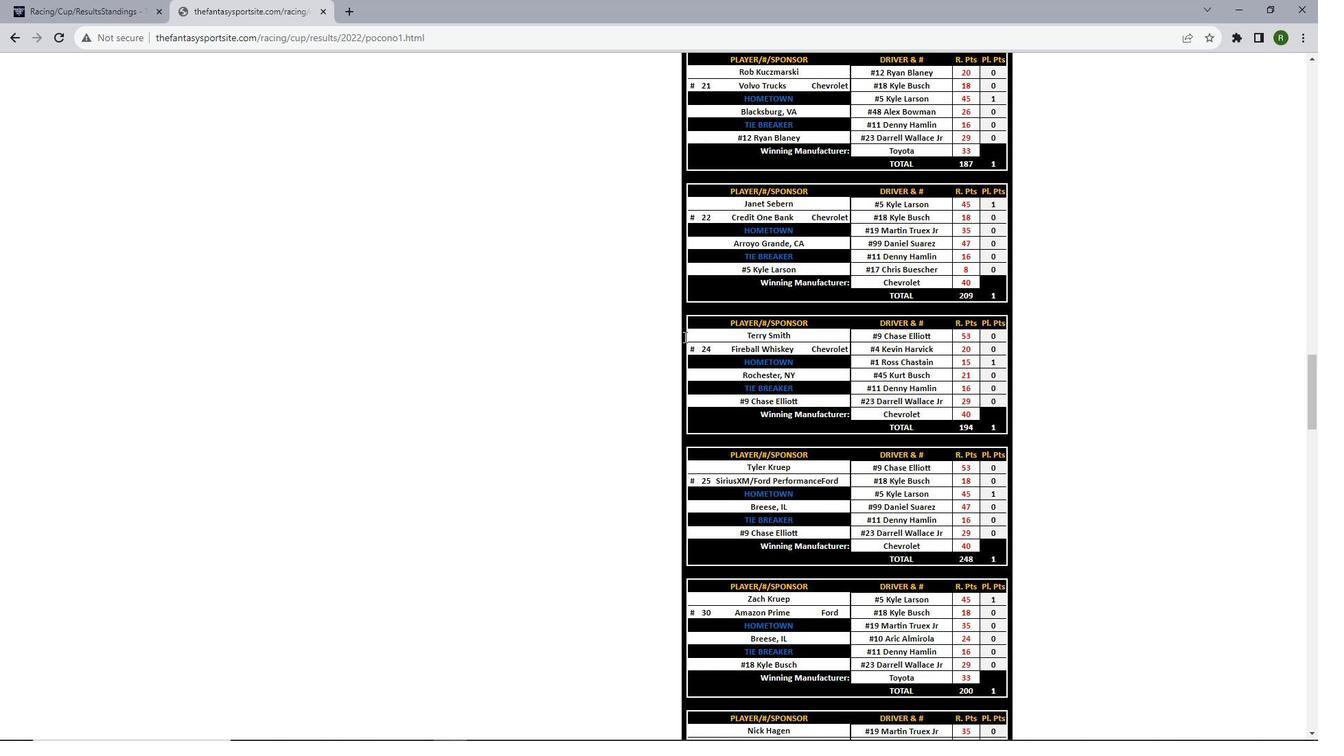 
Action: Mouse scrolled (683, 336) with delta (0, 0)
Screenshot: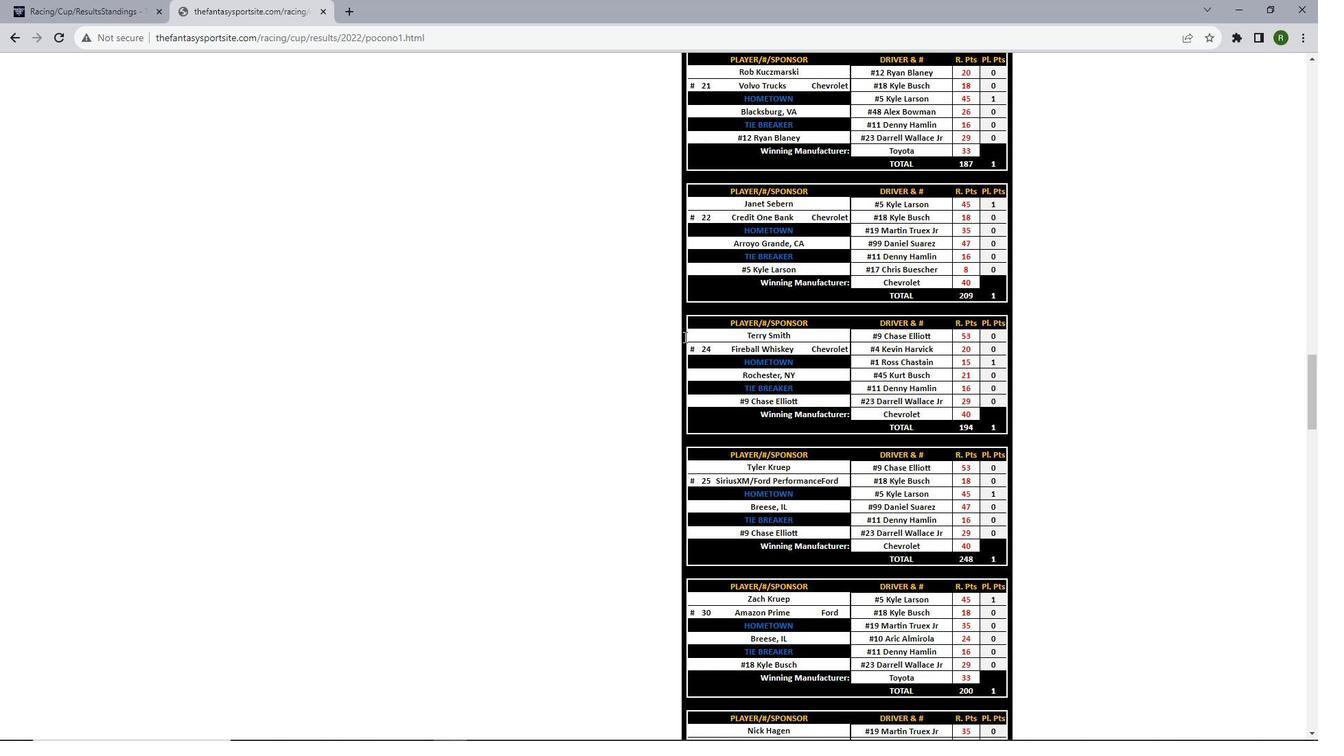 
Action: Mouse scrolled (683, 336) with delta (0, 0)
Screenshot: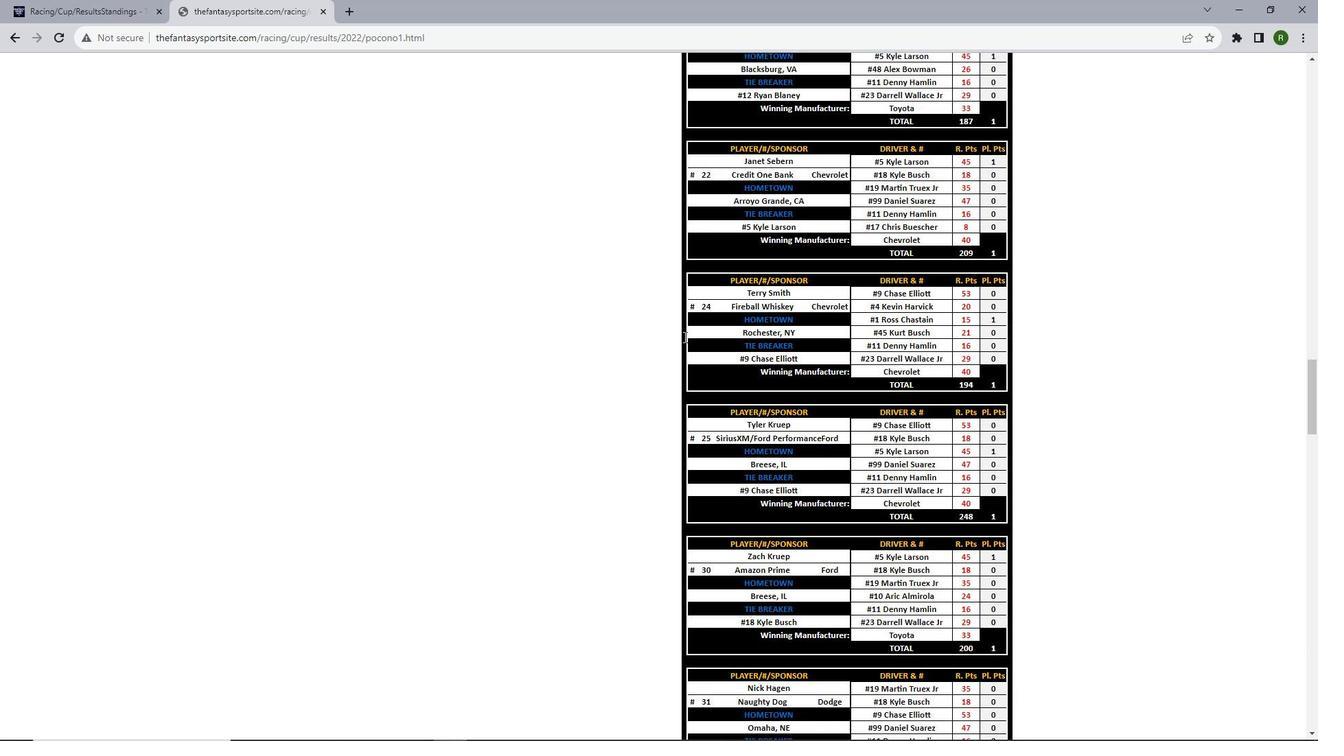 
Action: Mouse scrolled (683, 336) with delta (0, 0)
Screenshot: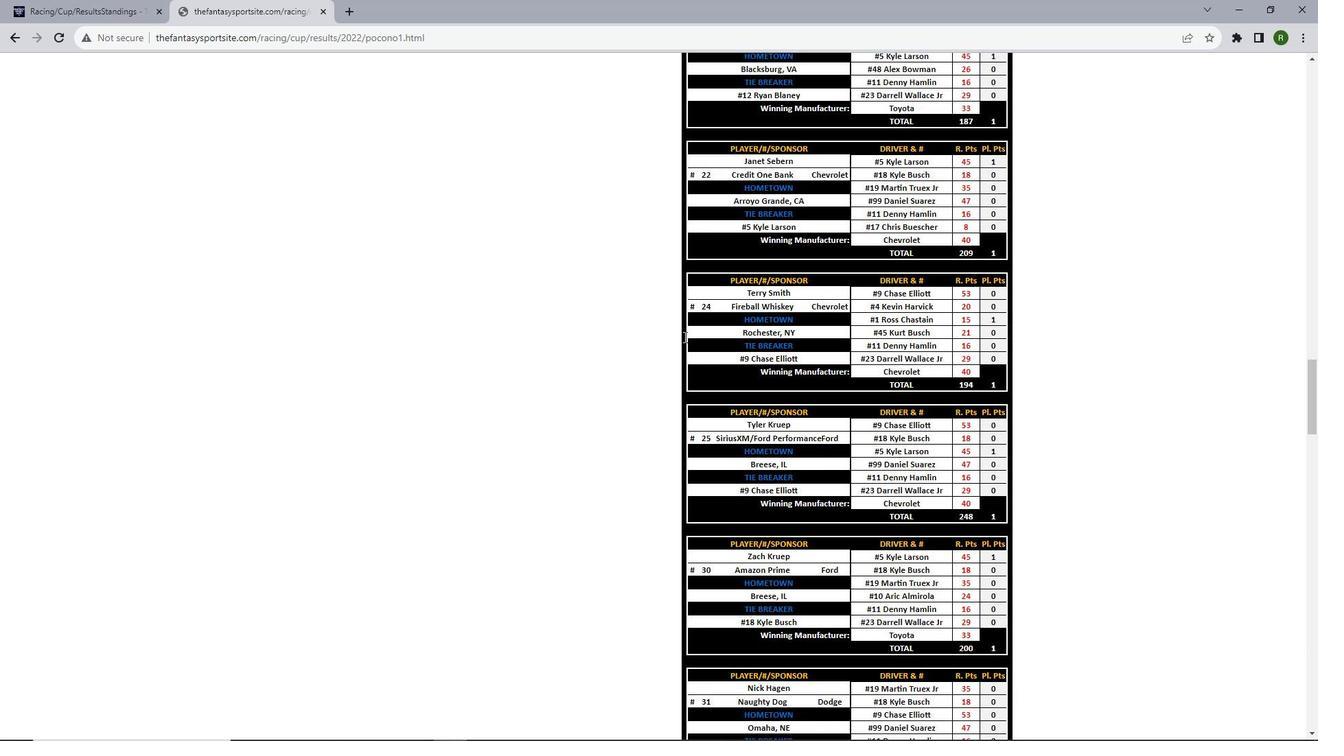 
Action: Mouse scrolled (683, 336) with delta (0, 0)
Screenshot: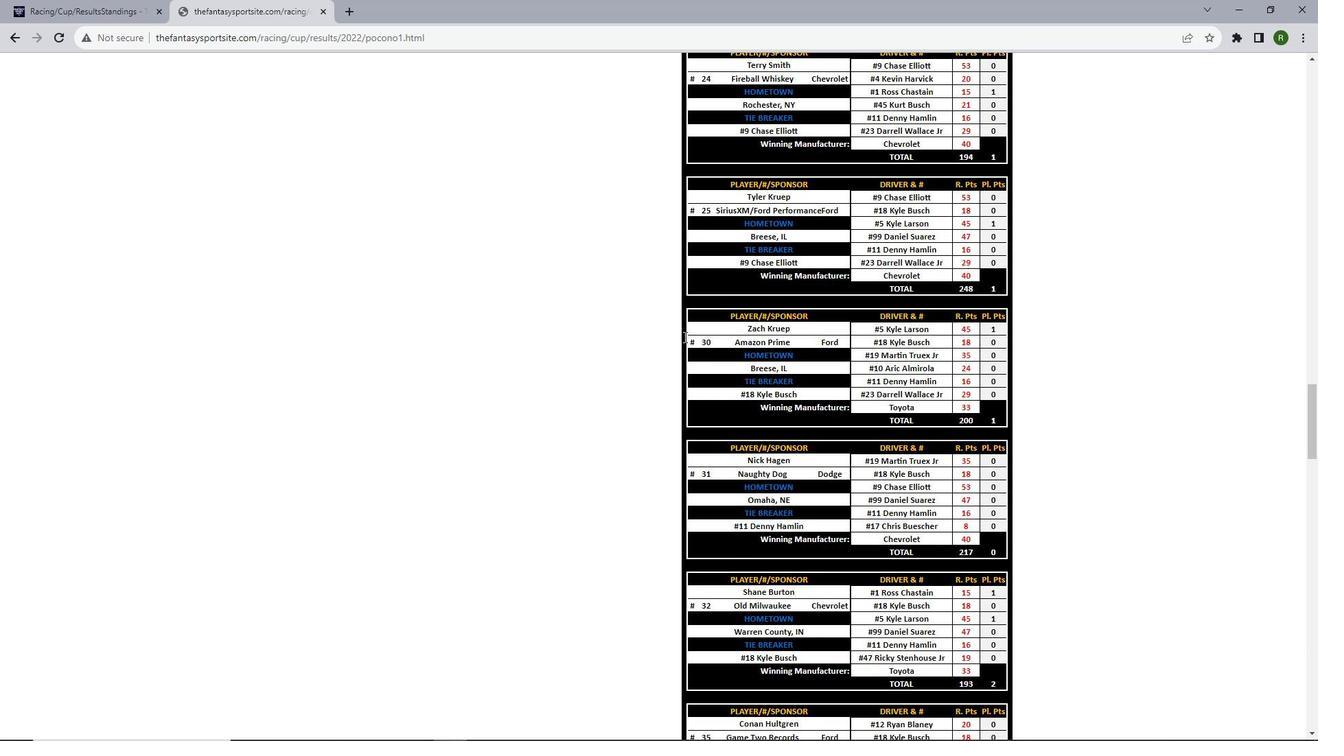 
Action: Mouse scrolled (683, 336) with delta (0, 0)
Screenshot: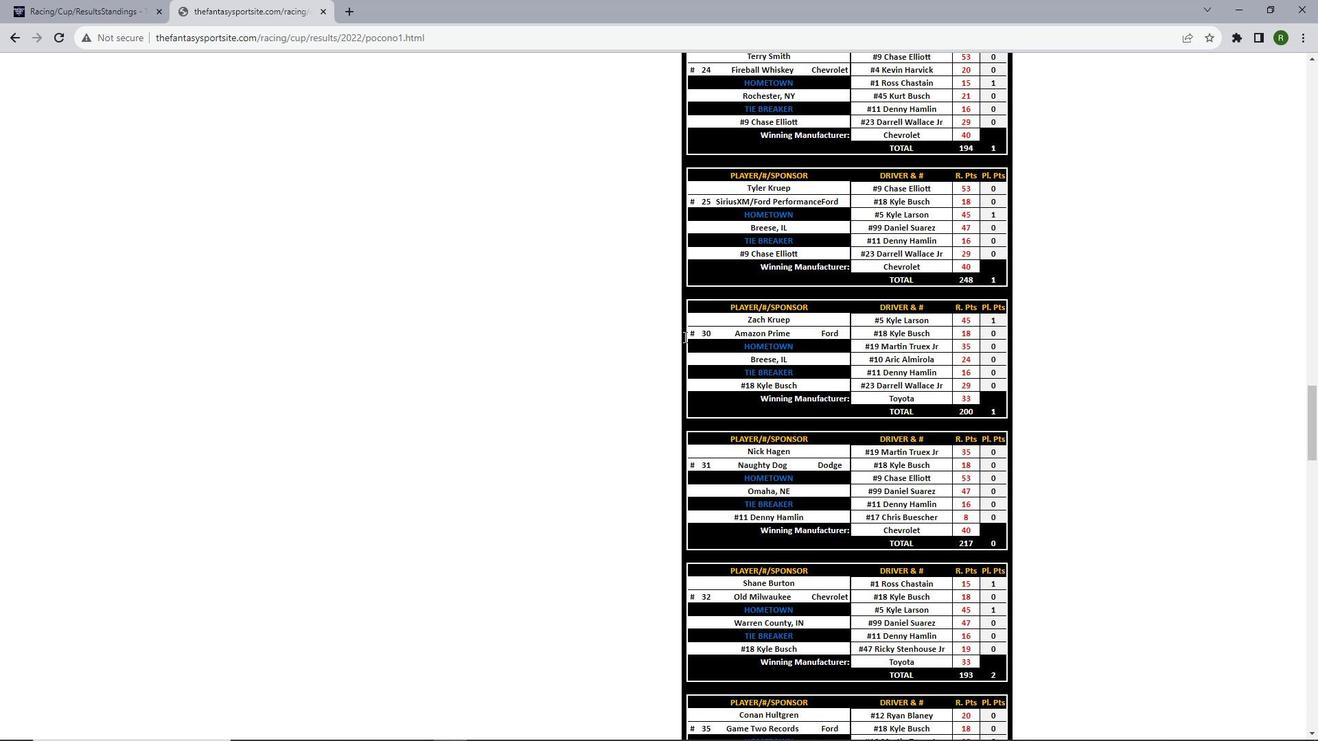 
Action: Mouse scrolled (683, 336) with delta (0, 0)
Screenshot: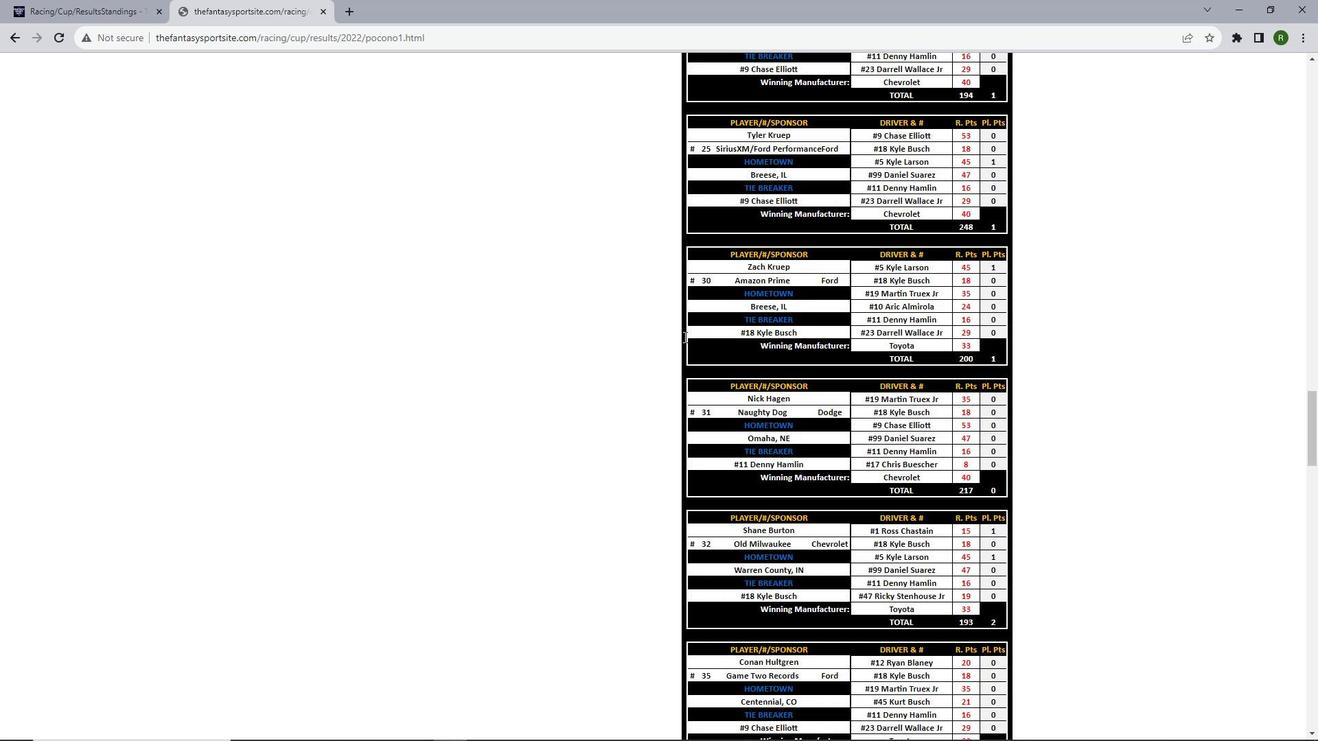 
Action: Mouse scrolled (683, 336) with delta (0, 0)
Screenshot: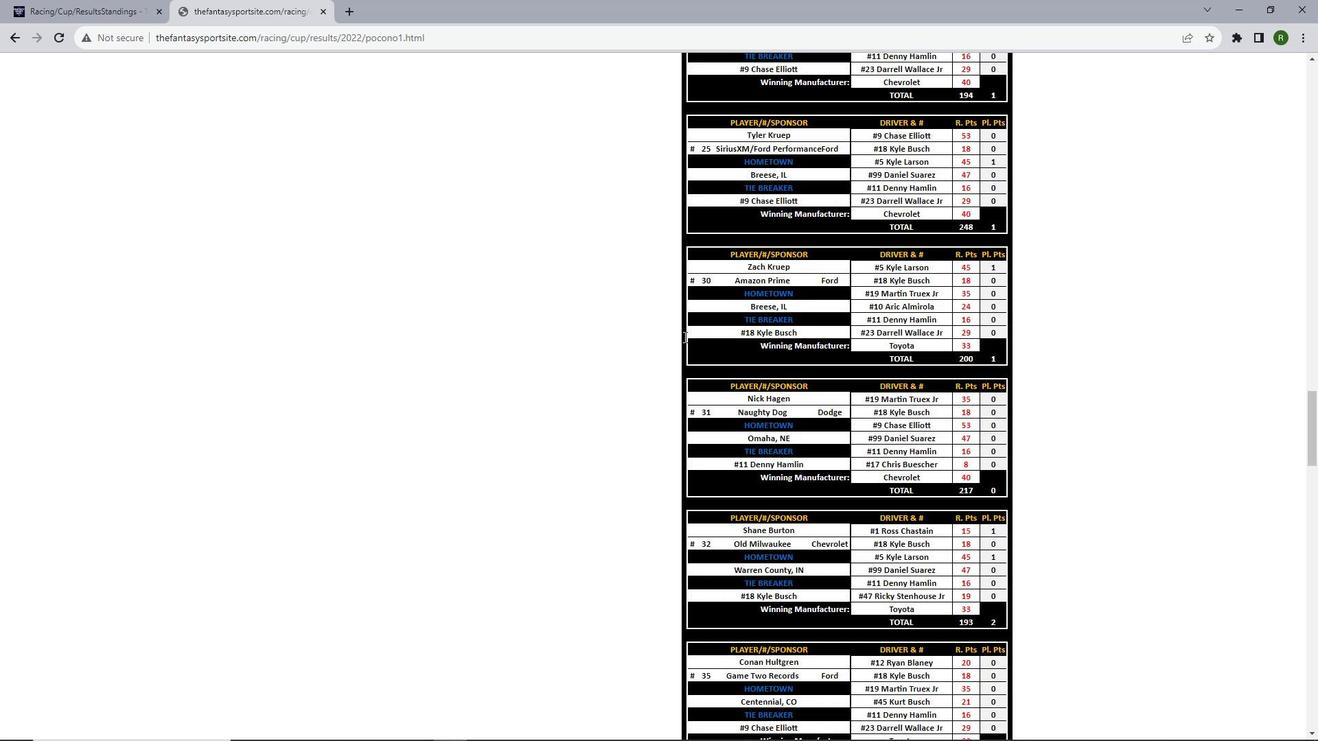 
Action: Mouse scrolled (683, 336) with delta (0, 0)
Screenshot: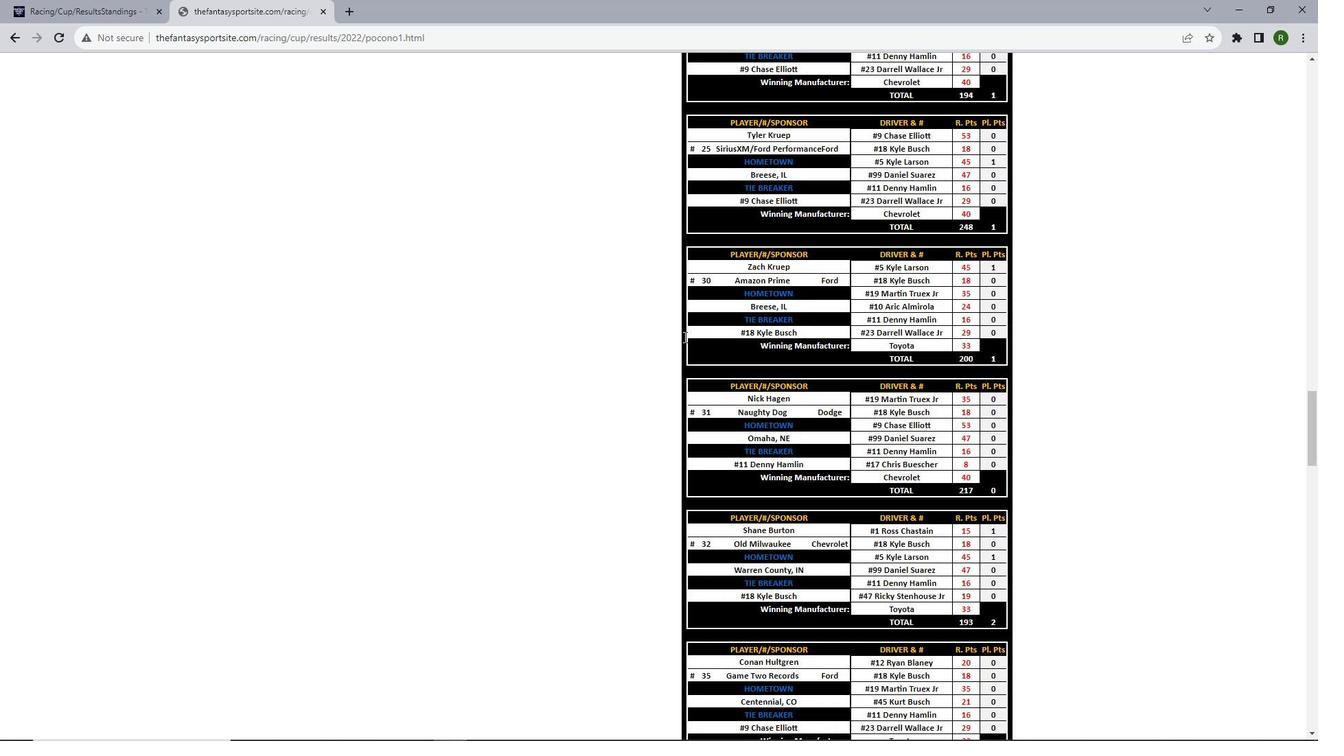 
Action: Mouse scrolled (683, 336) with delta (0, 0)
Screenshot: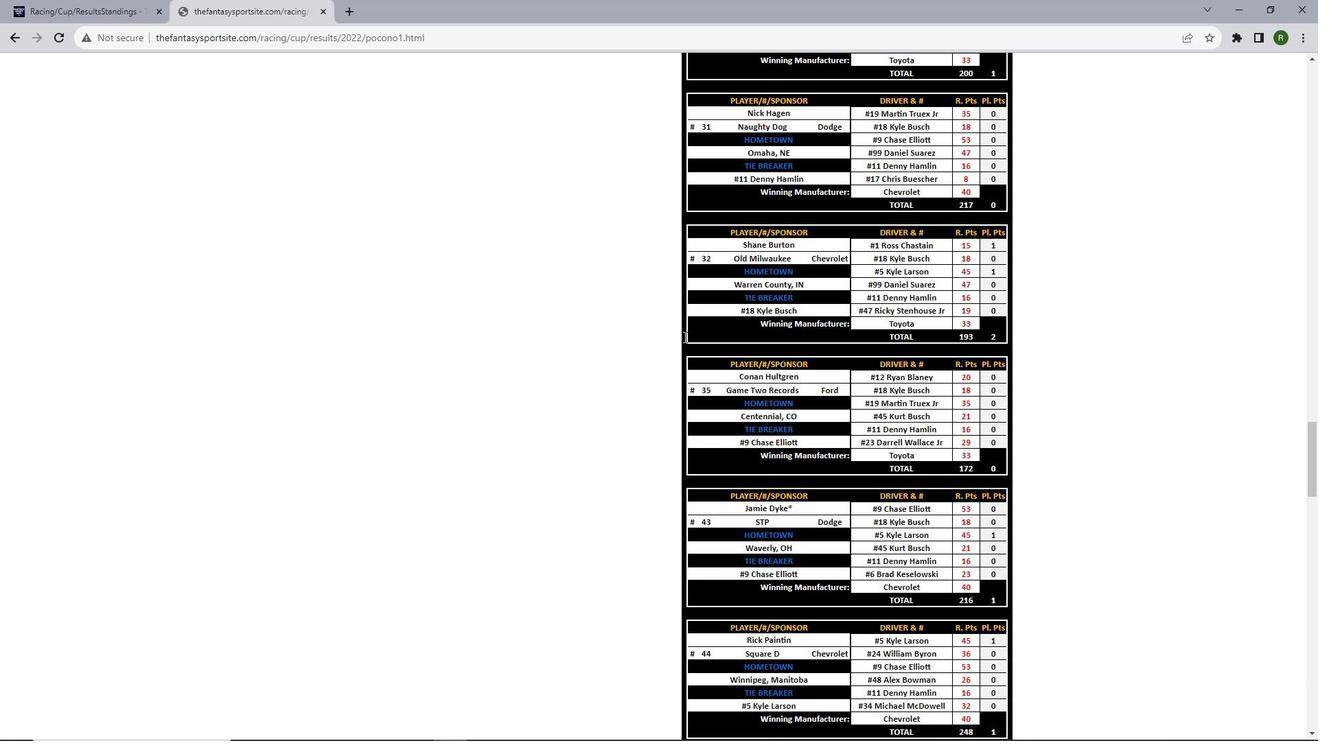 
Action: Mouse scrolled (683, 336) with delta (0, 0)
Screenshot: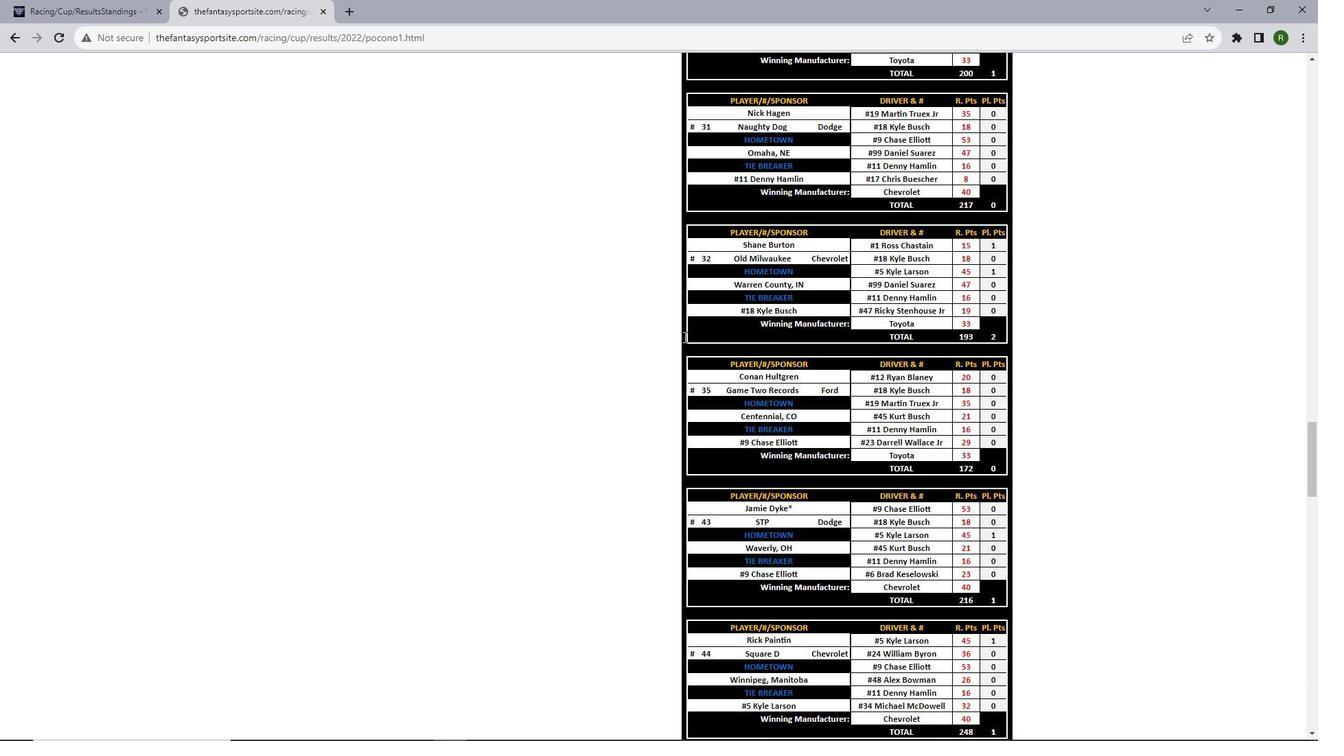 
Action: Mouse scrolled (683, 336) with delta (0, 0)
Screenshot: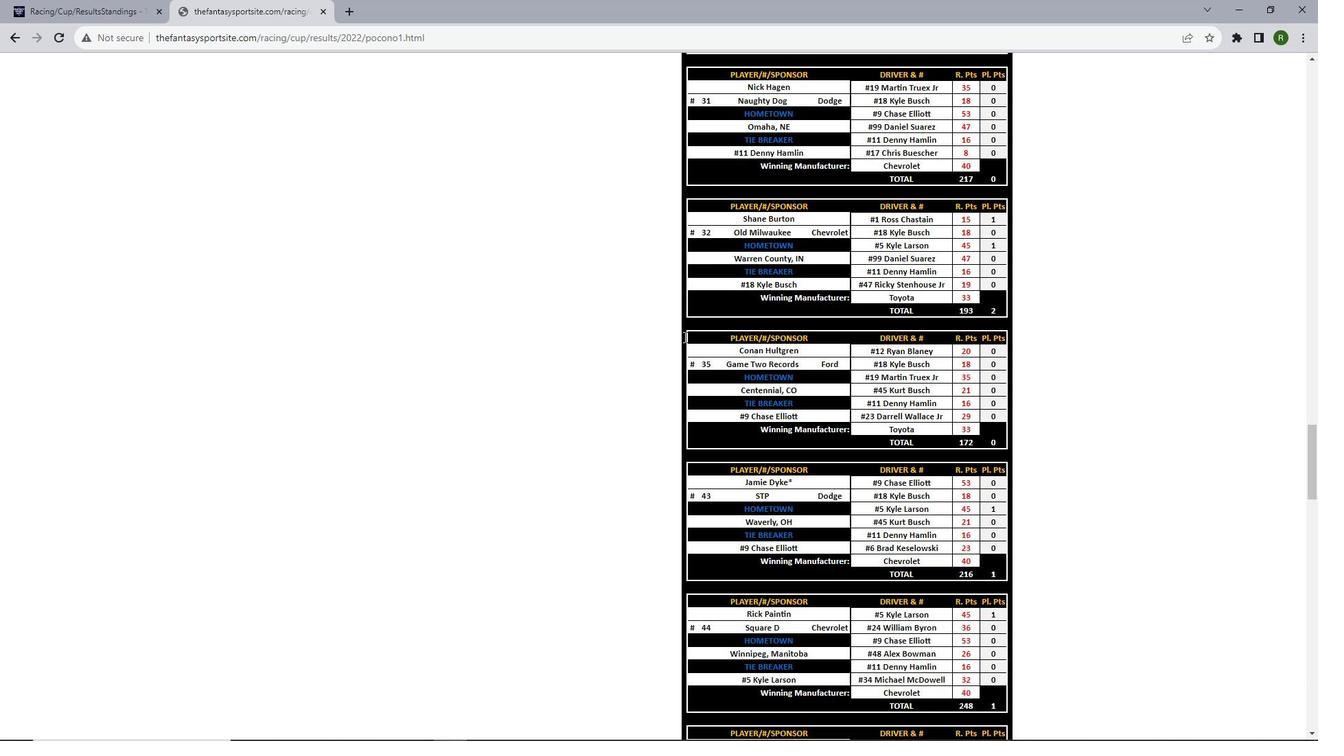 
Action: Mouse scrolled (683, 336) with delta (0, 0)
Screenshot: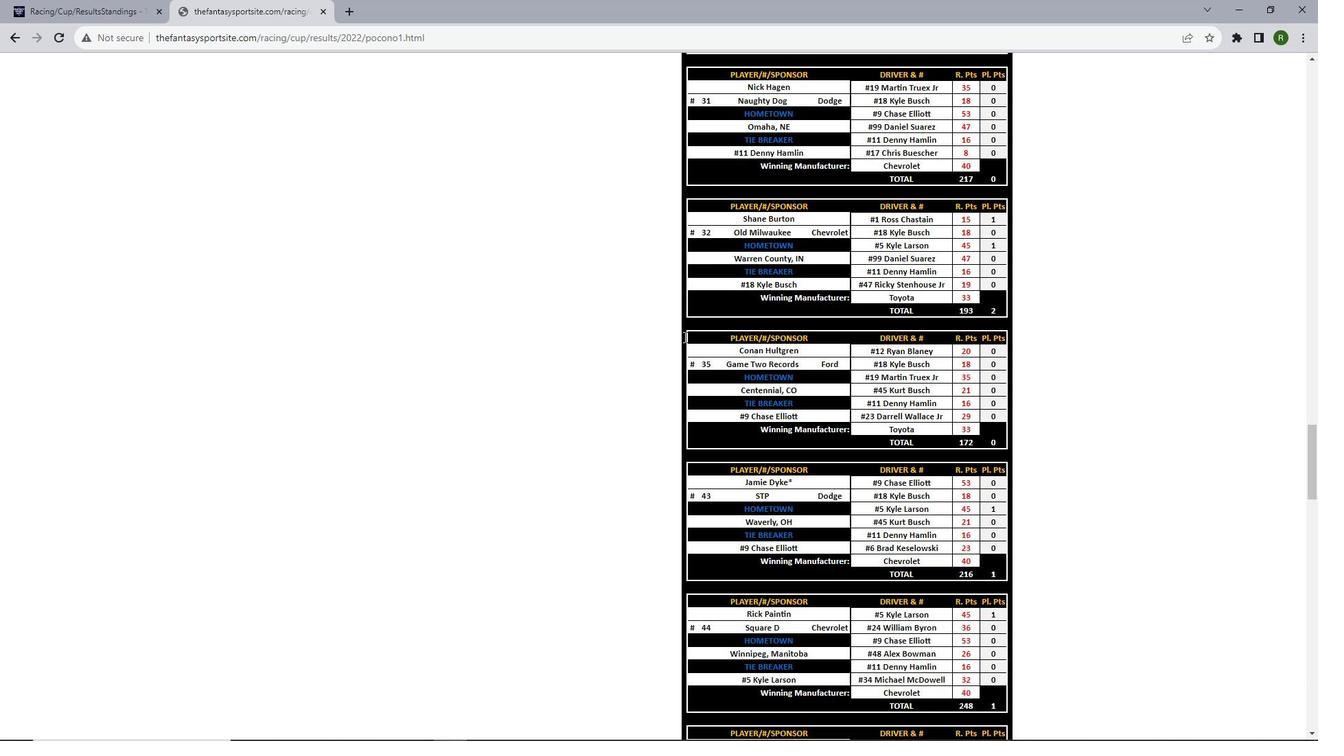 
Action: Mouse scrolled (683, 336) with delta (0, 0)
Screenshot: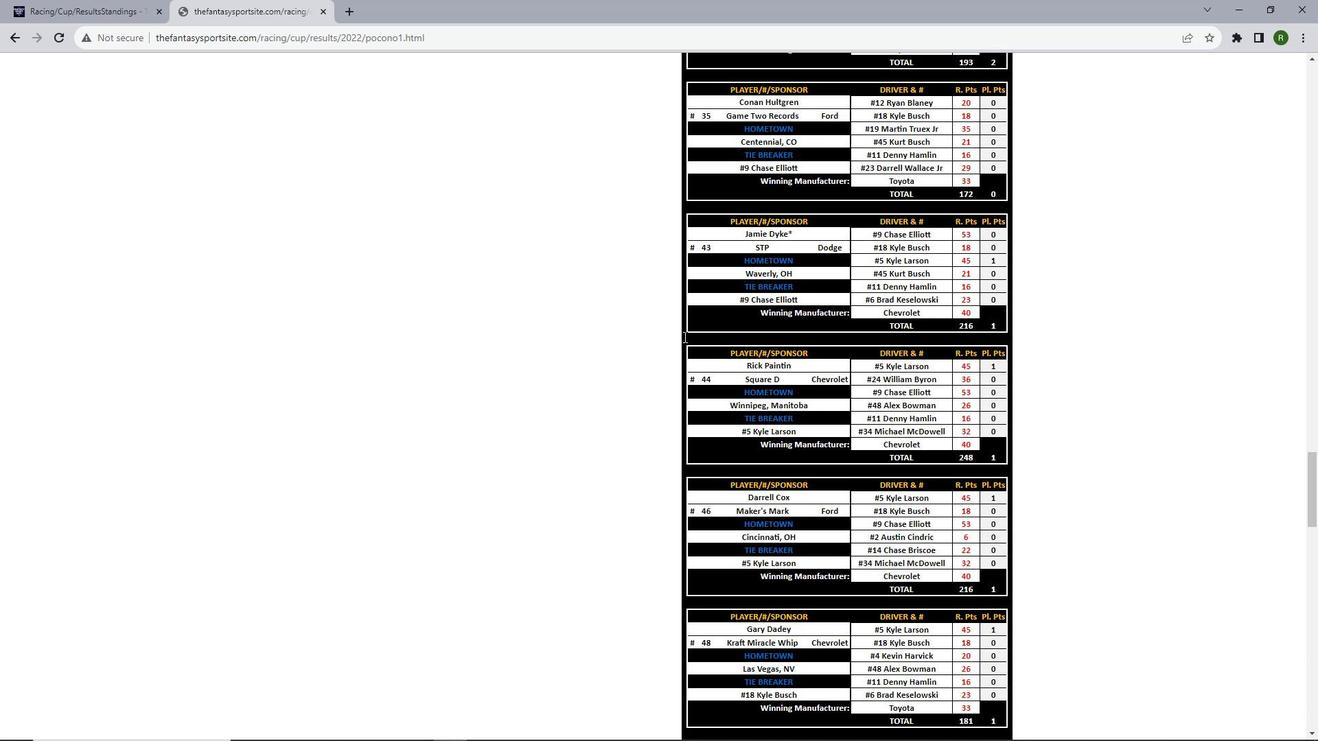 
Action: Mouse scrolled (683, 336) with delta (0, 0)
Screenshot: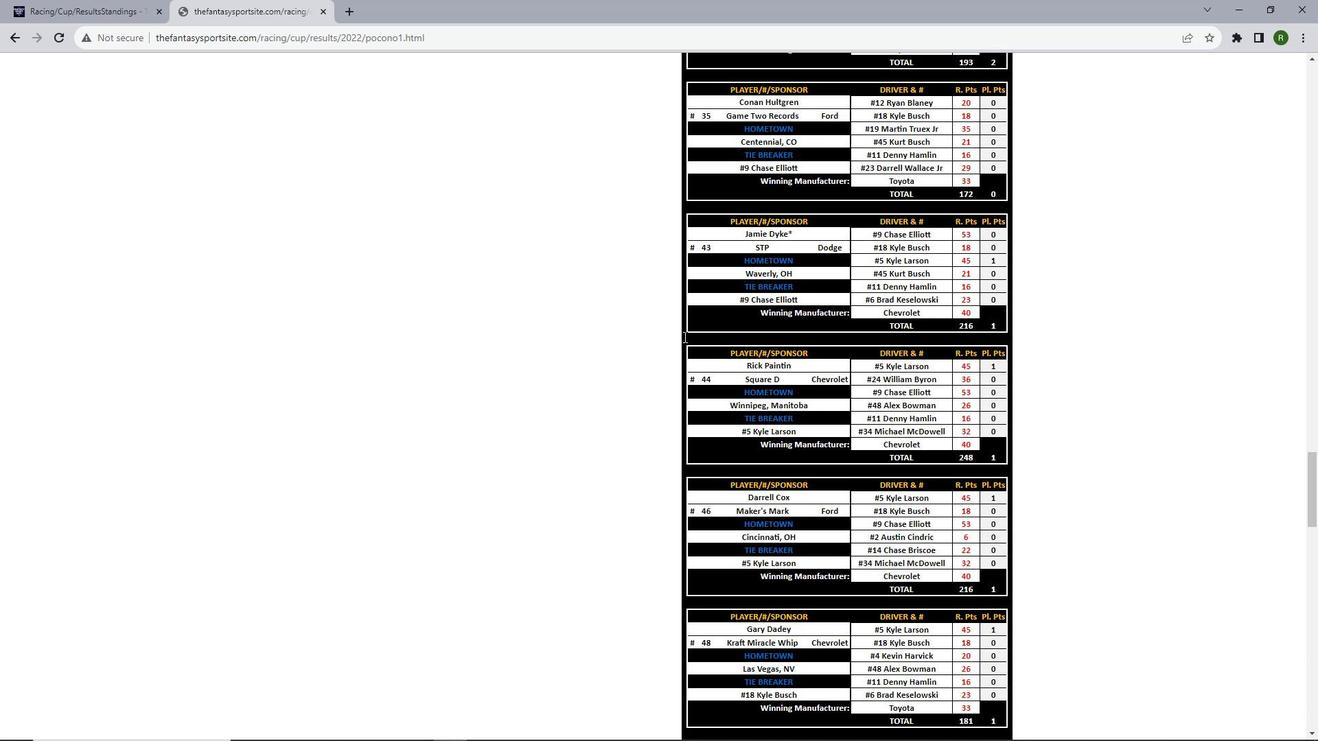 
Action: Mouse scrolled (683, 336) with delta (0, 0)
Screenshot: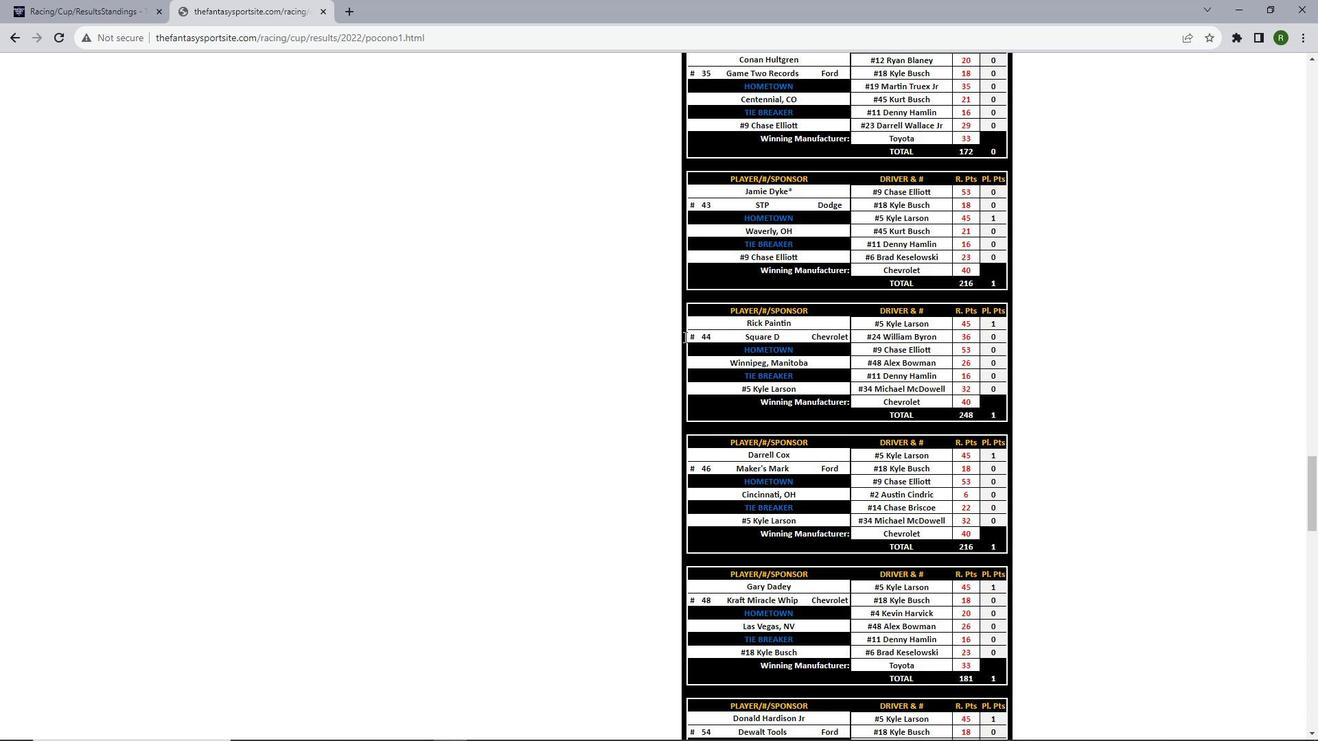 
Action: Mouse scrolled (683, 336) with delta (0, 0)
Screenshot: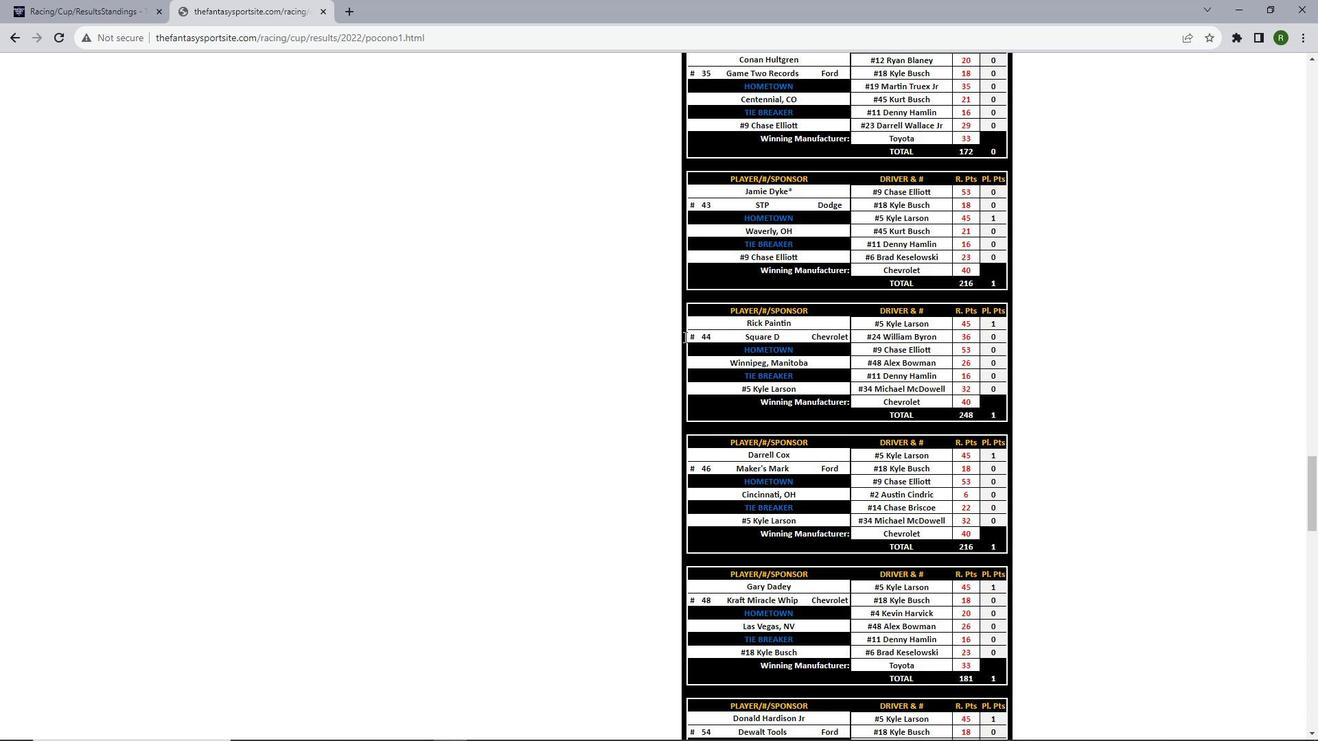
Action: Mouse scrolled (683, 336) with delta (0, 0)
Screenshot: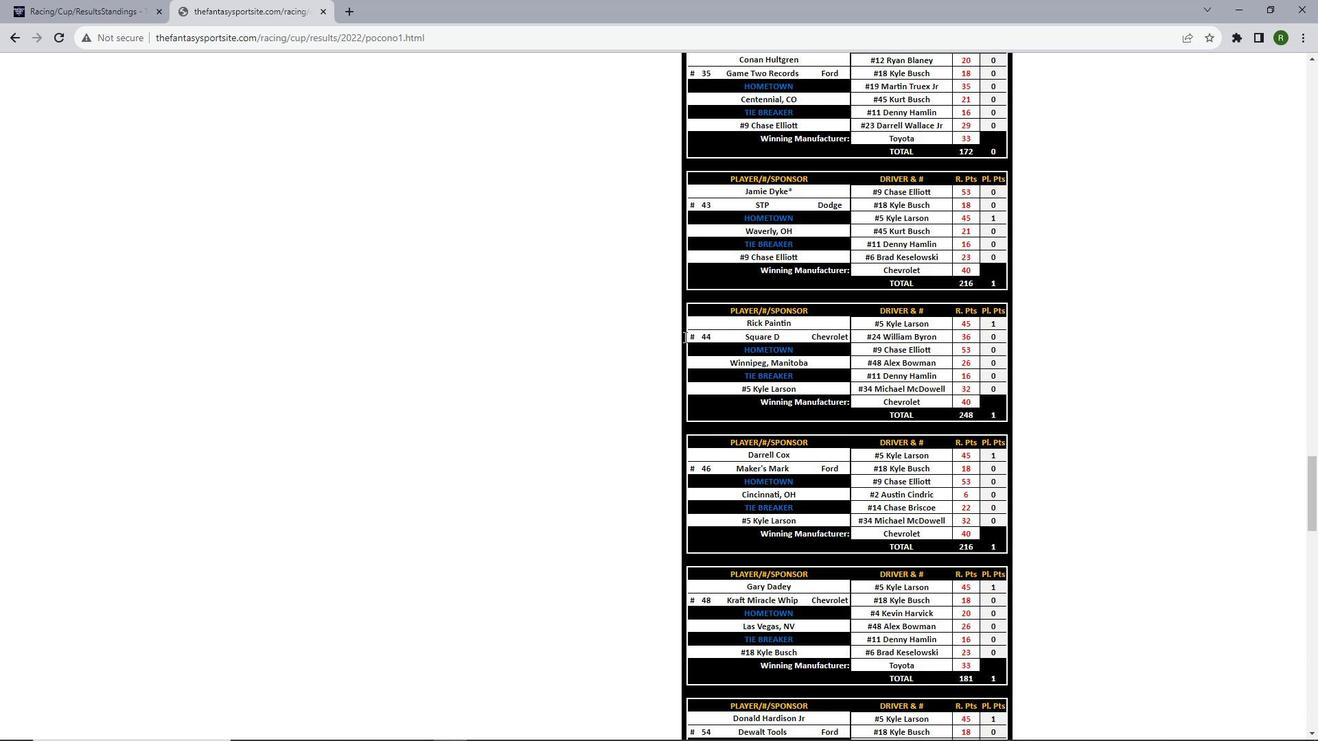 
Action: Mouse scrolled (683, 336) with delta (0, 0)
Screenshot: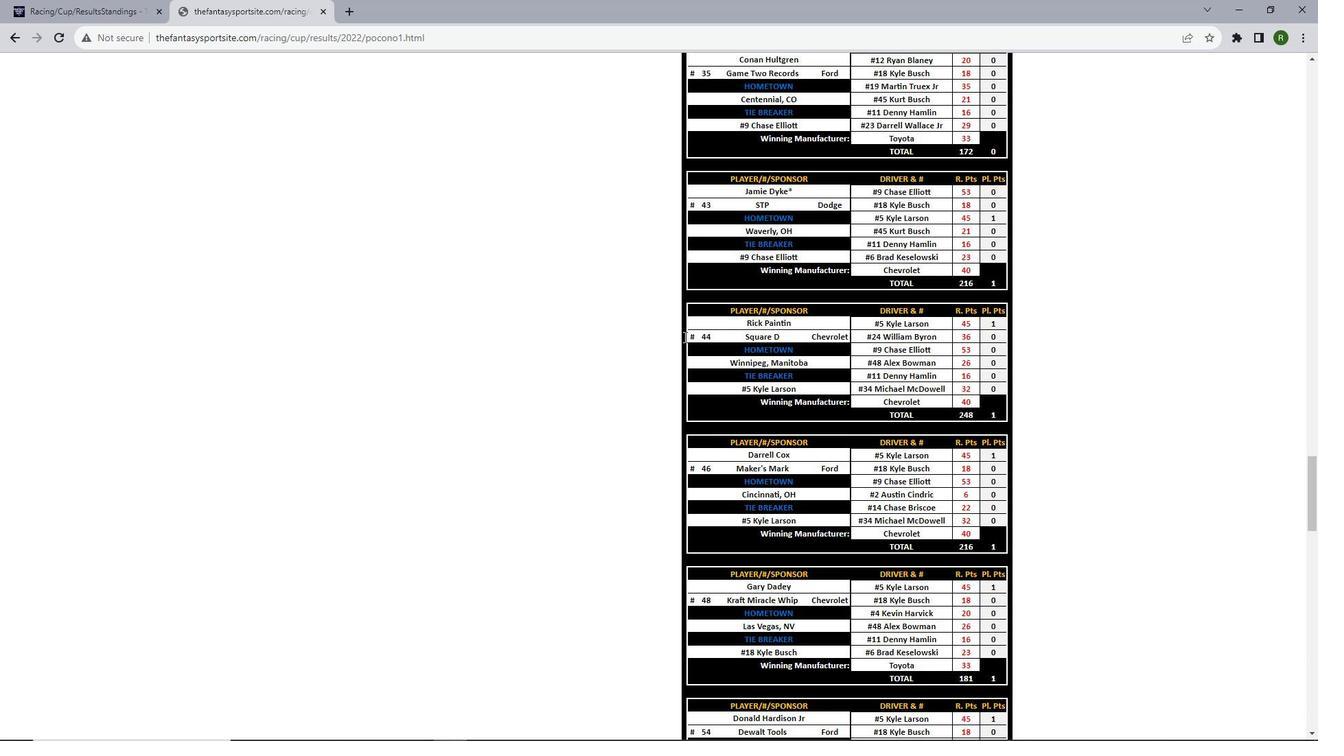 
Action: Mouse scrolled (683, 336) with delta (0, 0)
Screenshot: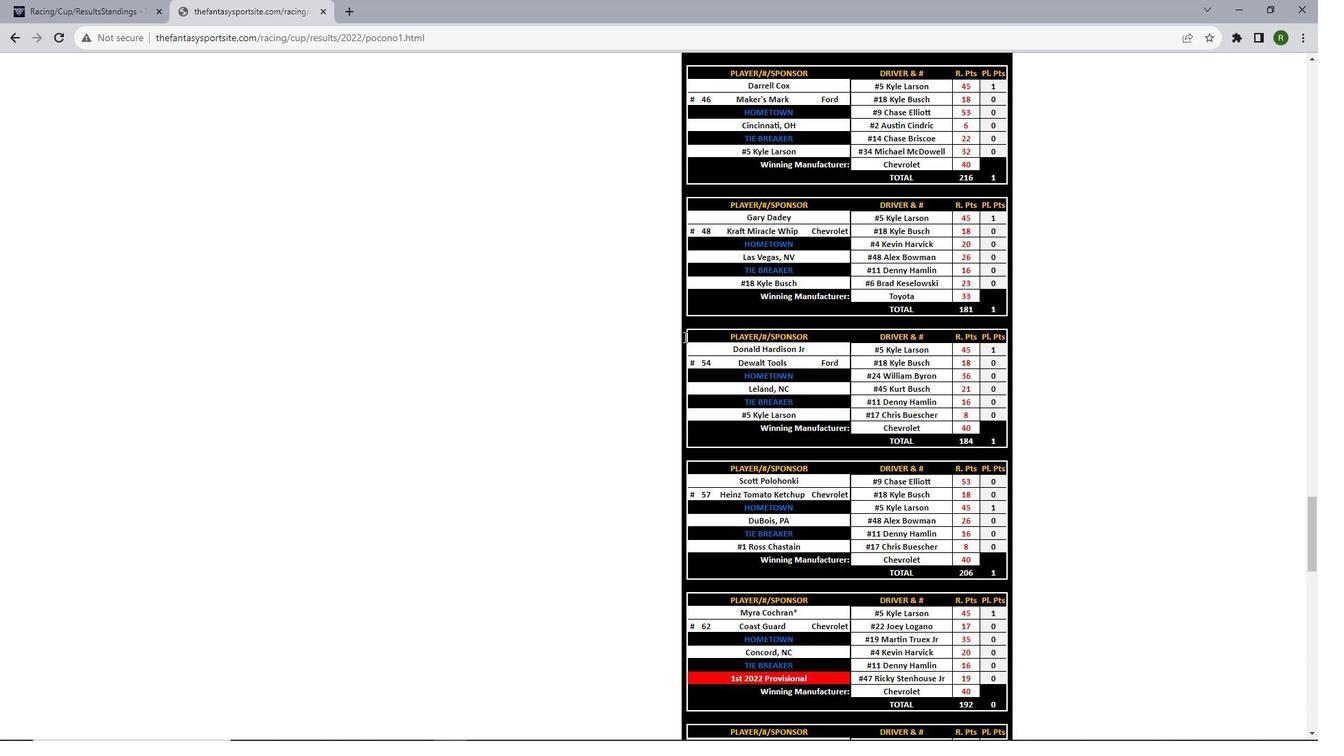 
Action: Mouse scrolled (683, 336) with delta (0, 0)
Screenshot: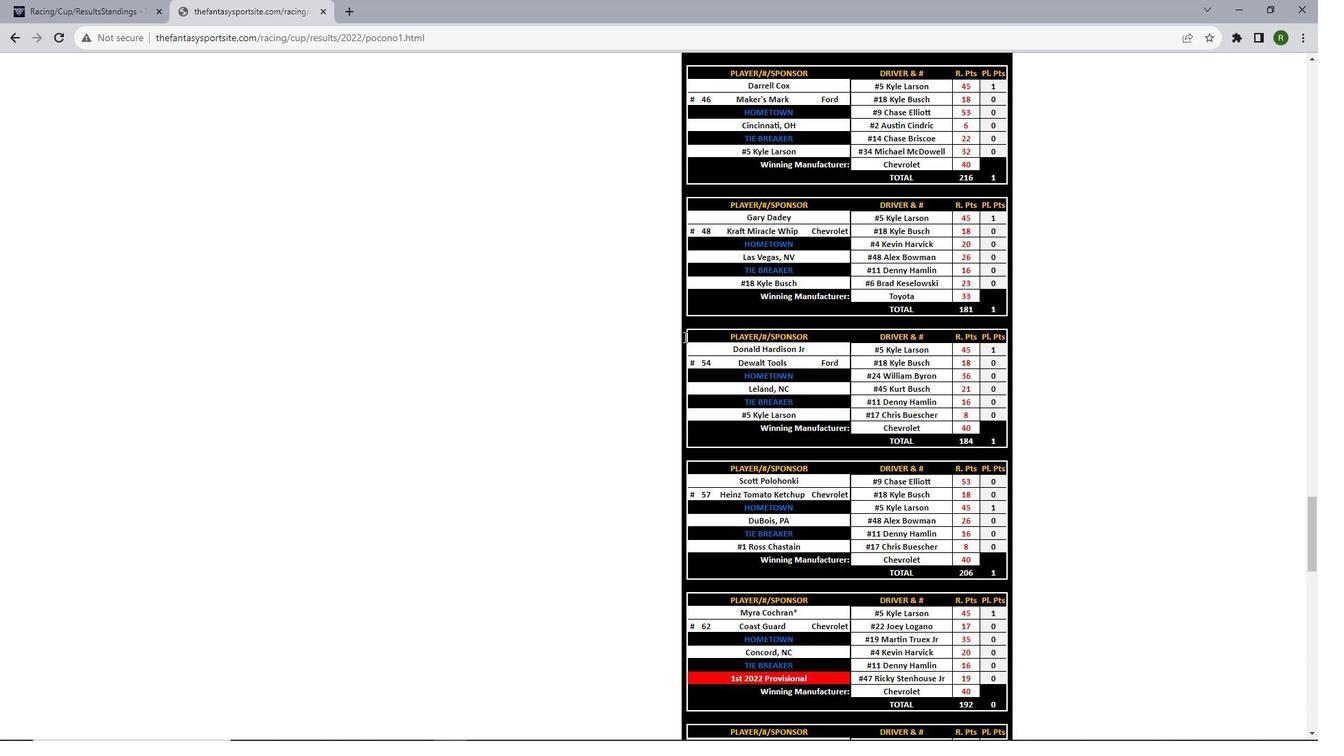 
Action: Mouse scrolled (683, 336) with delta (0, 0)
Screenshot: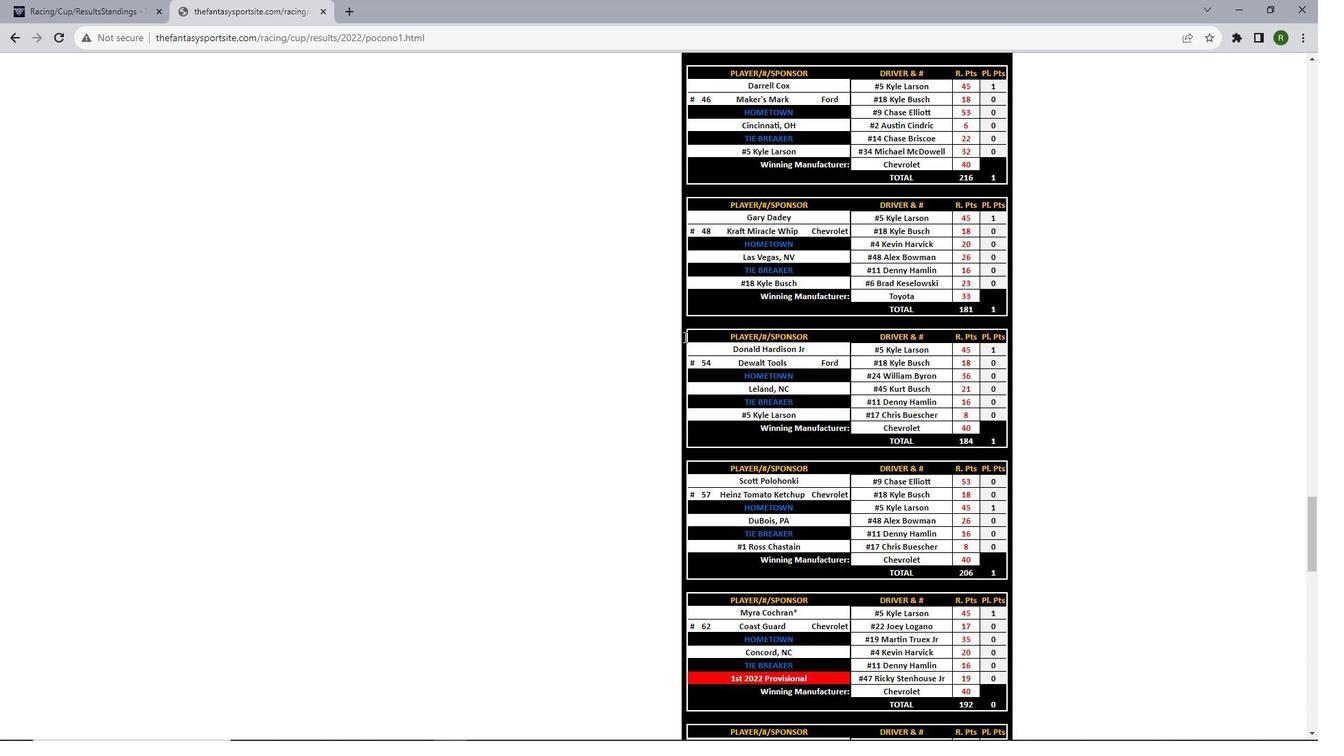 
Action: Mouse scrolled (683, 336) with delta (0, 0)
Screenshot: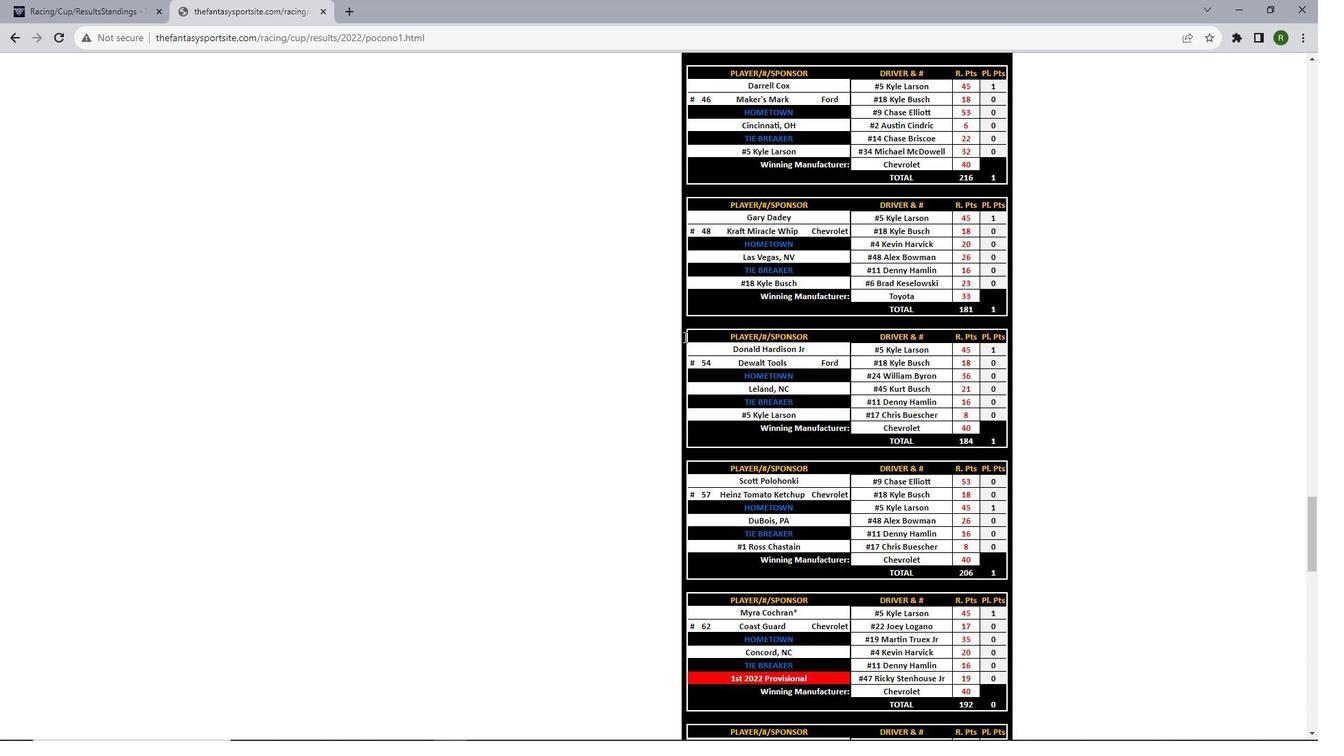 
Action: Mouse scrolled (683, 336) with delta (0, 0)
Screenshot: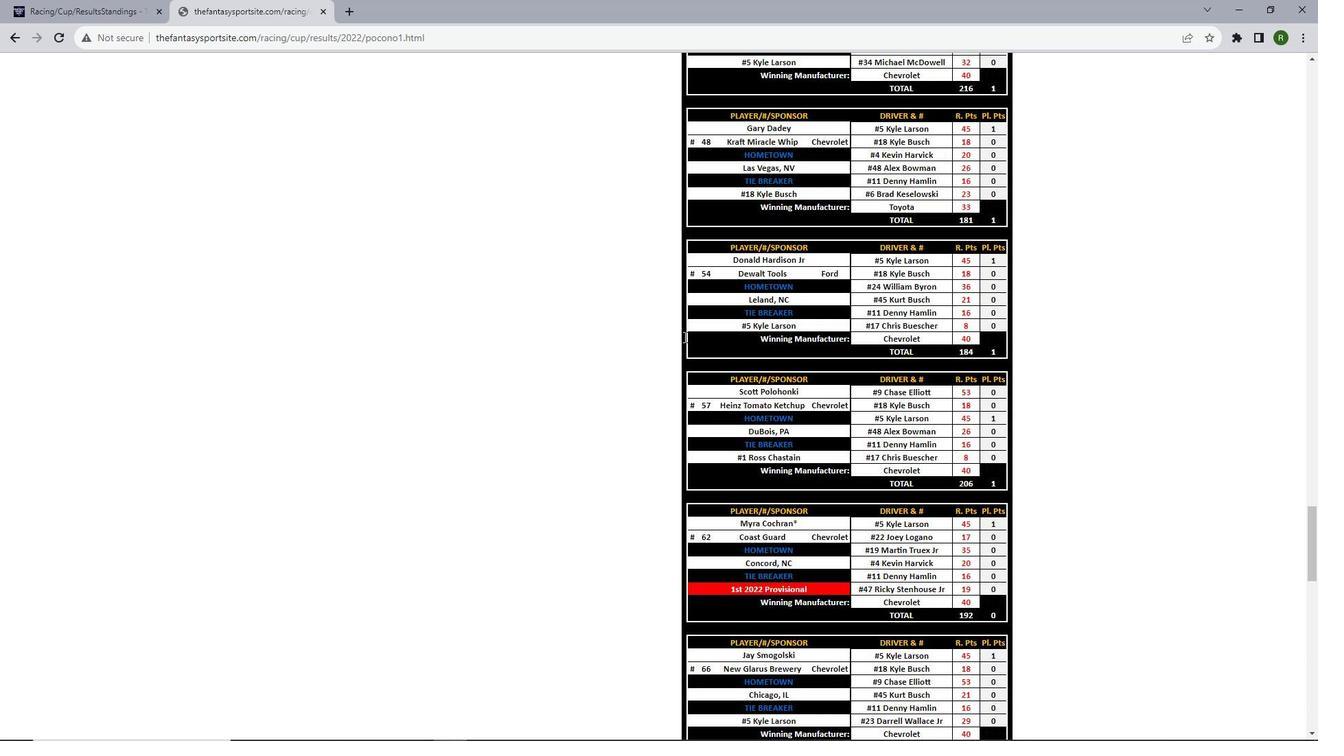 
Action: Mouse scrolled (683, 336) with delta (0, 0)
Screenshot: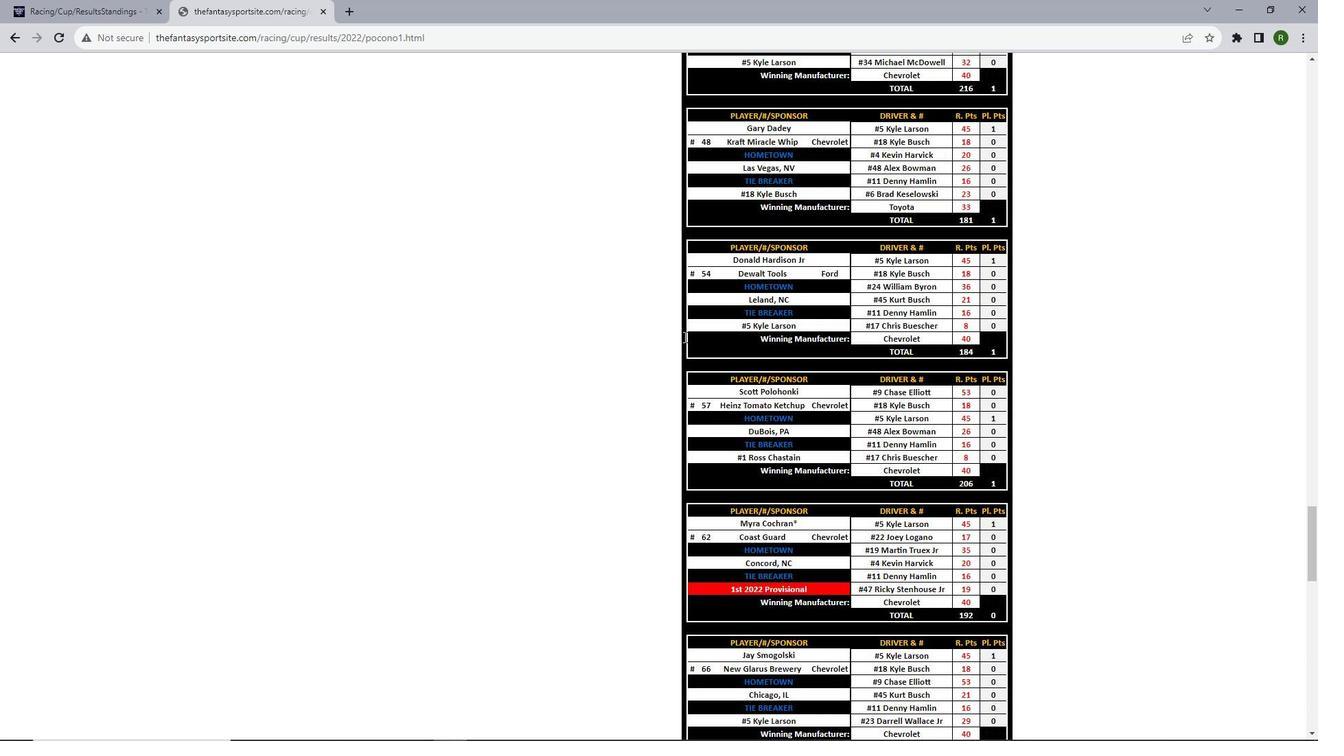 
Action: Mouse scrolled (683, 336) with delta (0, 0)
Screenshot: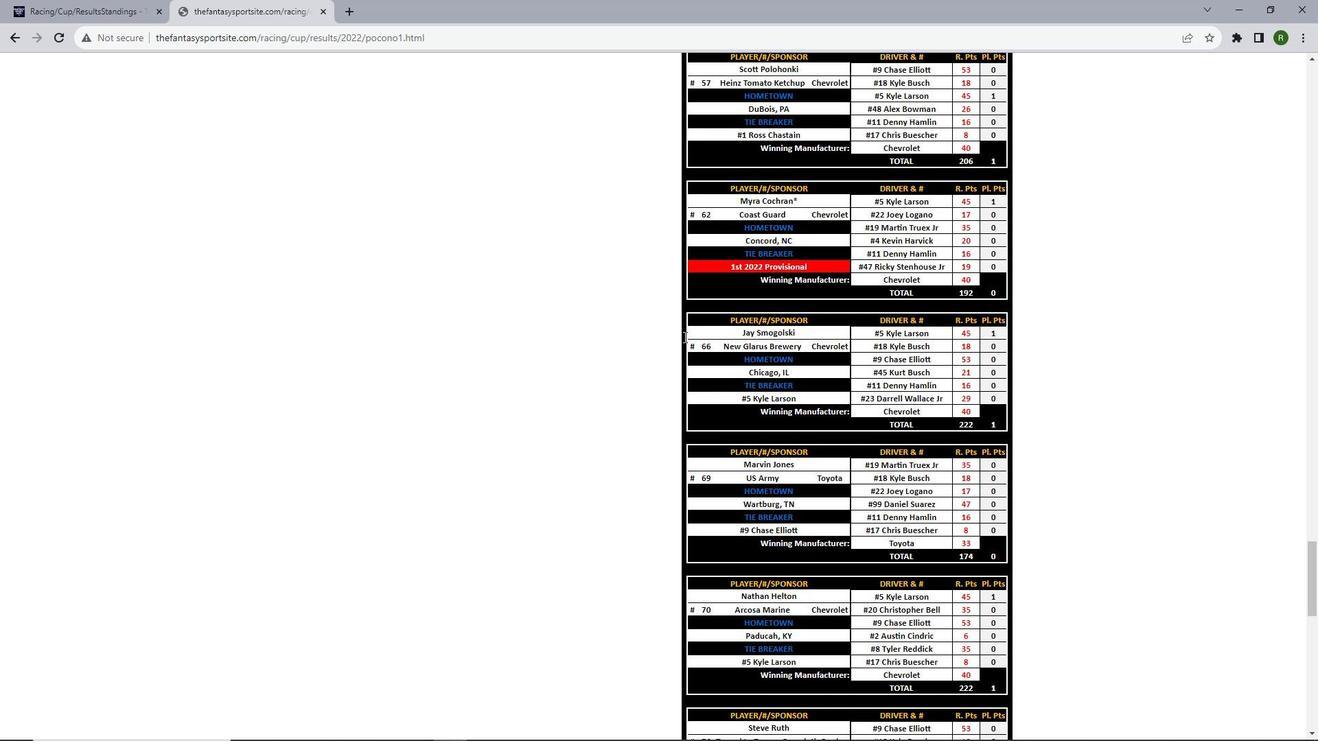 
Action: Mouse scrolled (683, 336) with delta (0, 0)
Screenshot: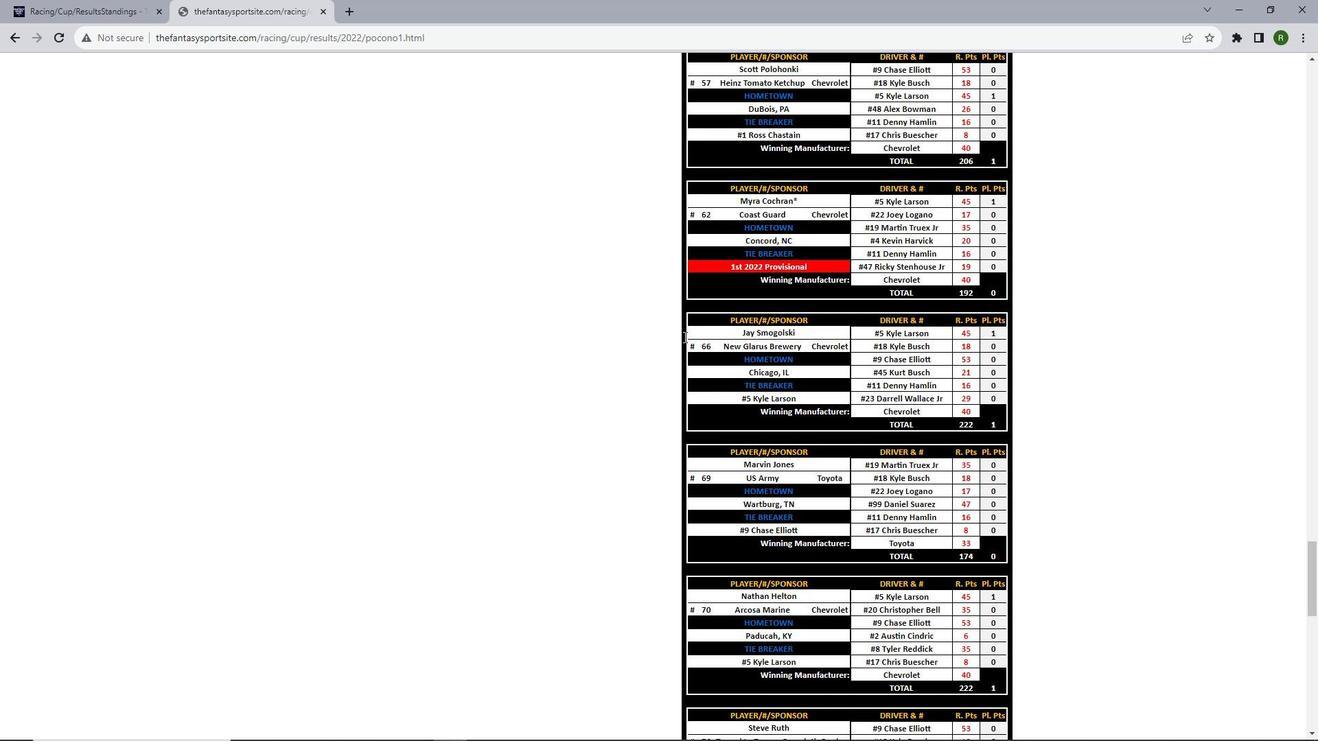 
Action: Mouse scrolled (683, 336) with delta (0, 0)
Screenshot: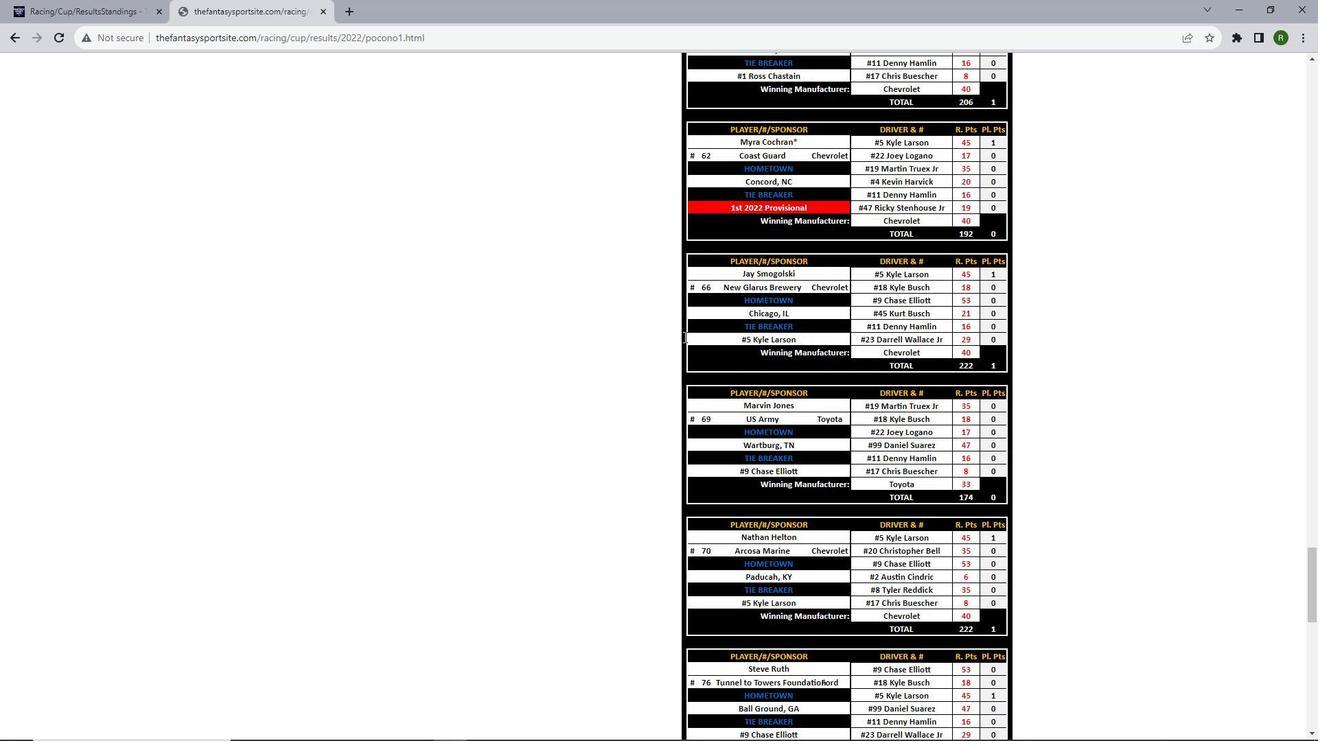 
Action: Mouse scrolled (683, 336) with delta (0, 0)
Screenshot: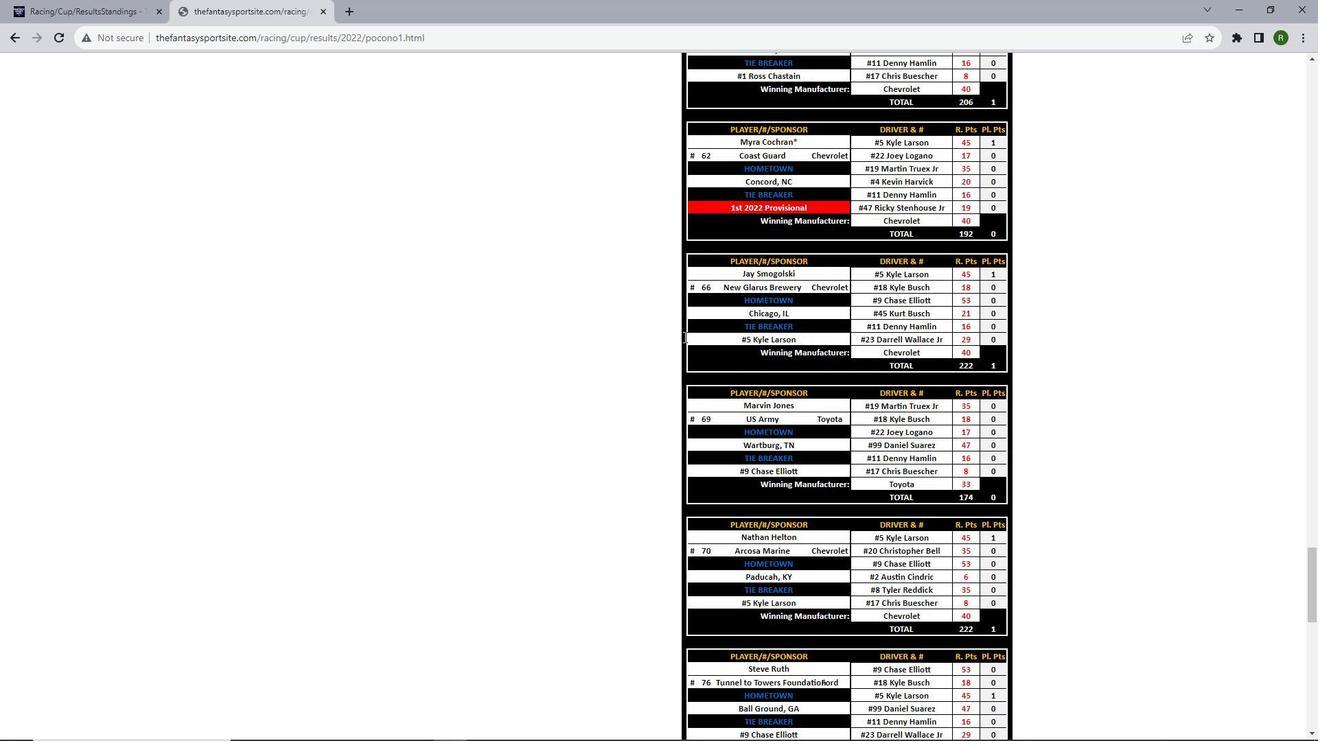 
Action: Mouse scrolled (683, 336) with delta (0, 0)
Screenshot: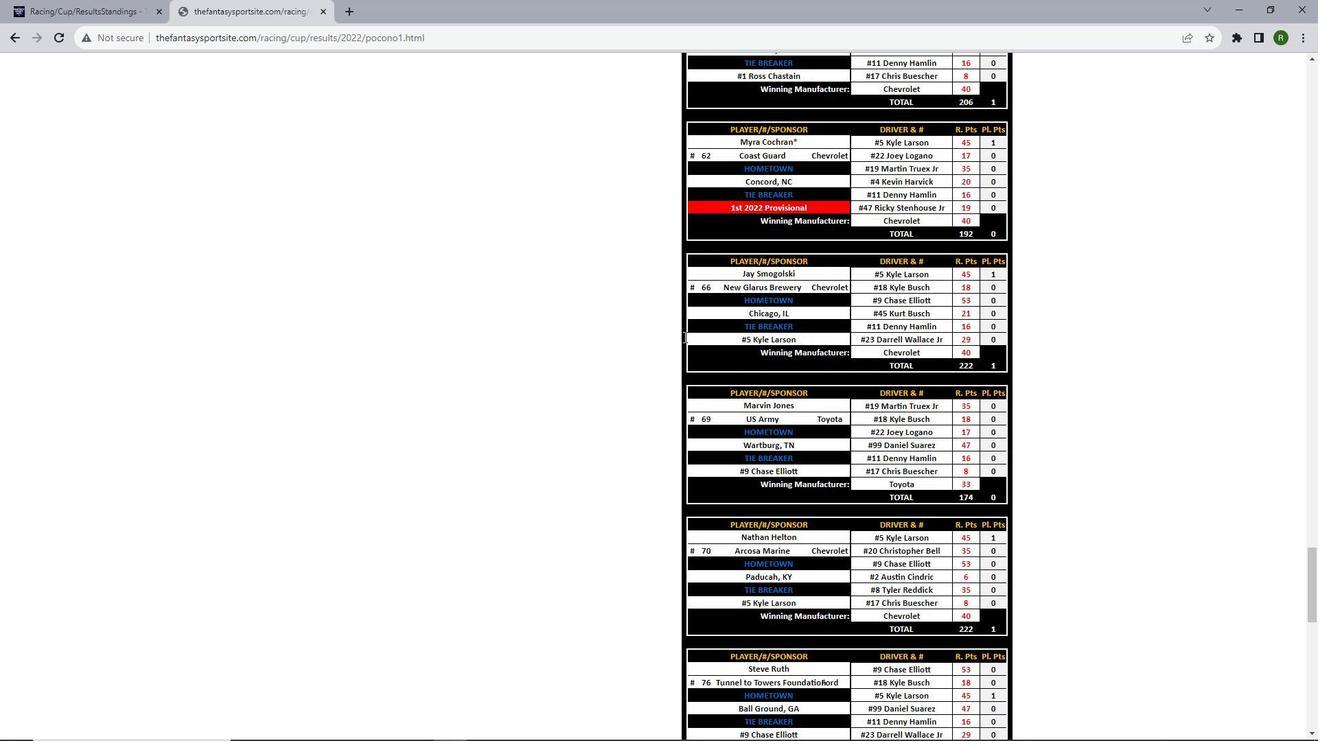 
Action: Mouse scrolled (683, 336) with delta (0, 0)
Screenshot: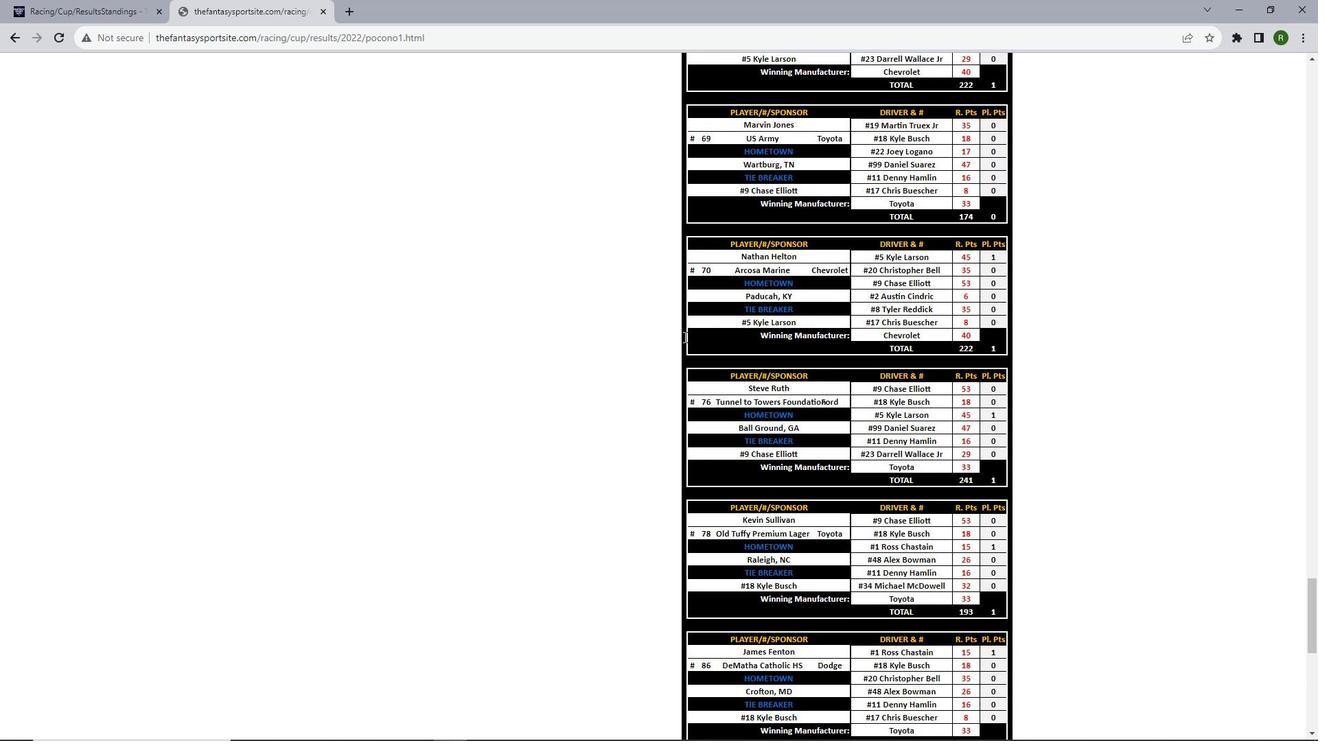 
Action: Mouse scrolled (683, 336) with delta (0, 0)
Screenshot: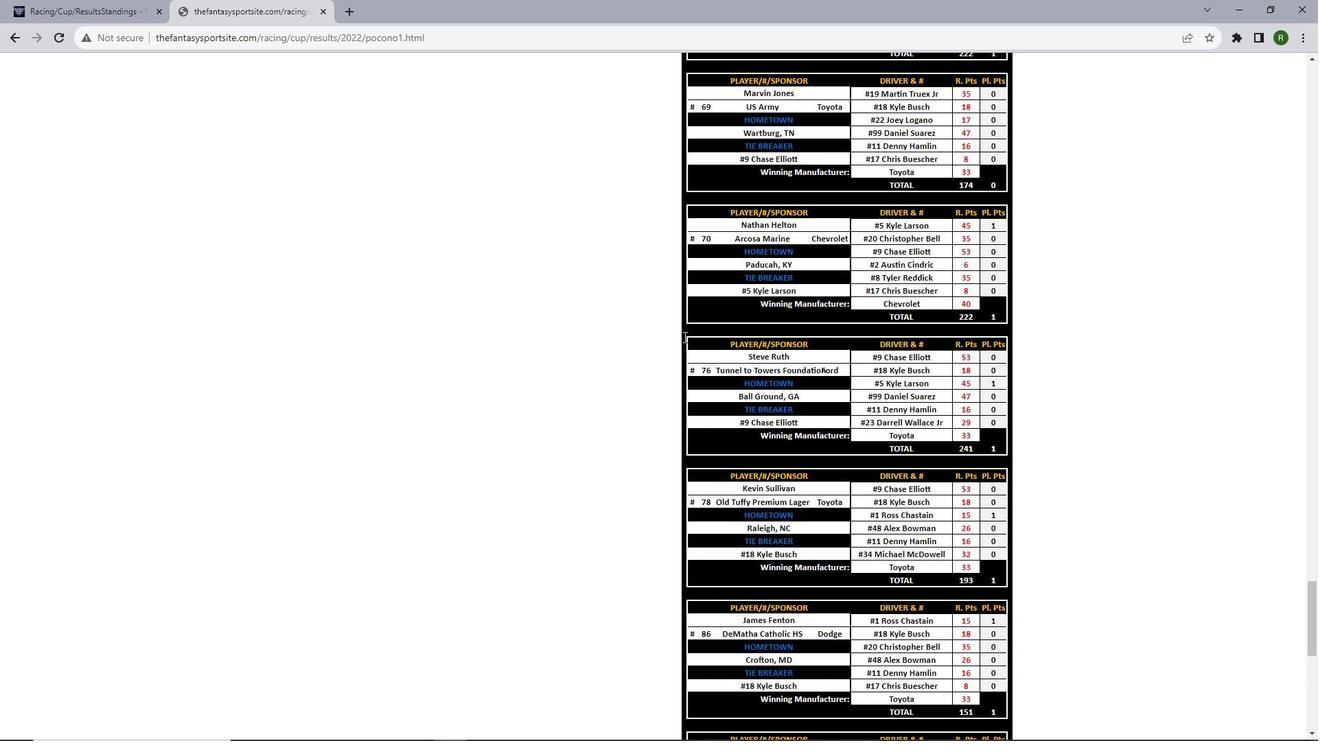 
Action: Mouse scrolled (683, 336) with delta (0, 0)
Screenshot: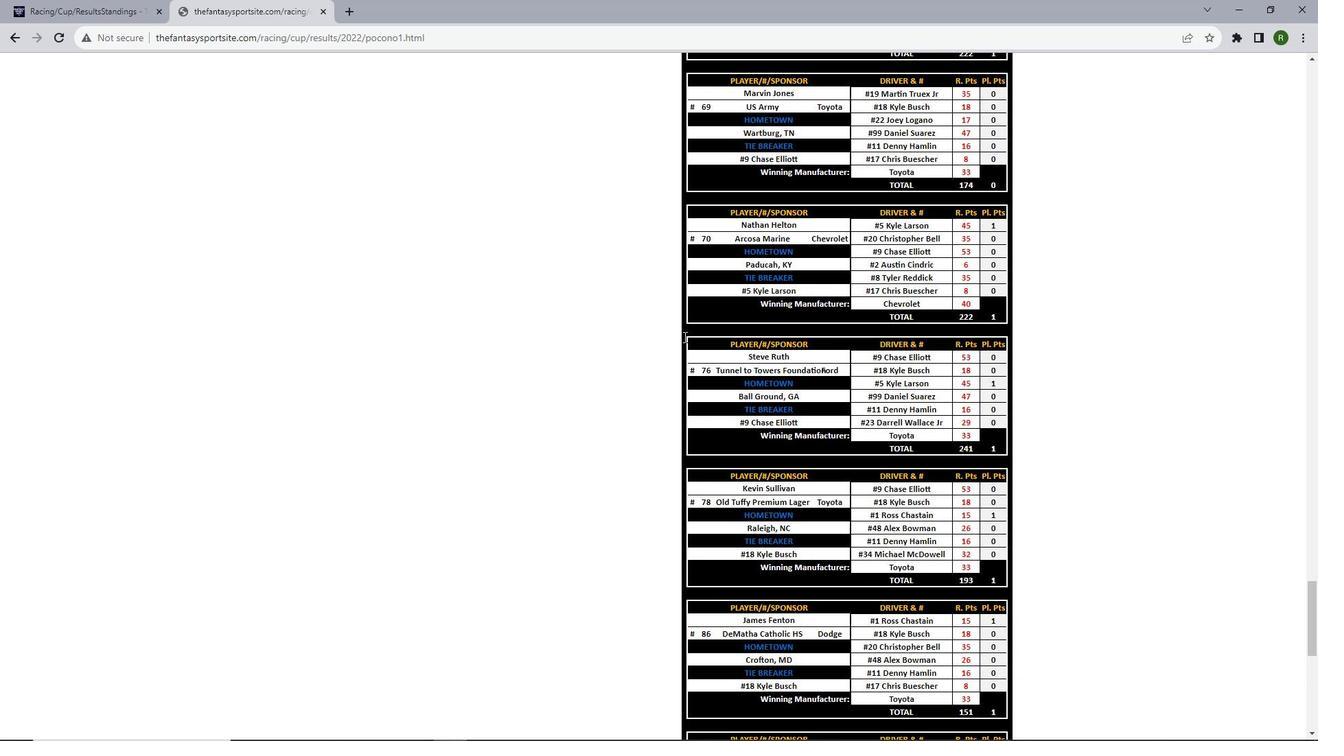 
Action: Mouse scrolled (683, 336) with delta (0, 0)
Screenshot: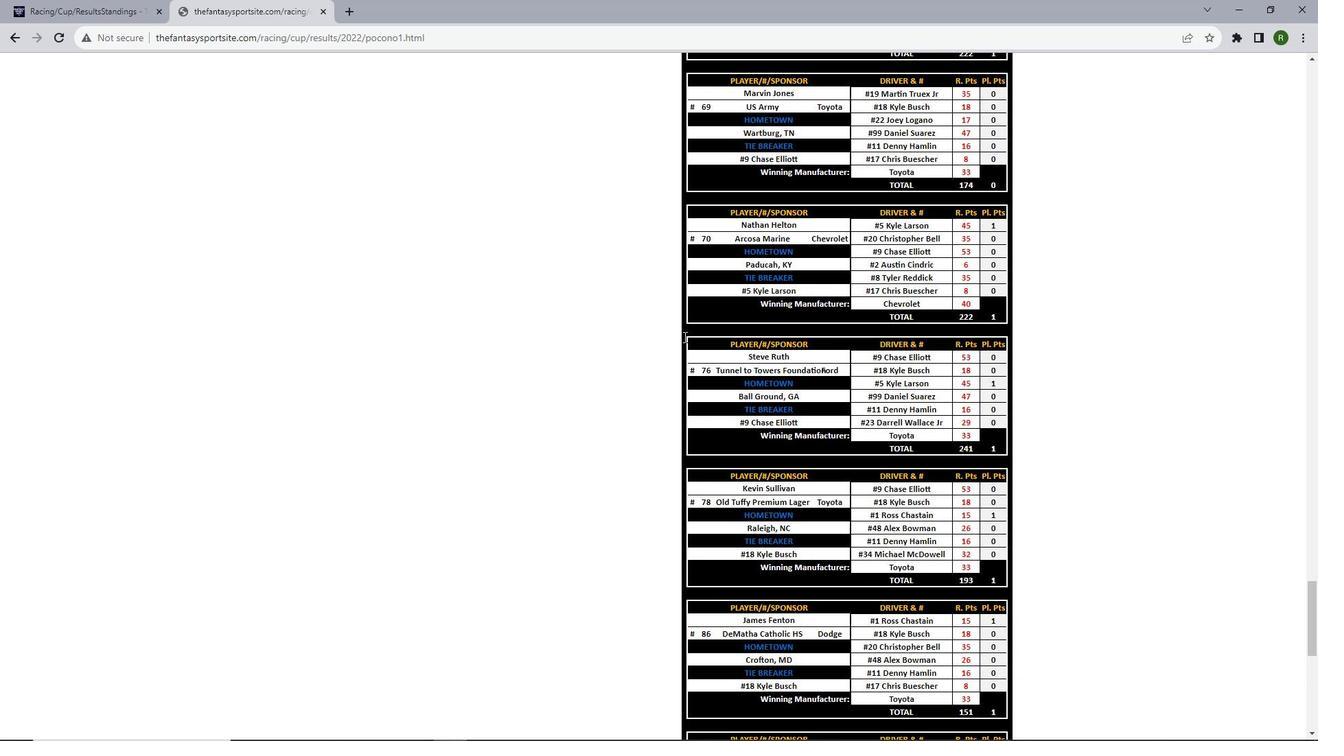 
Action: Mouse scrolled (683, 336) with delta (0, 0)
Screenshot: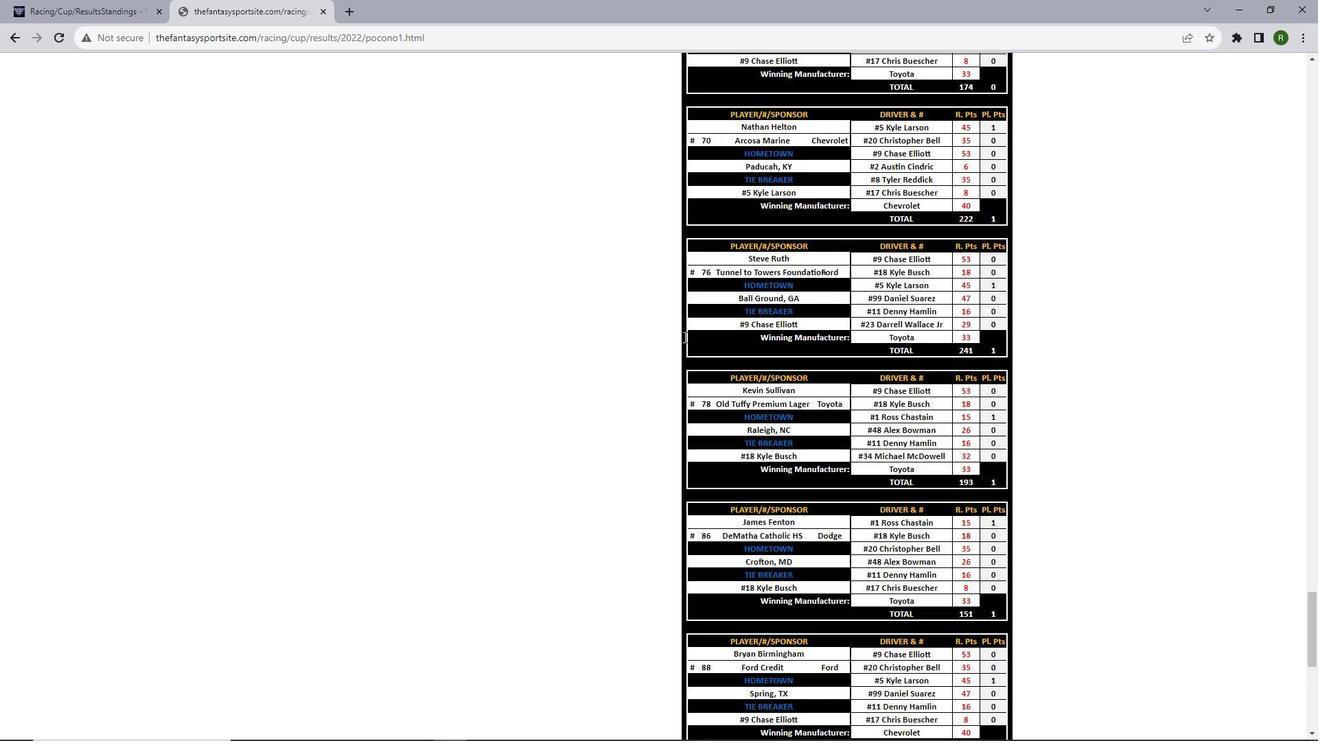 
Action: Mouse scrolled (683, 336) with delta (0, 0)
Screenshot: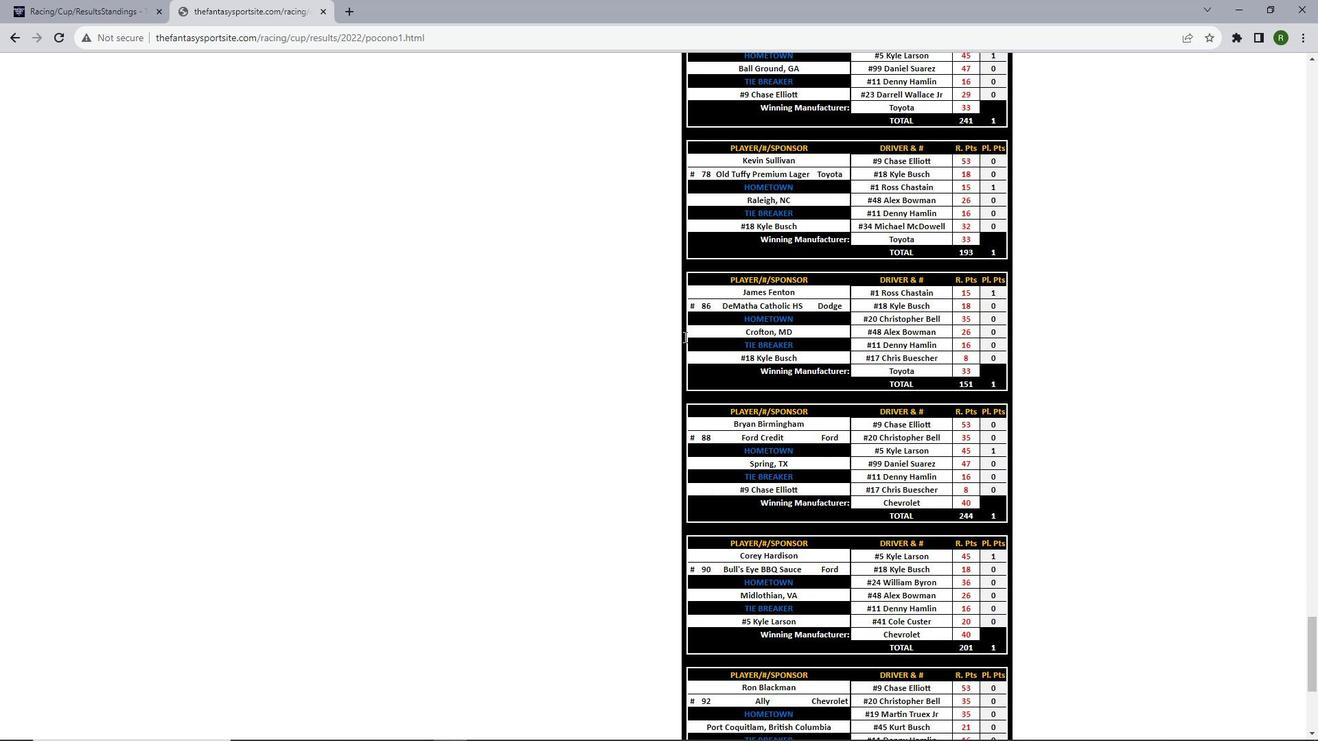 
Action: Mouse scrolled (683, 336) with delta (0, 0)
Screenshot: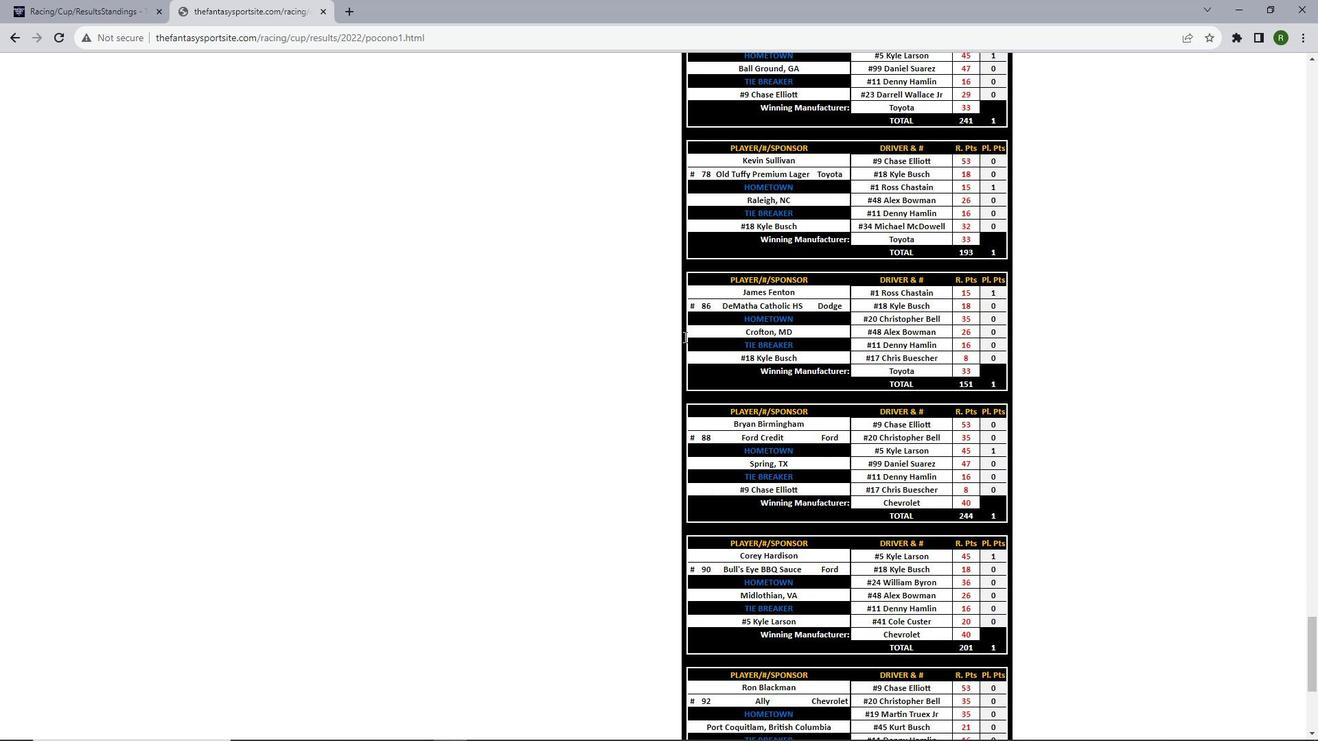 
Action: Mouse scrolled (683, 336) with delta (0, 0)
Screenshot: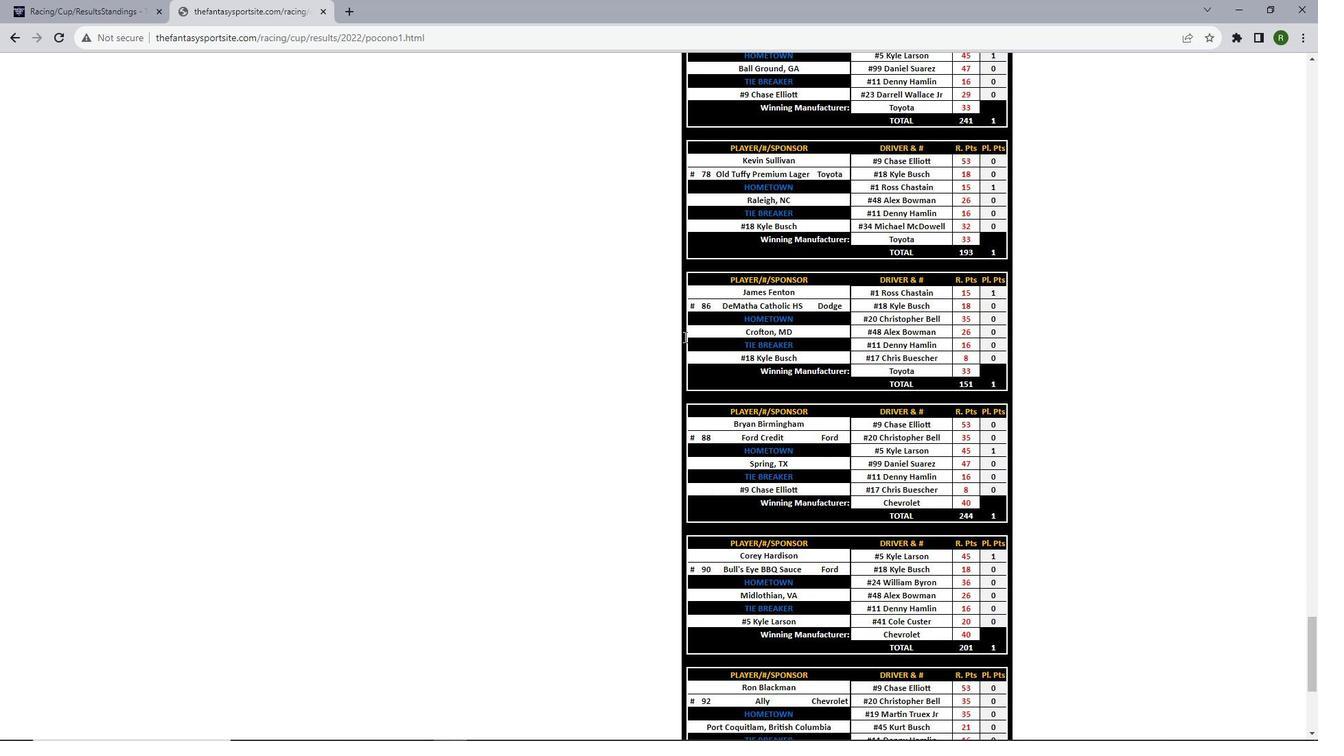 
Action: Mouse scrolled (683, 336) with delta (0, 0)
Screenshot: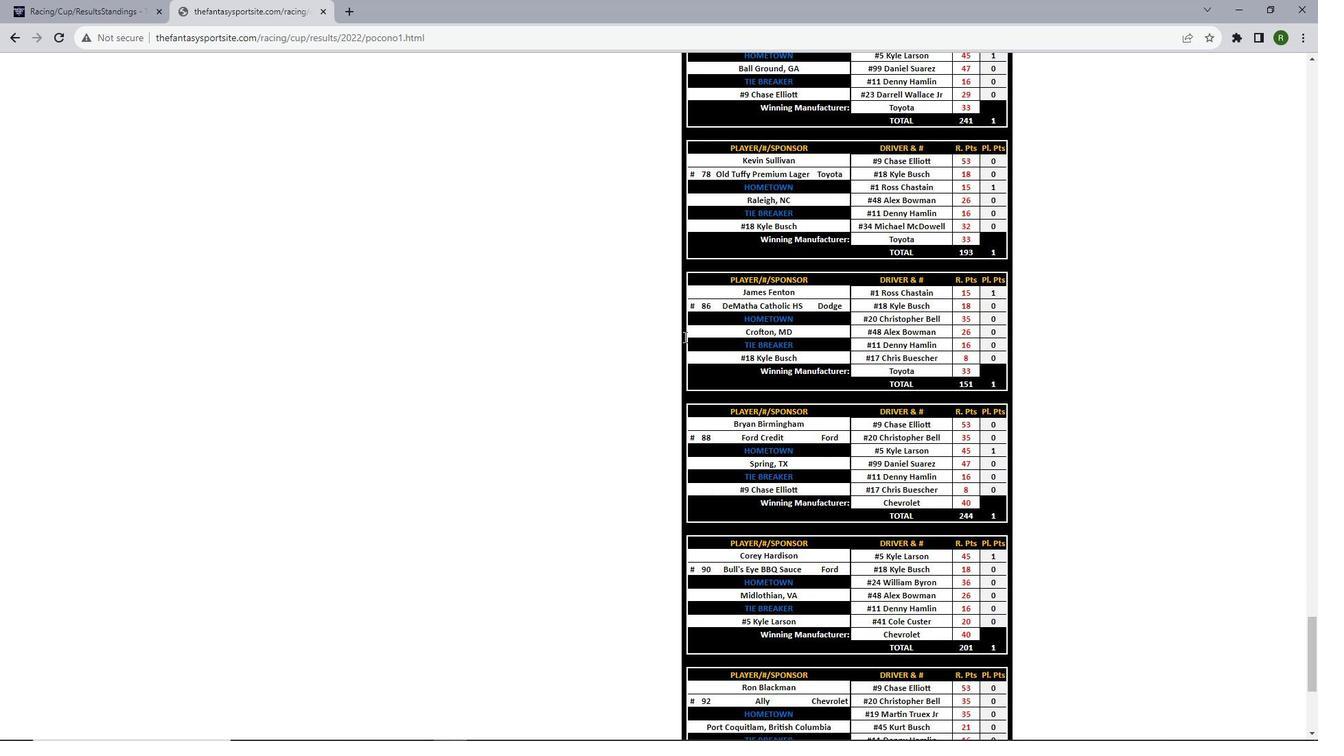 
Action: Mouse scrolled (683, 336) with delta (0, 0)
Screenshot: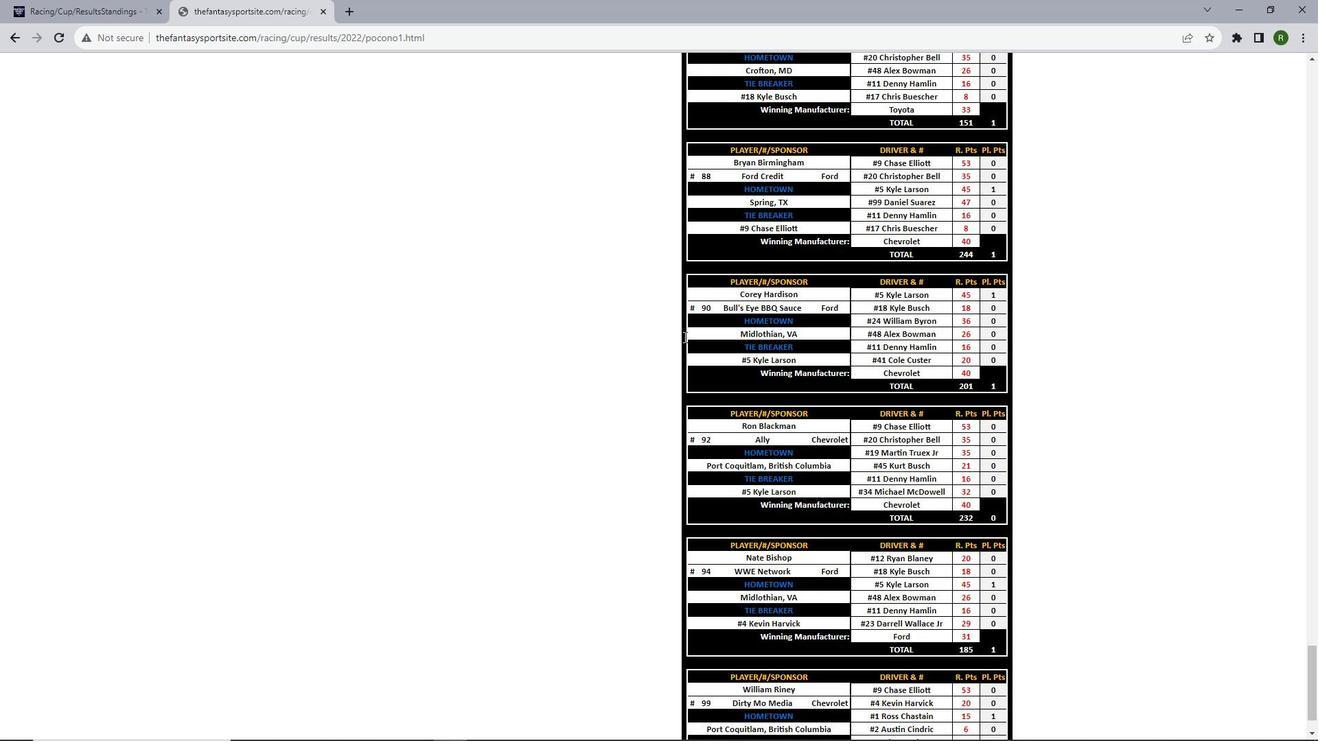 
Action: Mouse scrolled (683, 336) with delta (0, 0)
Screenshot: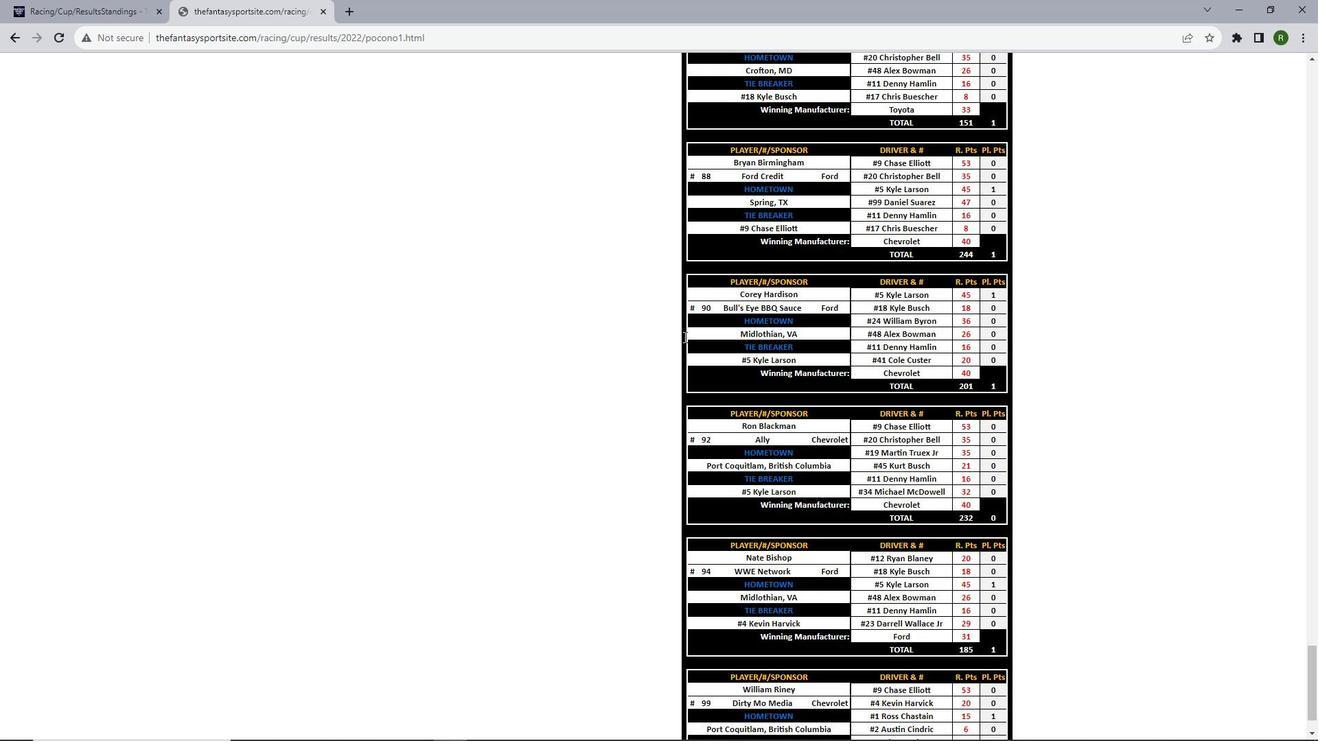 
Action: Mouse scrolled (683, 336) with delta (0, 0)
Screenshot: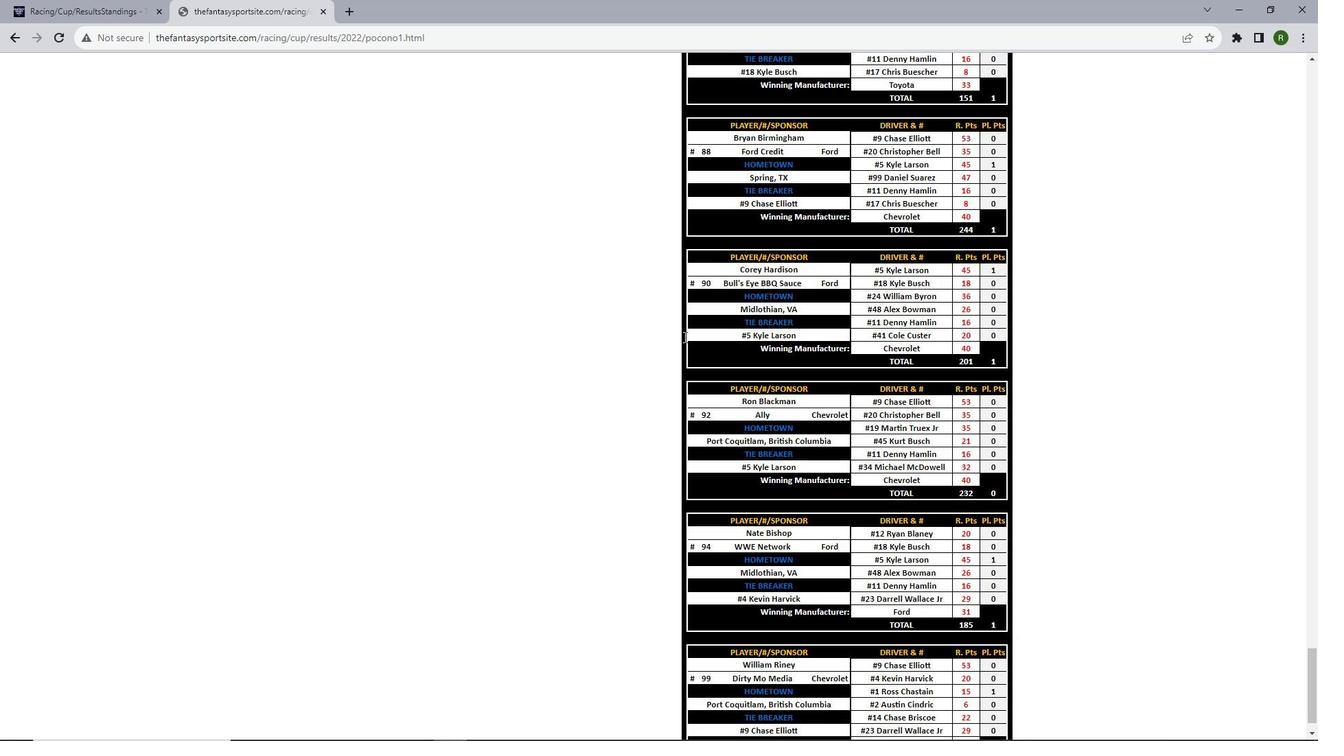 
Action: Mouse scrolled (683, 336) with delta (0, 0)
Screenshot: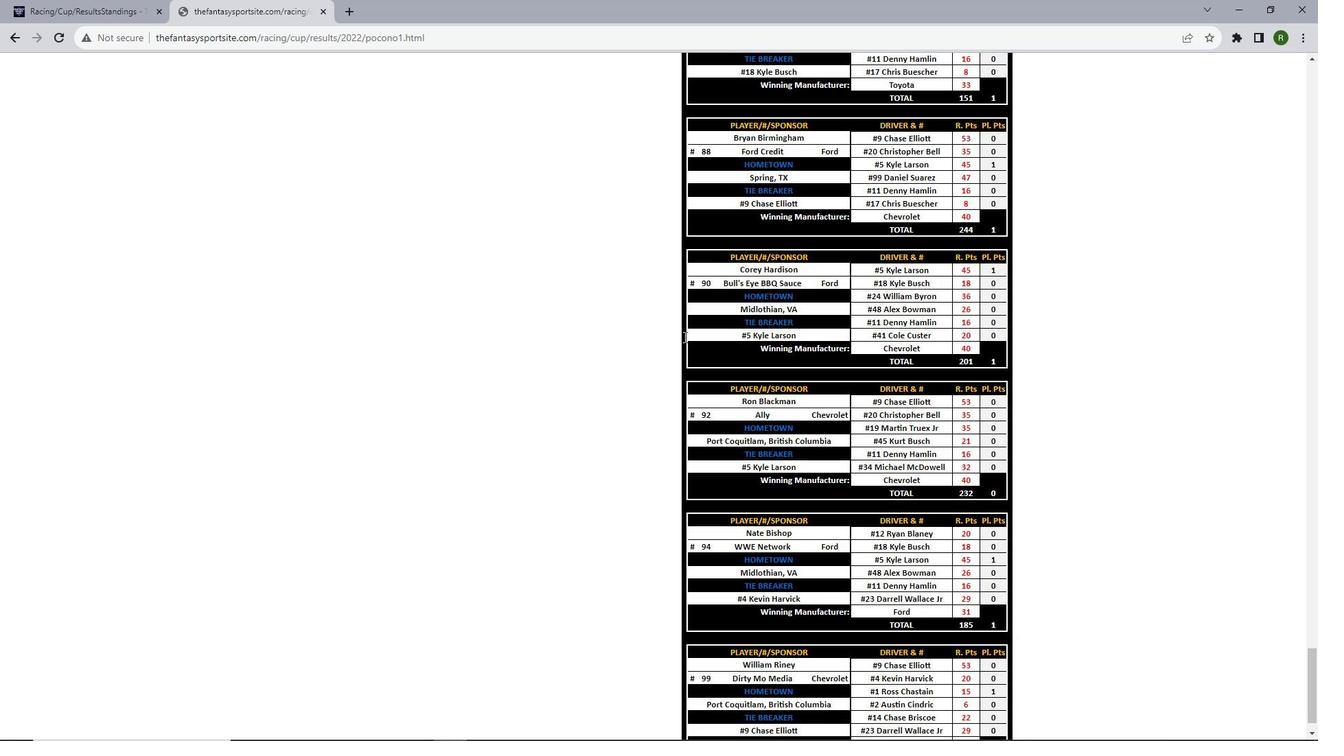 
Action: Mouse scrolled (683, 336) with delta (0, 0)
Screenshot: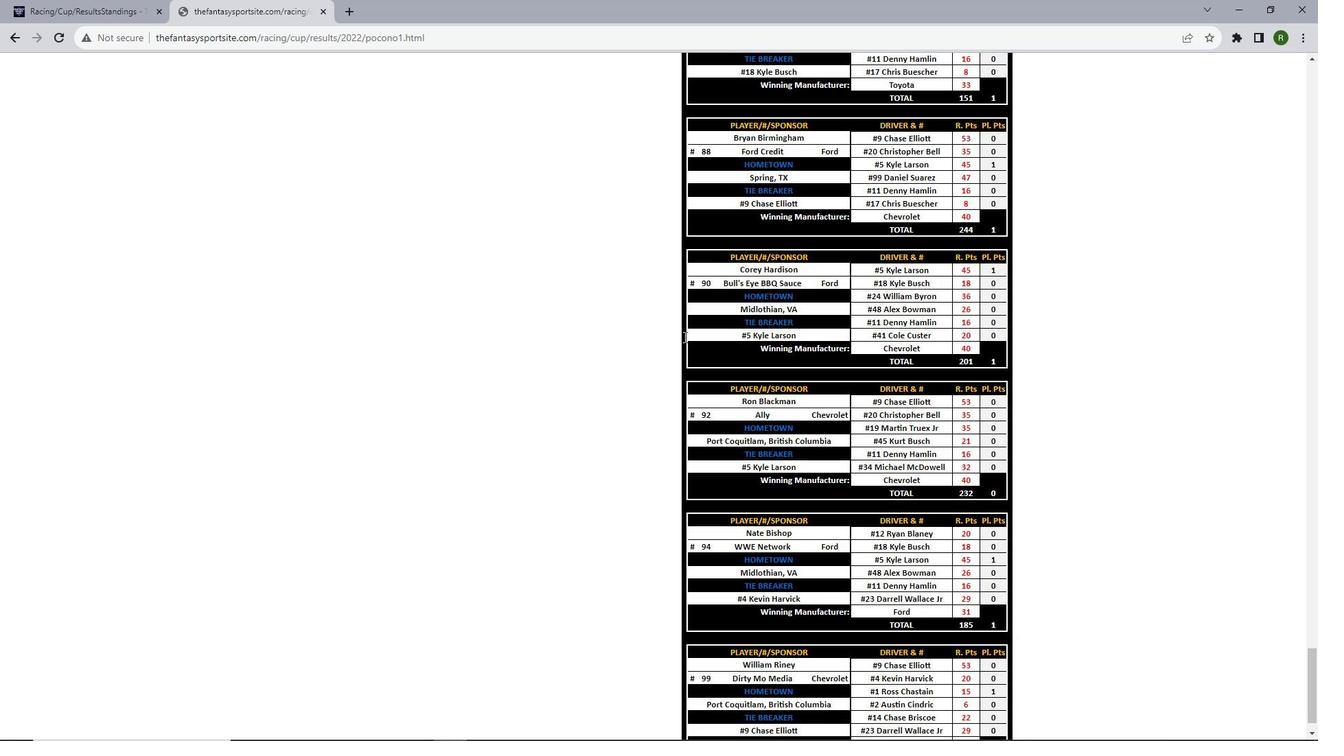 
Action: Mouse scrolled (683, 336) with delta (0, 0)
Screenshot: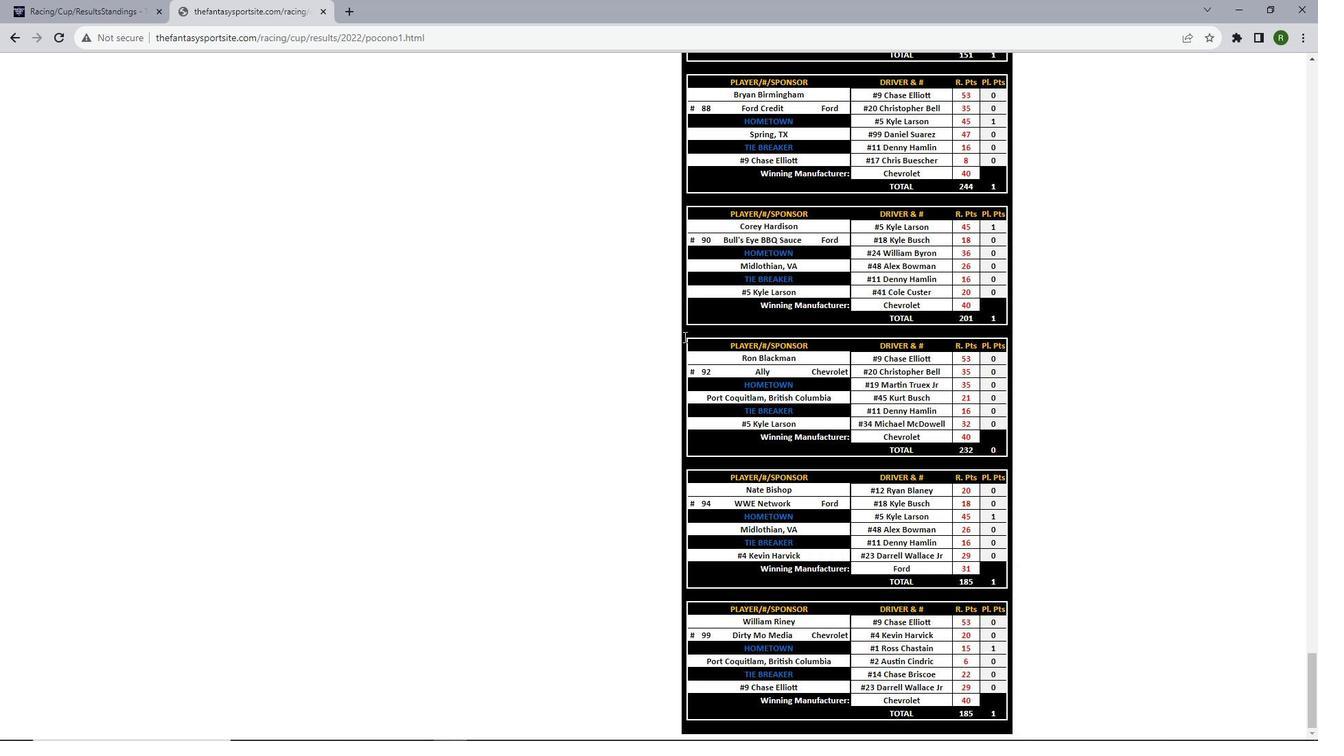 
Action: Mouse scrolled (683, 336) with delta (0, 0)
Screenshot: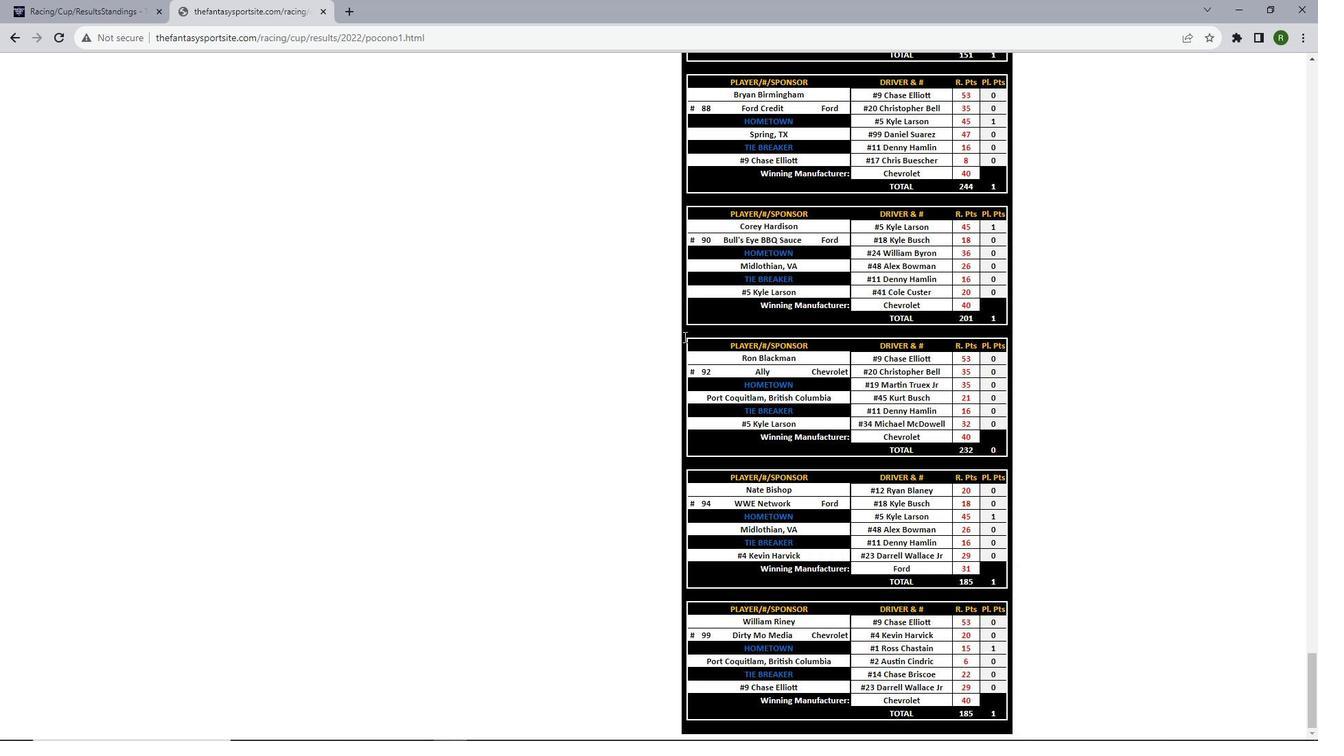 
Action: Mouse scrolled (683, 336) with delta (0, 0)
Screenshot: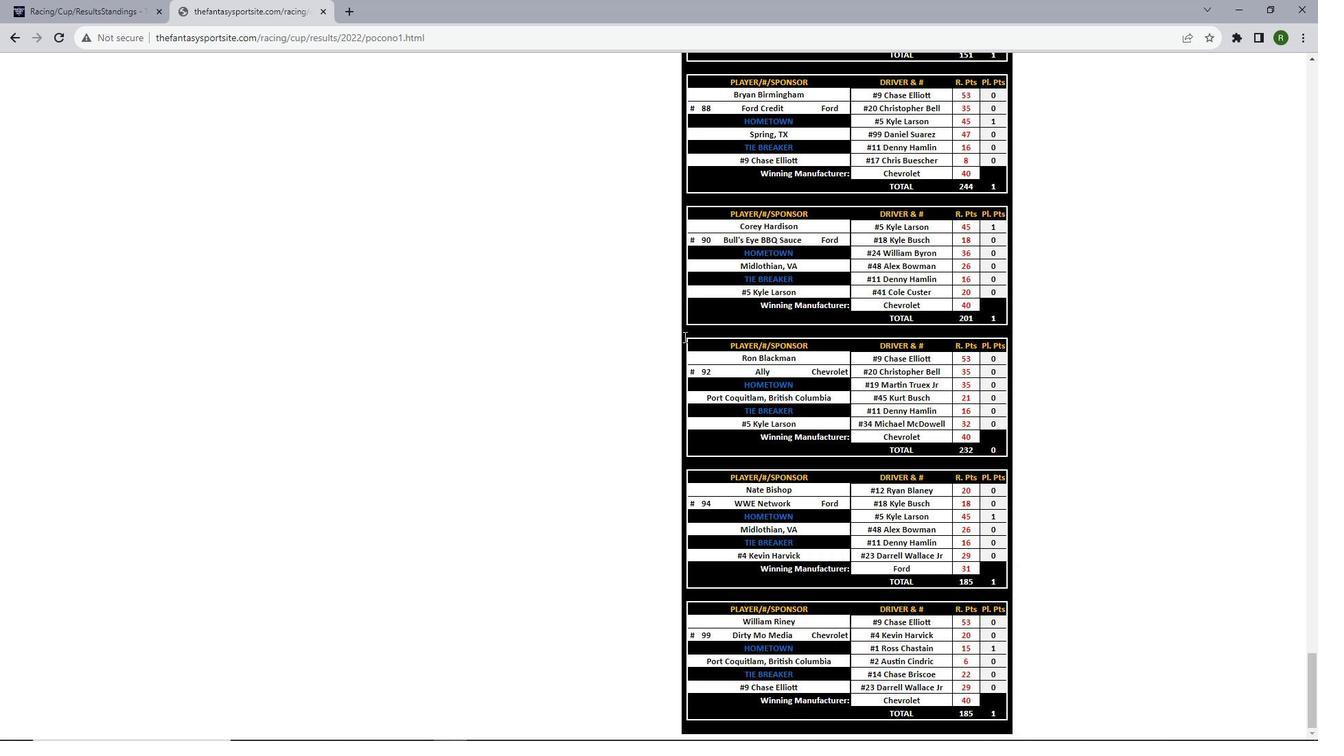 
